 Task: Find connections with filter location Collado-Villalba with filter topic #Tipsforsucesswith filter profile language Potuguese with filter current company Recruitment Land LLC with filter school Kolkata Jobs with filter industry Libraries with filter service category Writing with filter keywords title Web Designer
Action: Mouse moved to (211, 301)
Screenshot: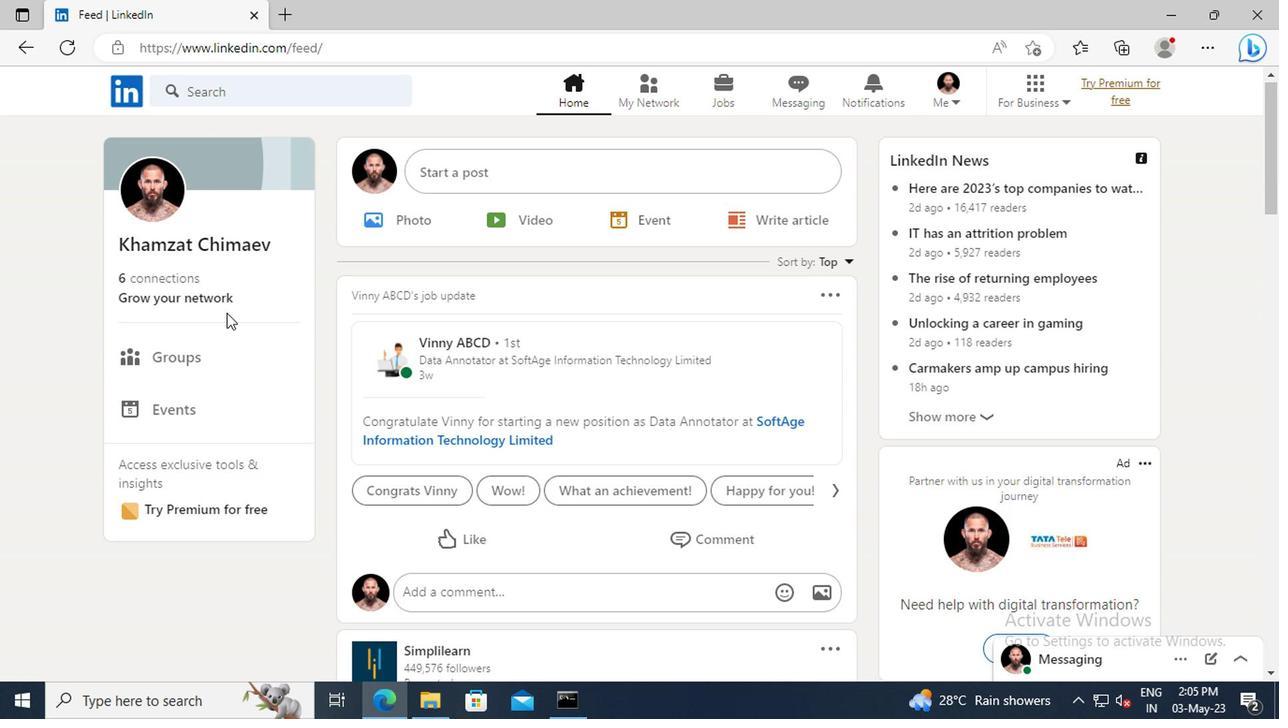 
Action: Mouse pressed left at (211, 301)
Screenshot: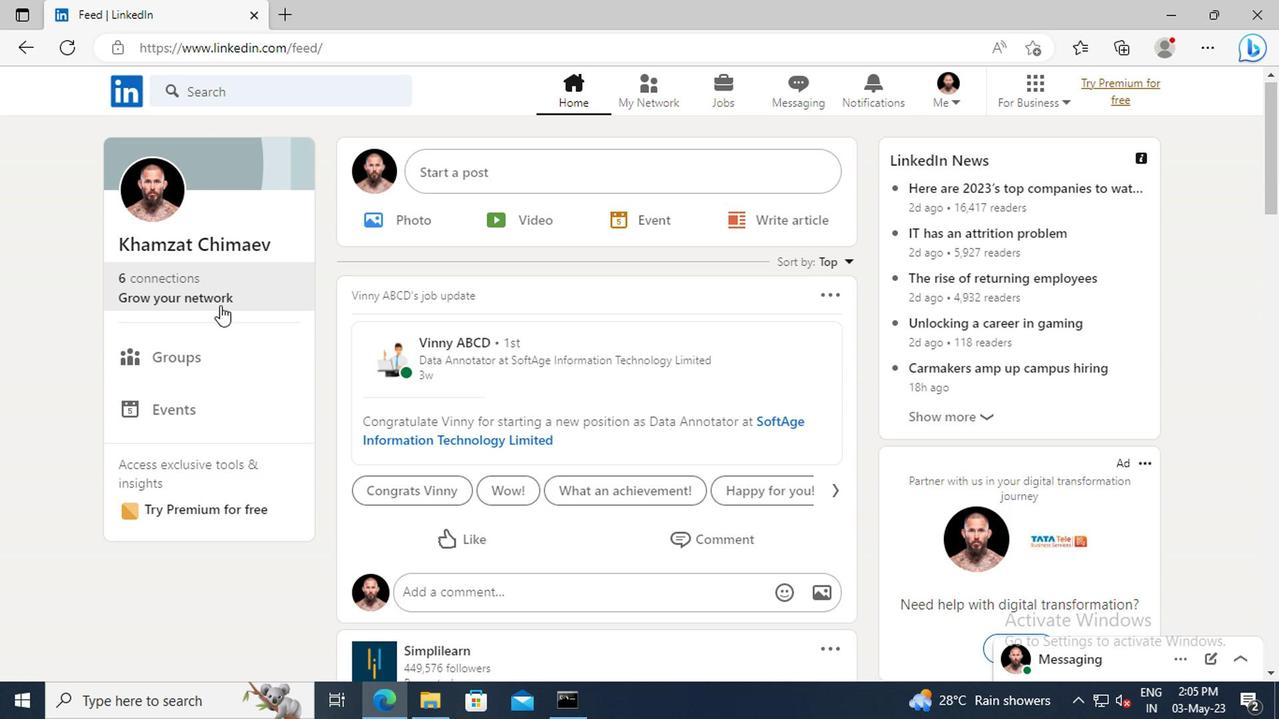
Action: Mouse moved to (211, 201)
Screenshot: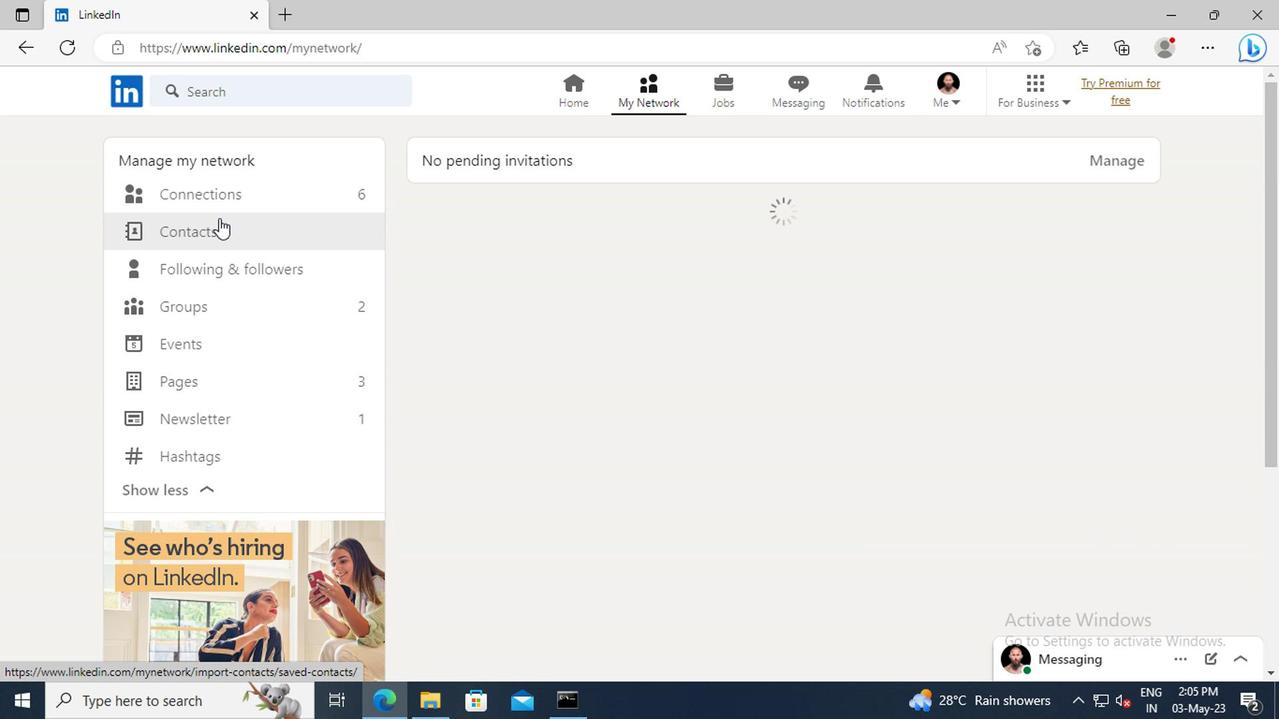 
Action: Mouse pressed left at (211, 201)
Screenshot: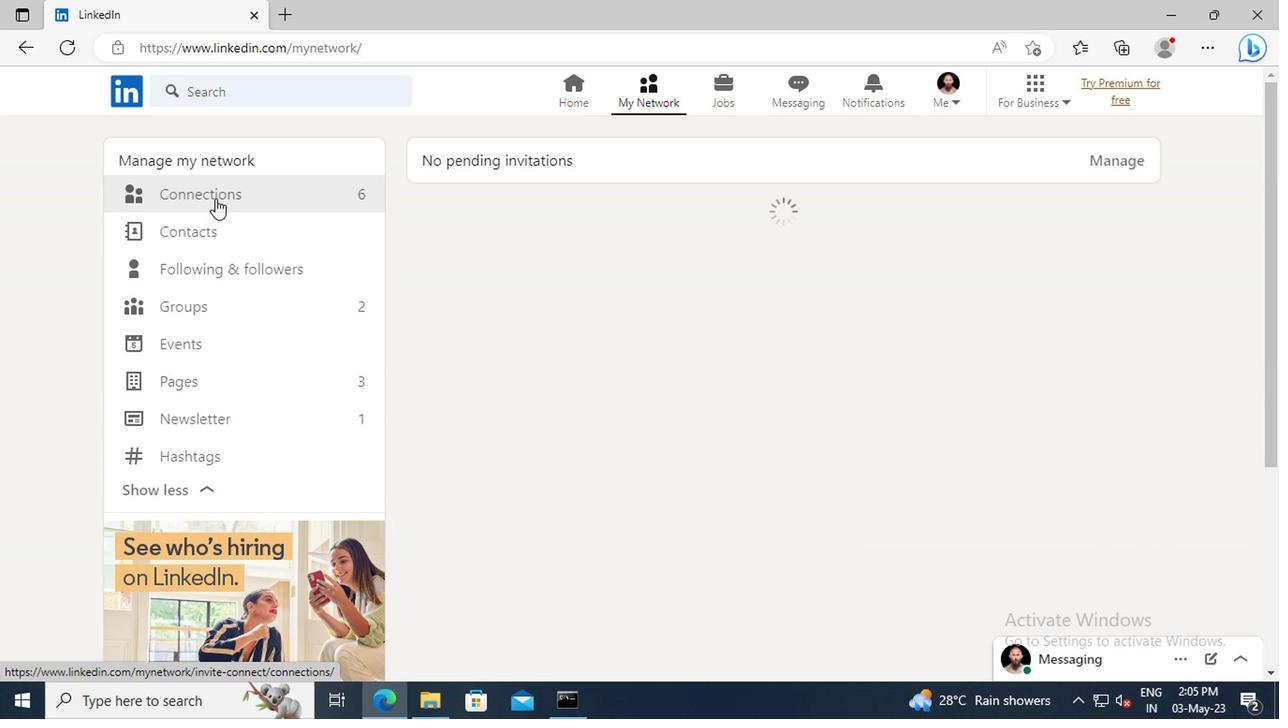 
Action: Mouse moved to (752, 200)
Screenshot: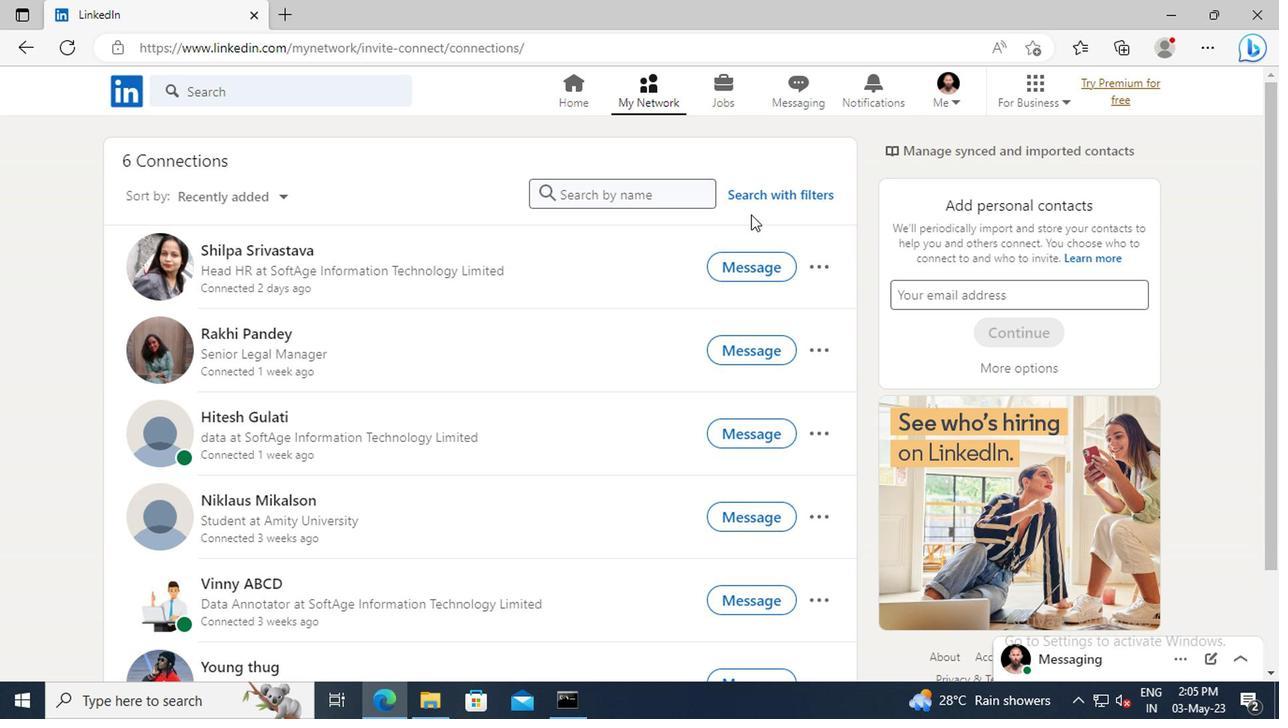 
Action: Mouse pressed left at (752, 200)
Screenshot: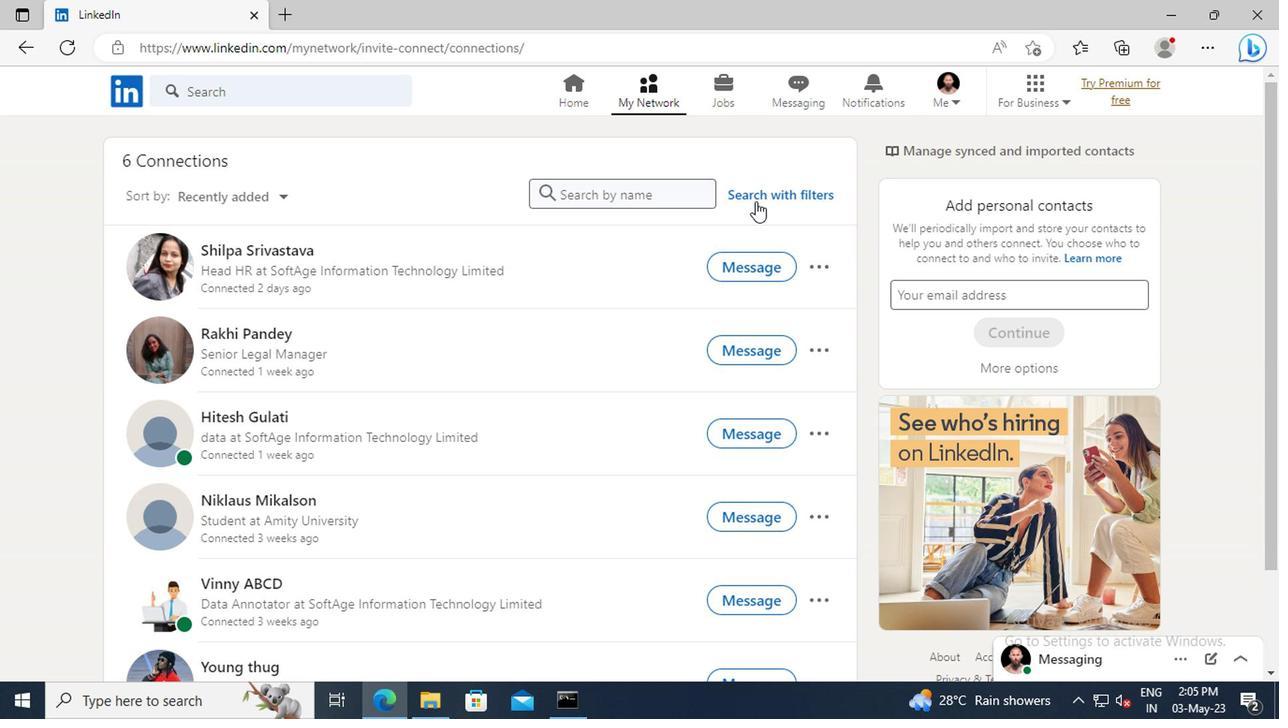 
Action: Mouse moved to (706, 153)
Screenshot: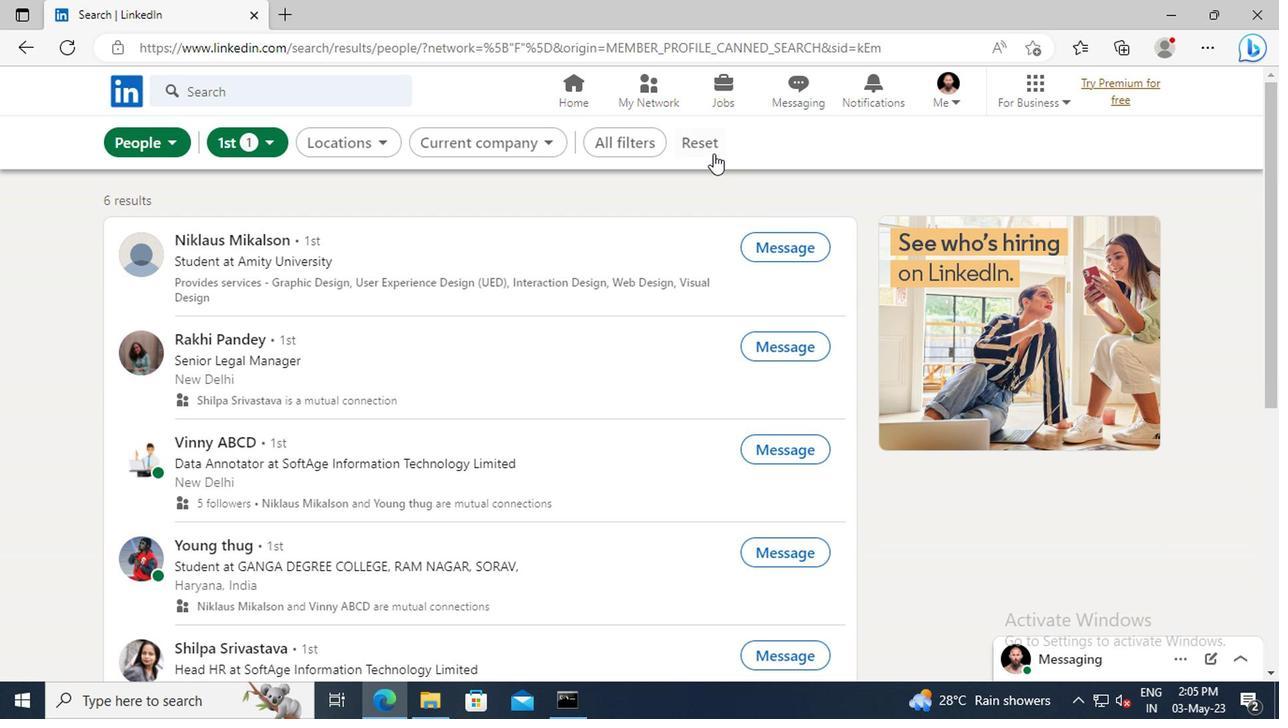 
Action: Mouse pressed left at (706, 153)
Screenshot: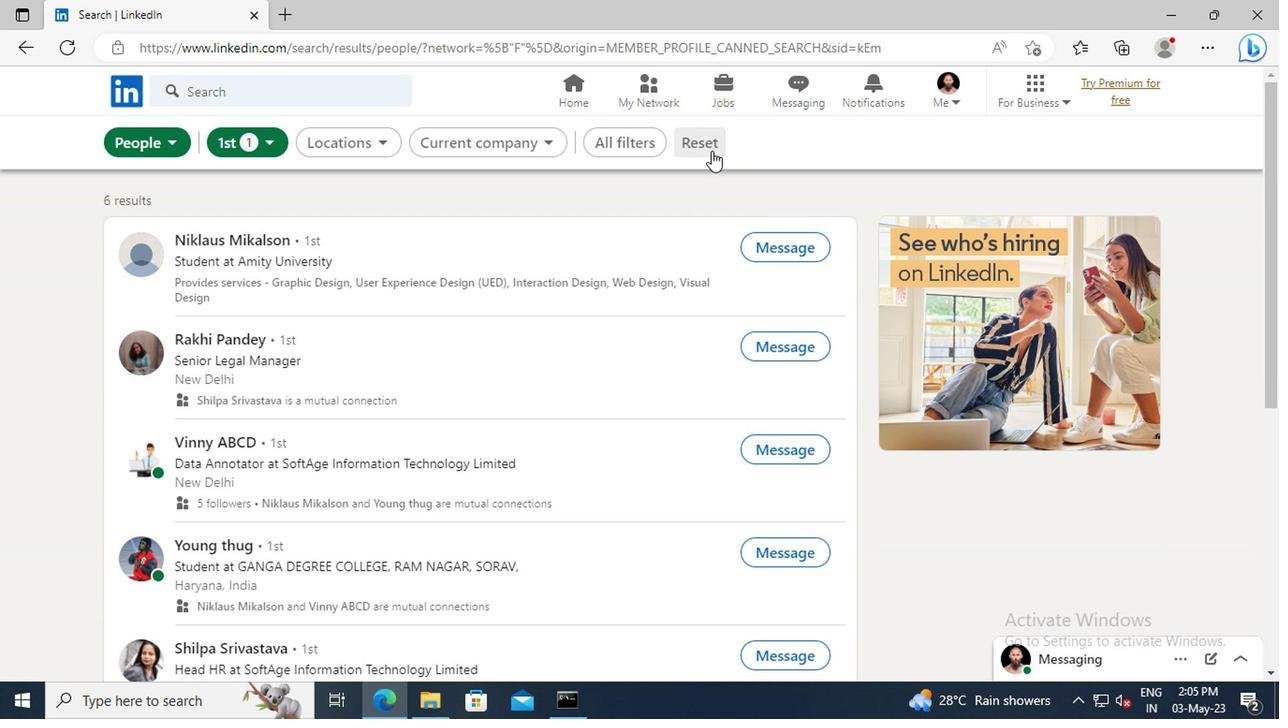 
Action: Mouse moved to (685, 153)
Screenshot: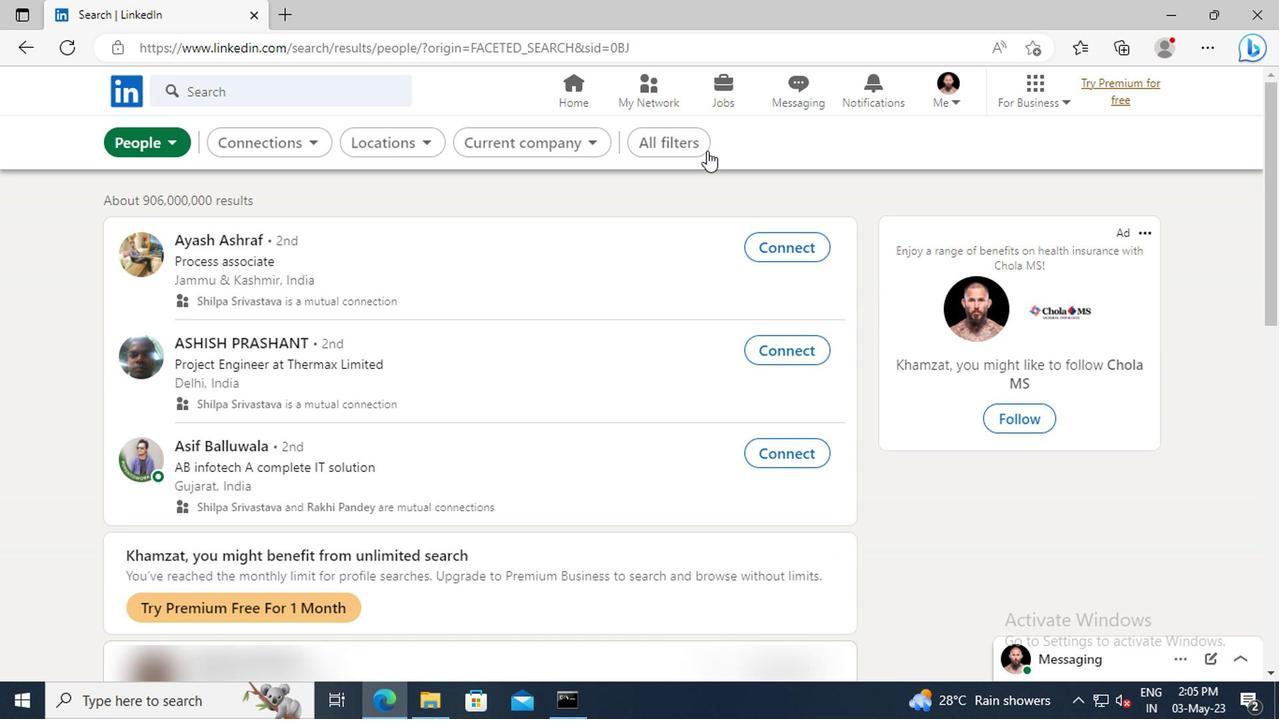 
Action: Mouse pressed left at (685, 153)
Screenshot: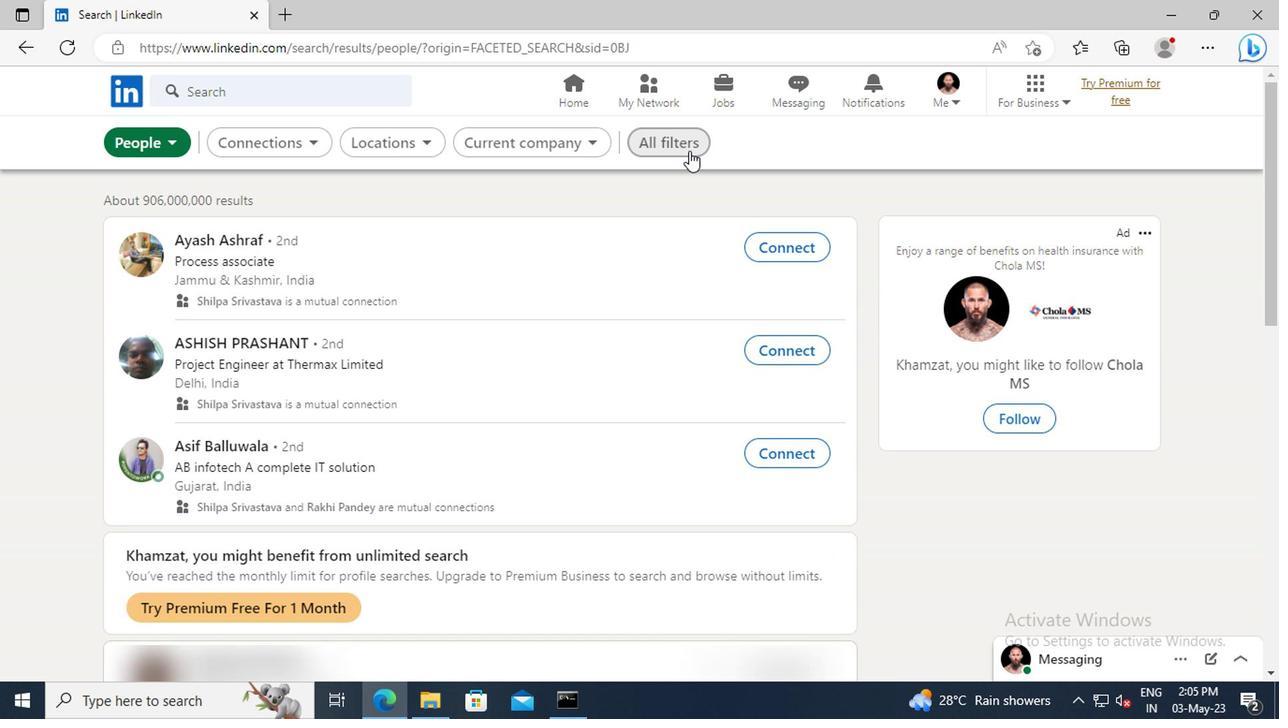 
Action: Mouse moved to (985, 374)
Screenshot: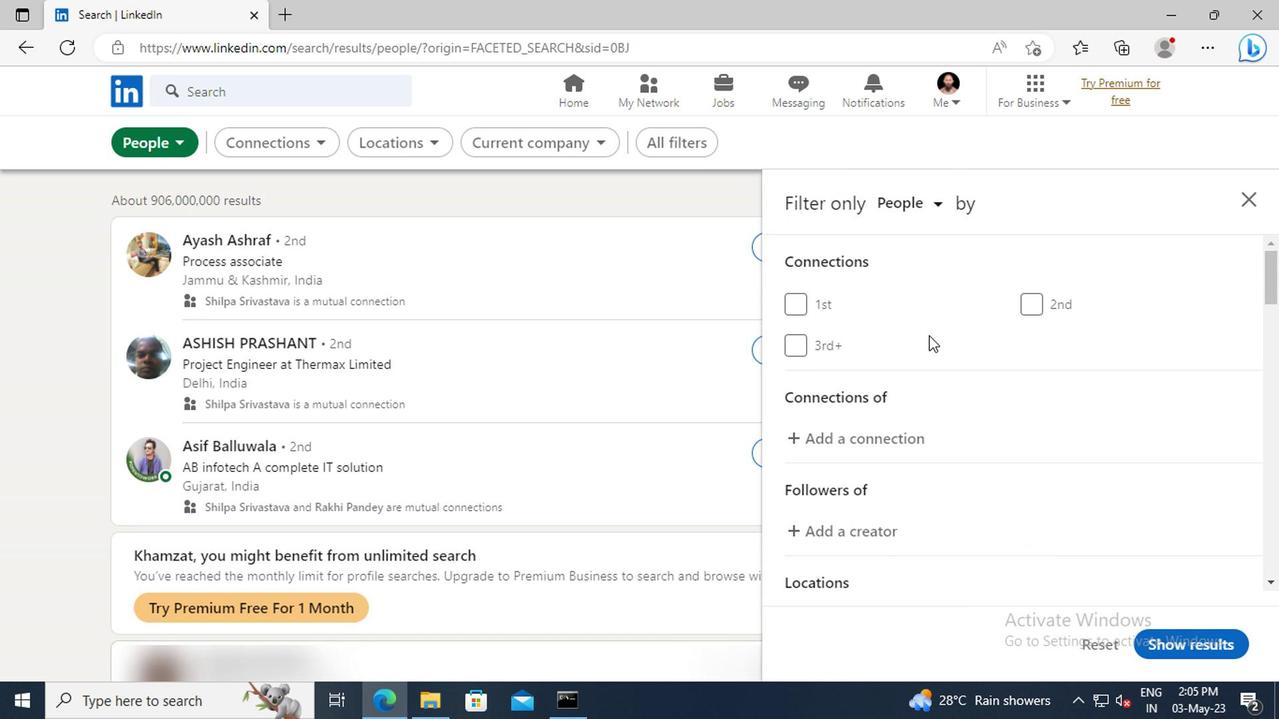 
Action: Mouse scrolled (985, 373) with delta (0, -1)
Screenshot: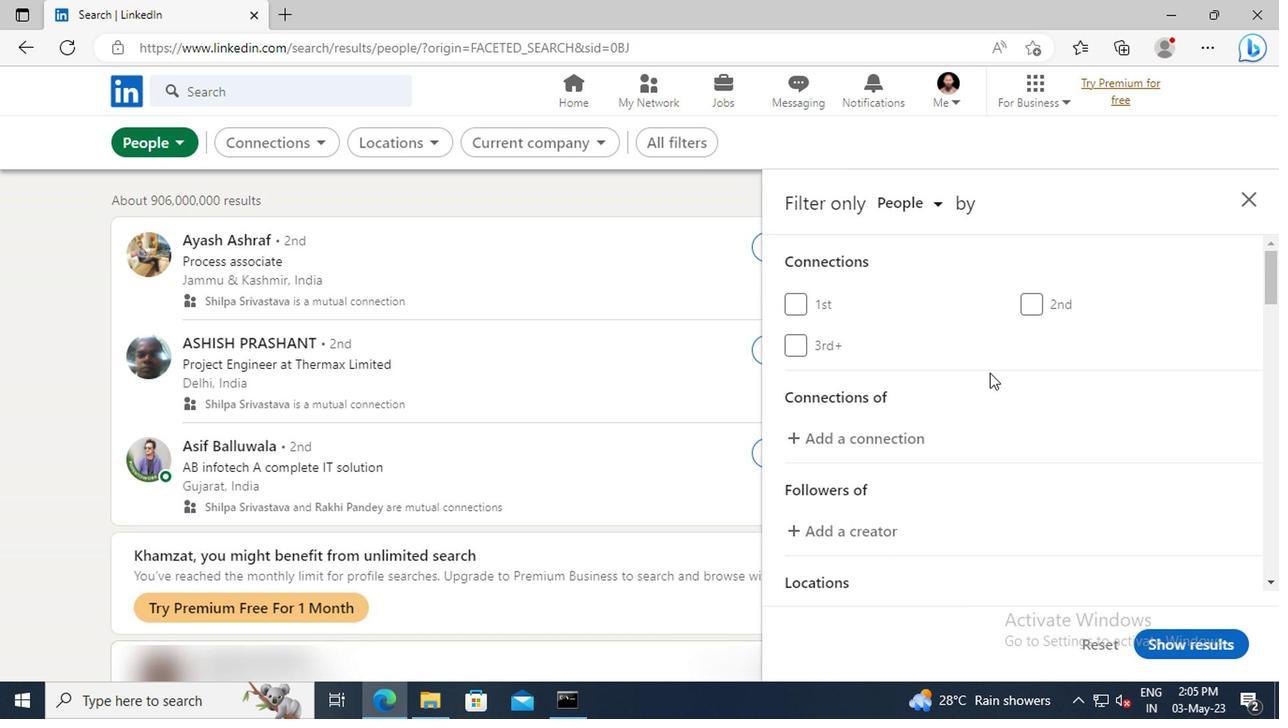 
Action: Mouse scrolled (985, 373) with delta (0, -1)
Screenshot: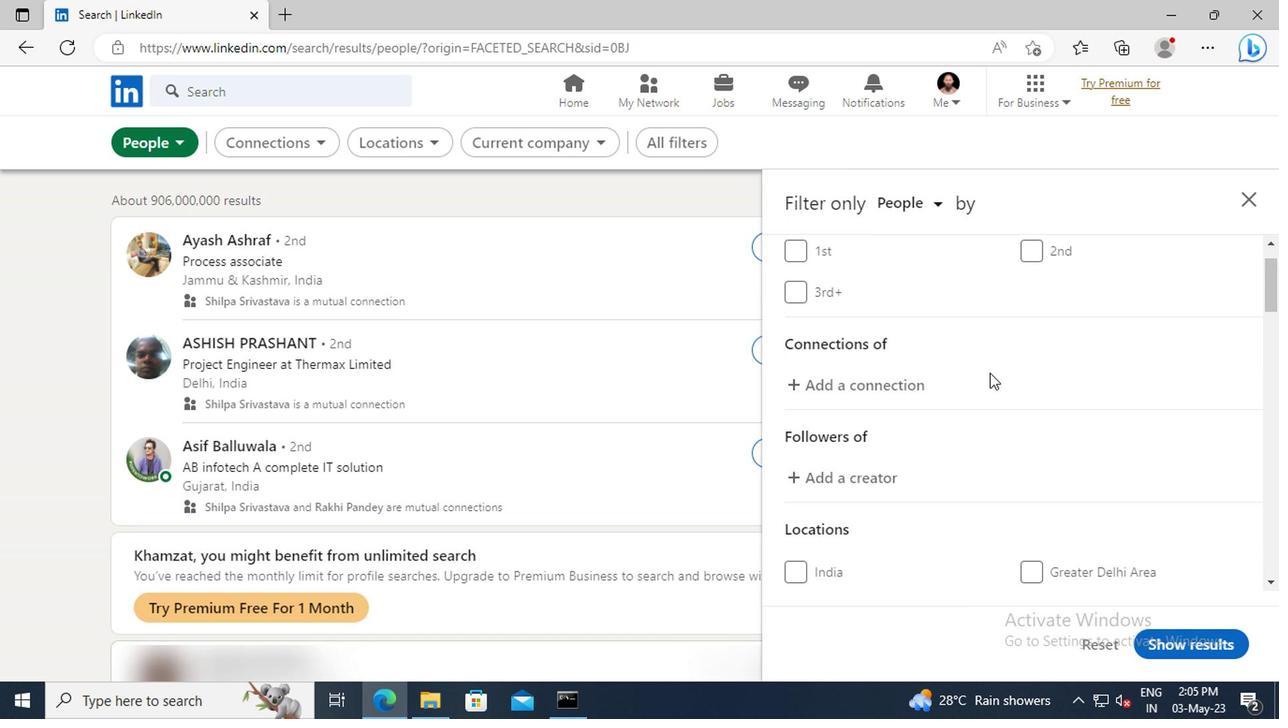 
Action: Mouse scrolled (985, 373) with delta (0, -1)
Screenshot: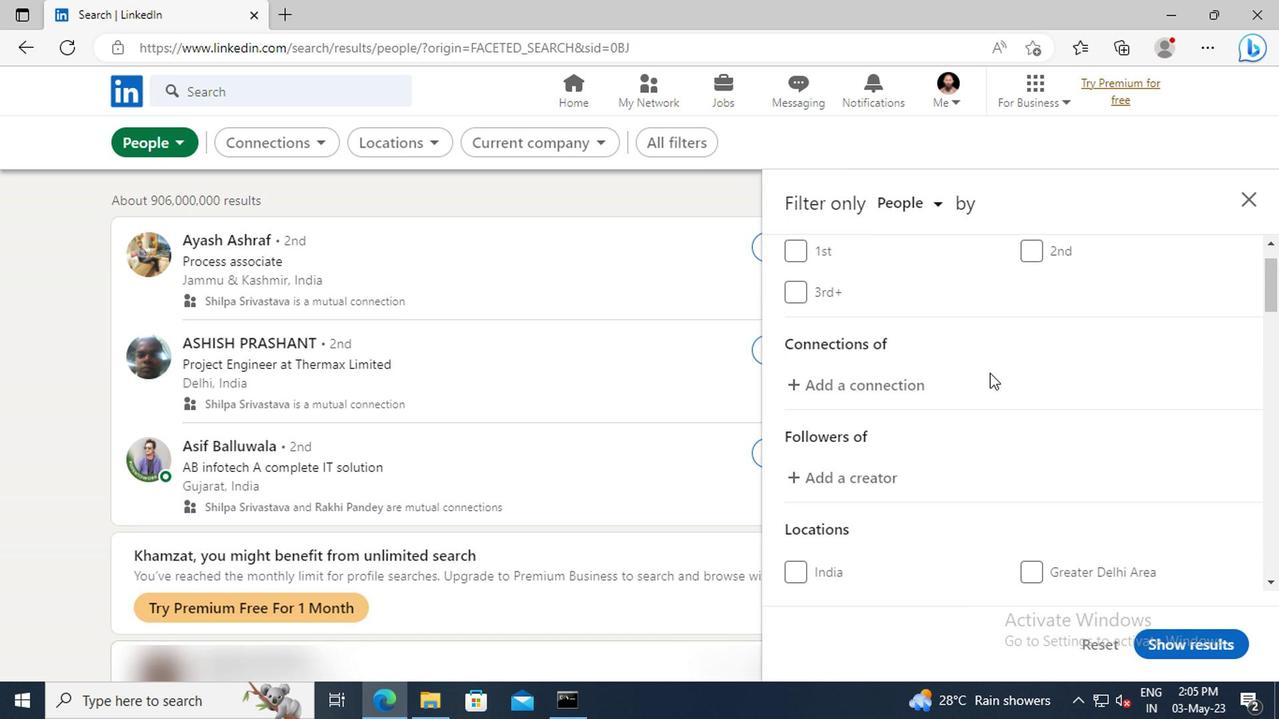 
Action: Mouse scrolled (985, 373) with delta (0, -1)
Screenshot: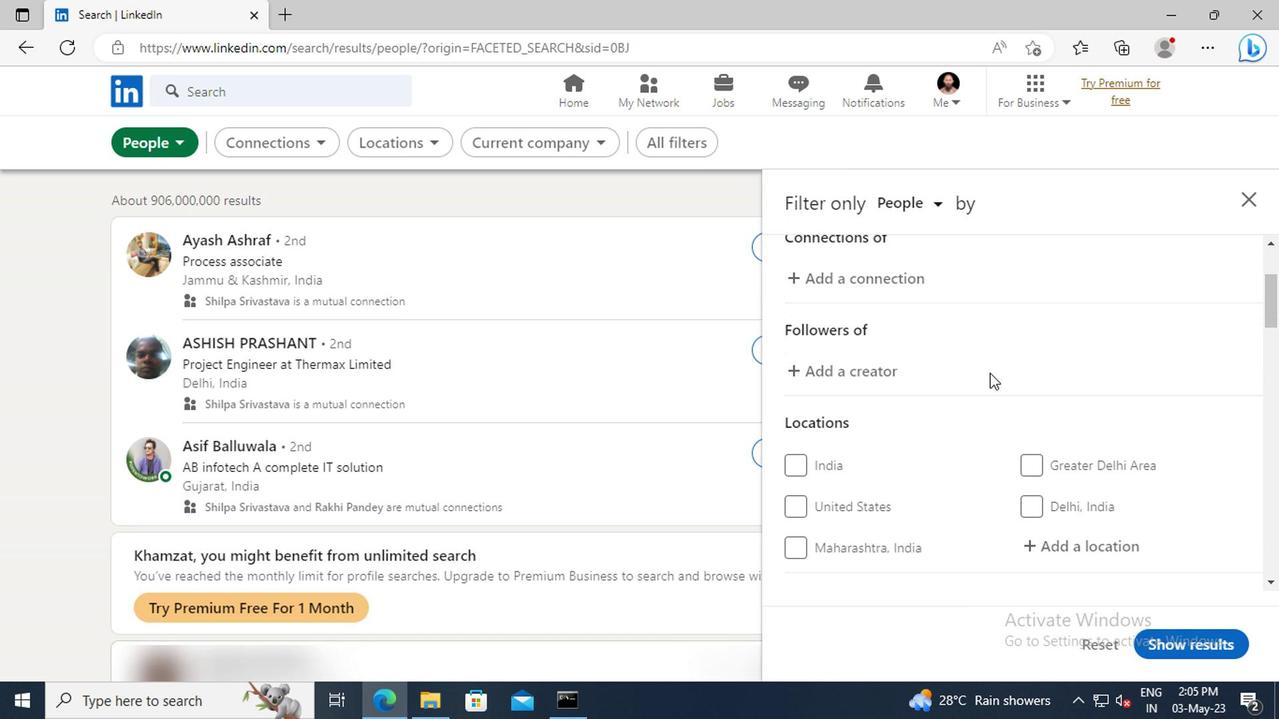 
Action: Mouse moved to (1030, 483)
Screenshot: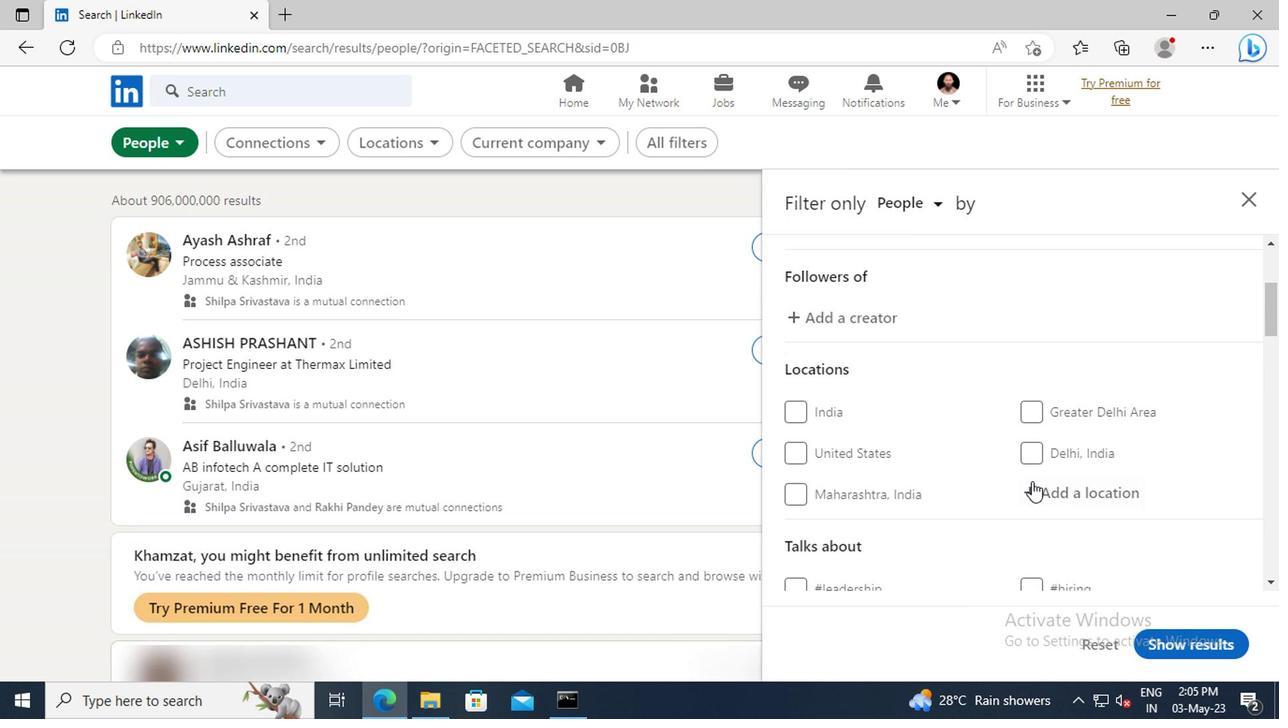 
Action: Mouse pressed left at (1030, 483)
Screenshot: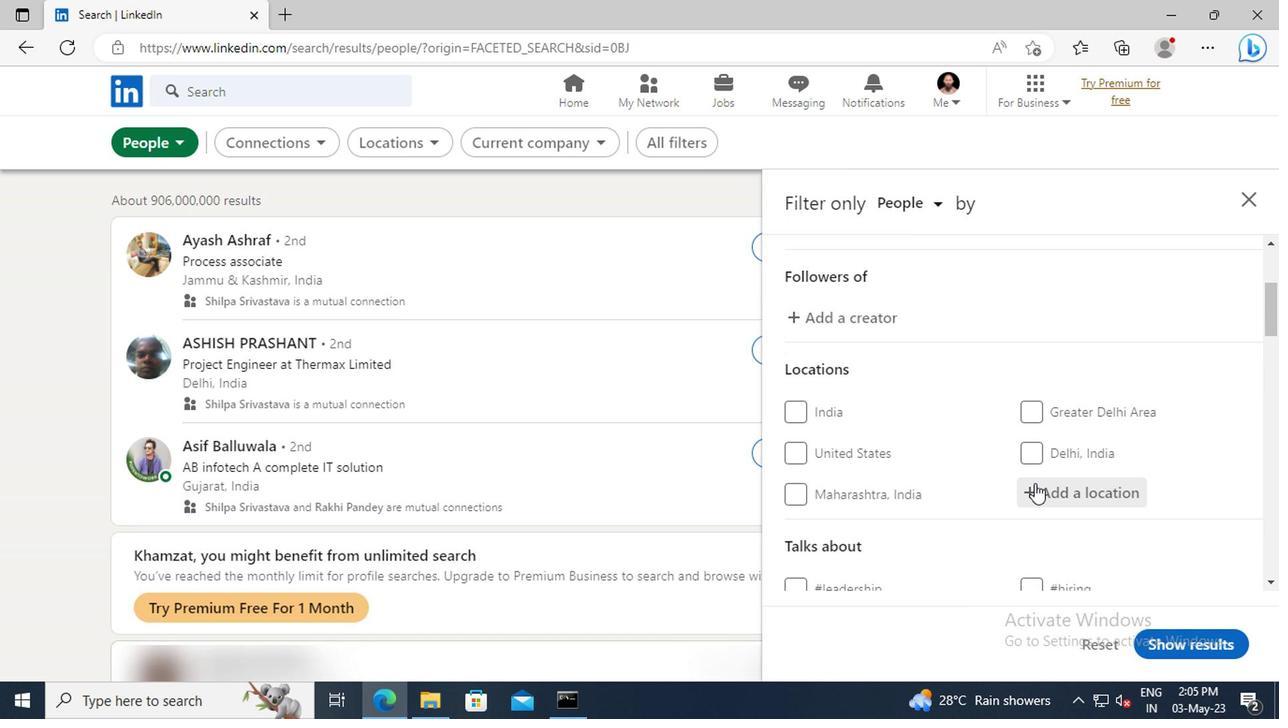 
Action: Key pressed <Key.shift>COLLADO-<Key.shift>VILLALBA<Key.enter>
Screenshot: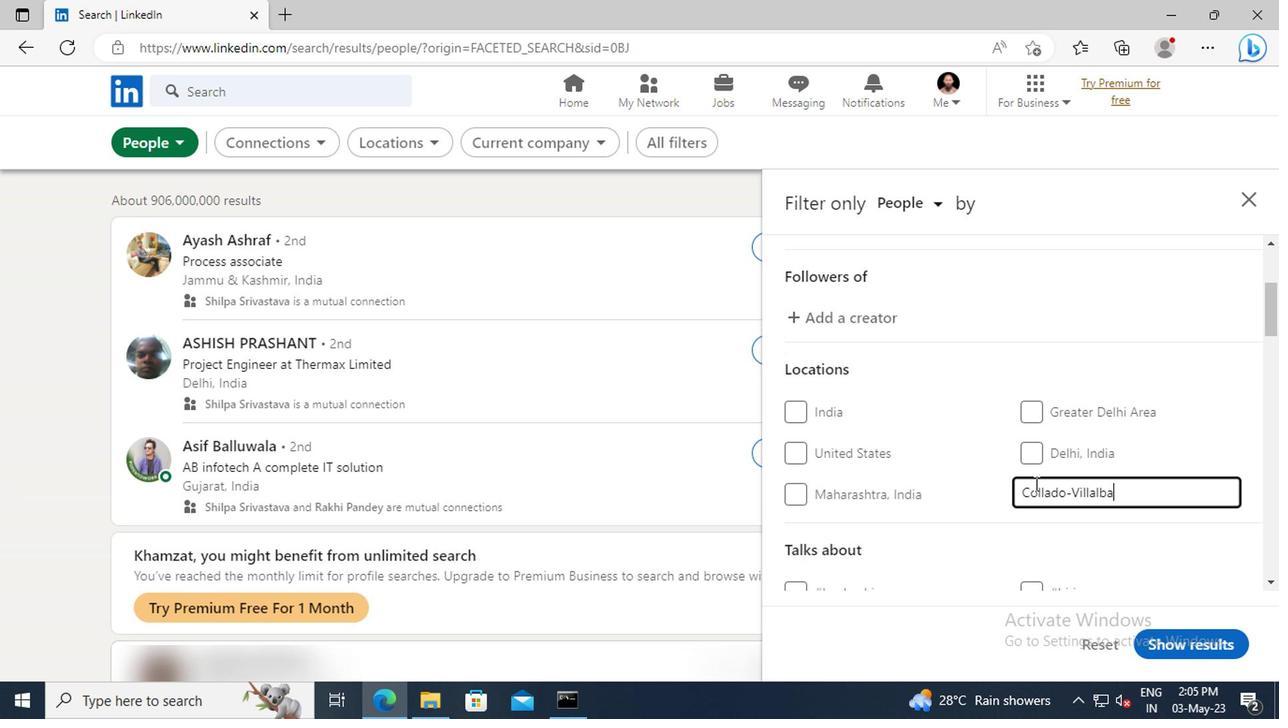
Action: Mouse scrolled (1030, 483) with delta (0, 0)
Screenshot: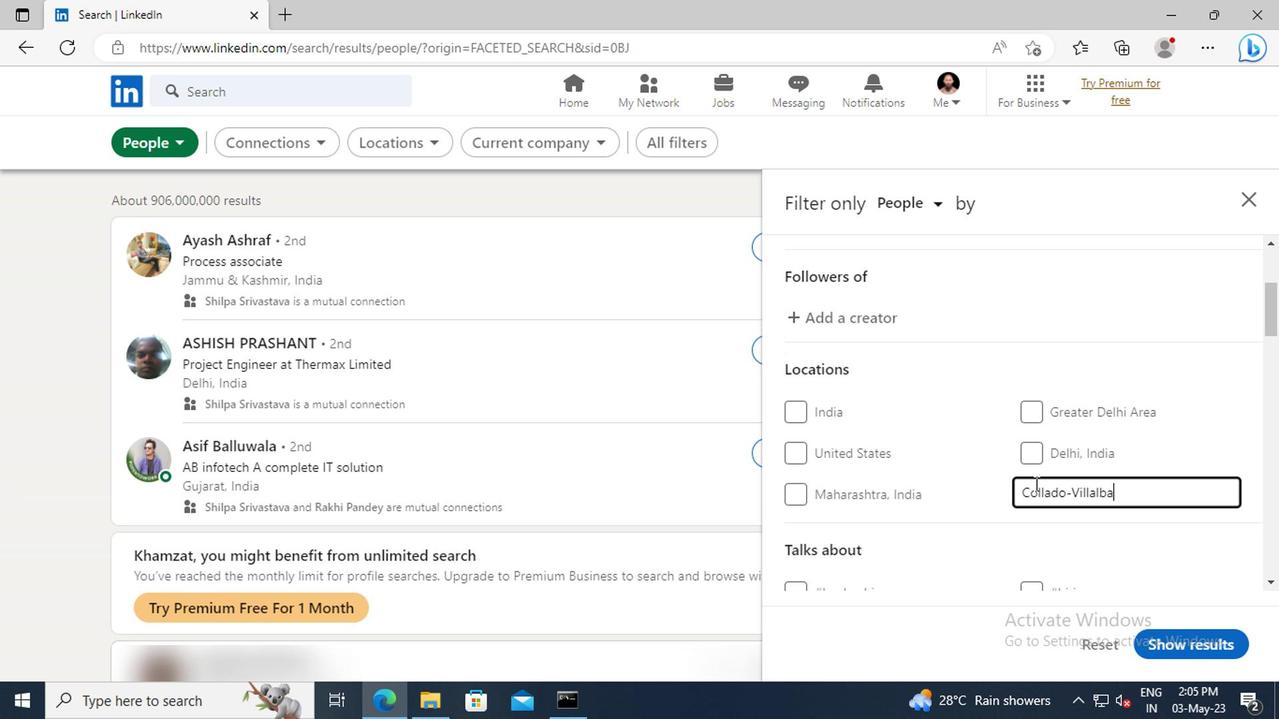 
Action: Mouse scrolled (1030, 483) with delta (0, 0)
Screenshot: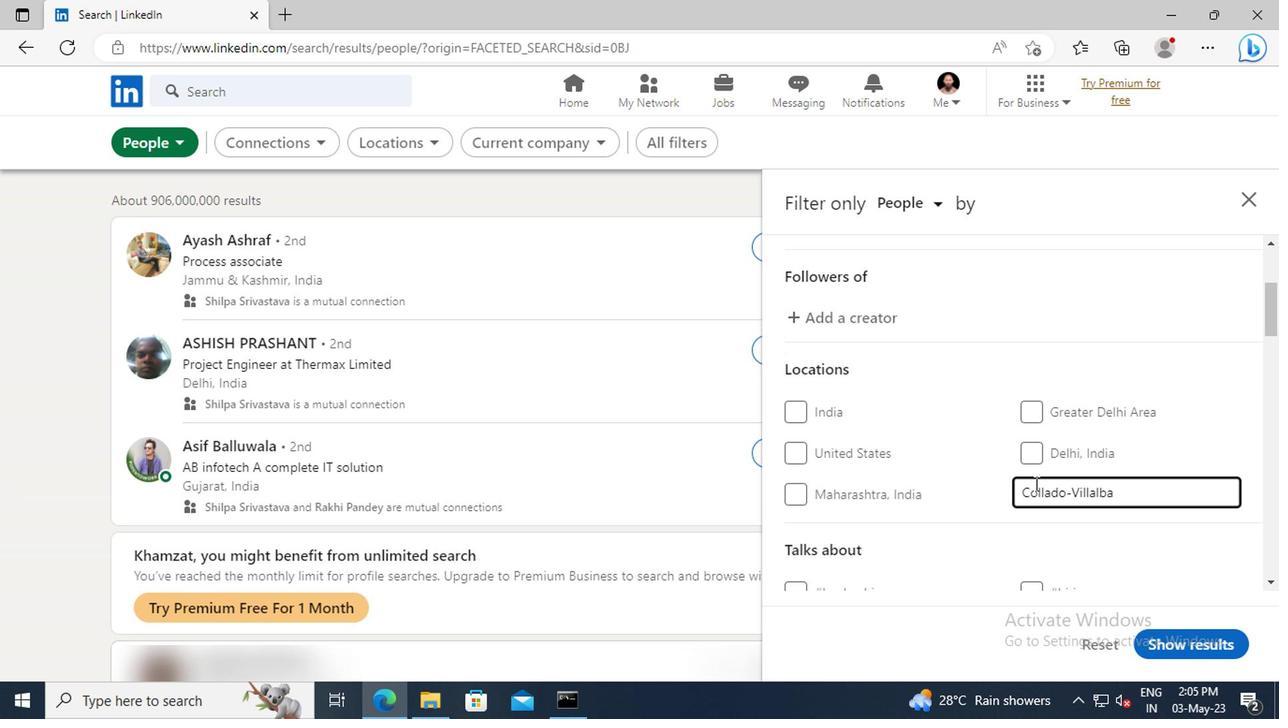 
Action: Mouse moved to (1015, 441)
Screenshot: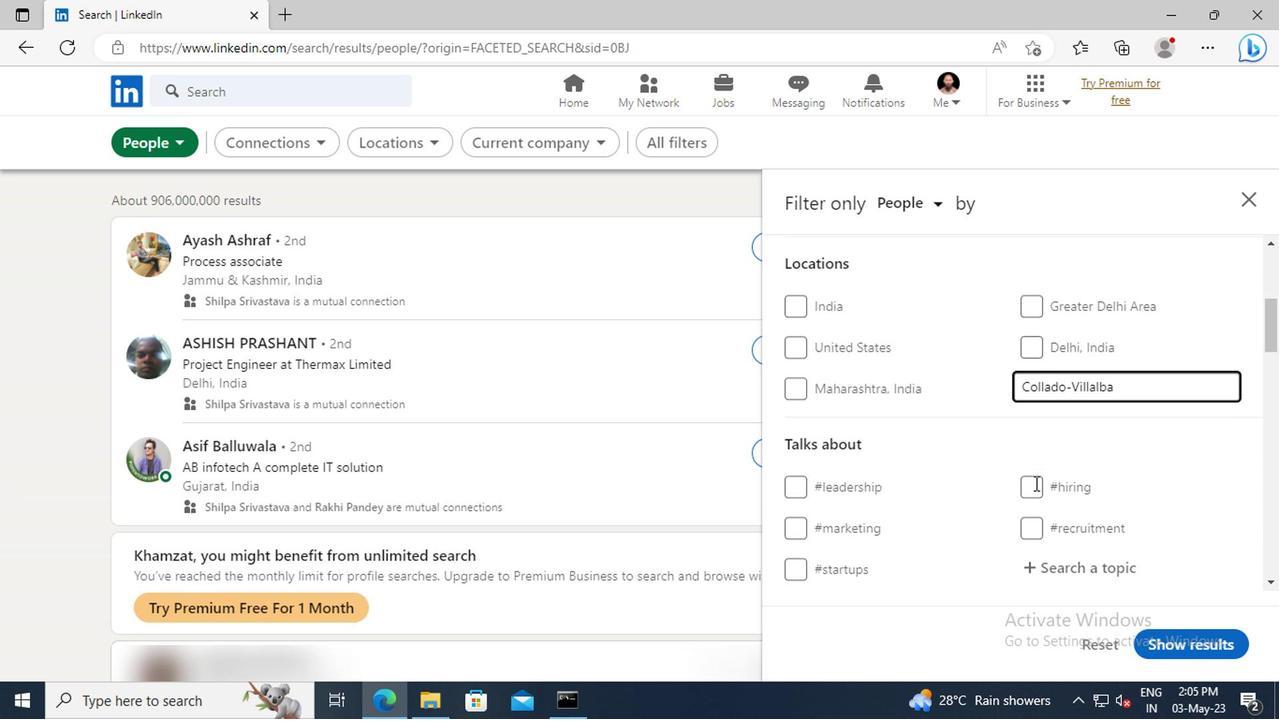 
Action: Mouse scrolled (1015, 441) with delta (0, 0)
Screenshot: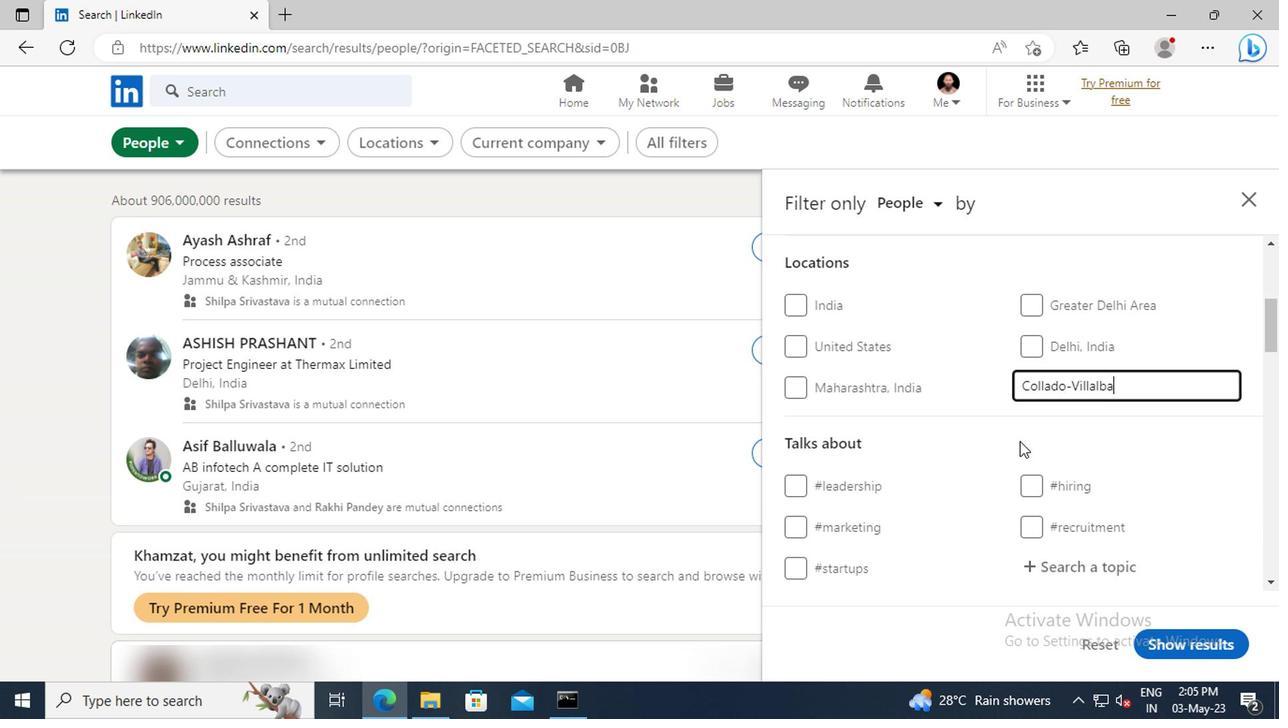 
Action: Mouse scrolled (1015, 441) with delta (0, 0)
Screenshot: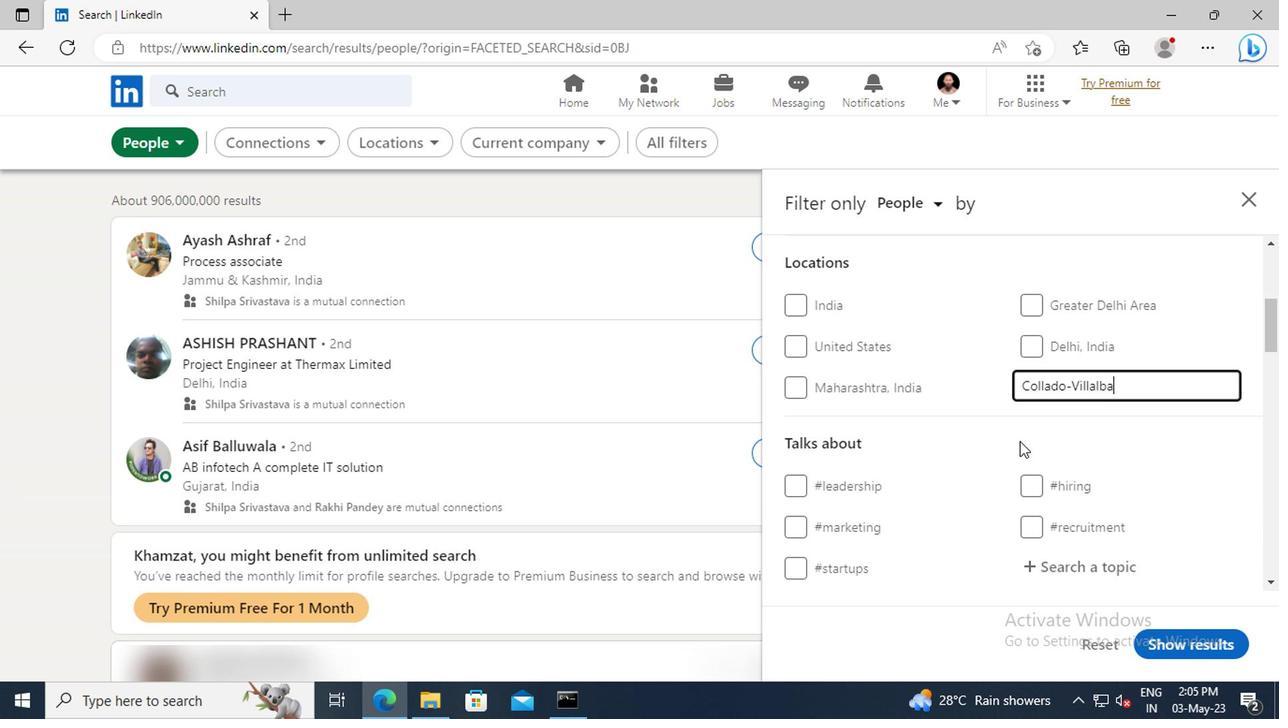 
Action: Mouse scrolled (1015, 441) with delta (0, 0)
Screenshot: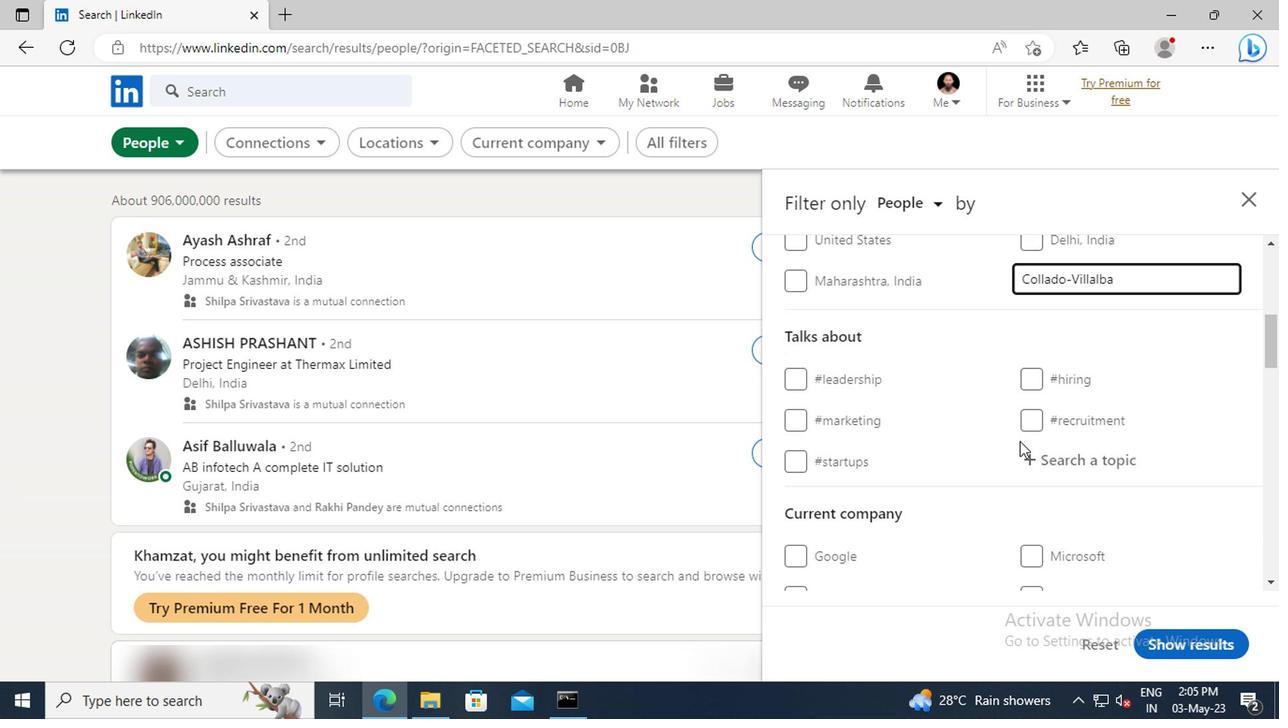 
Action: Mouse moved to (1029, 411)
Screenshot: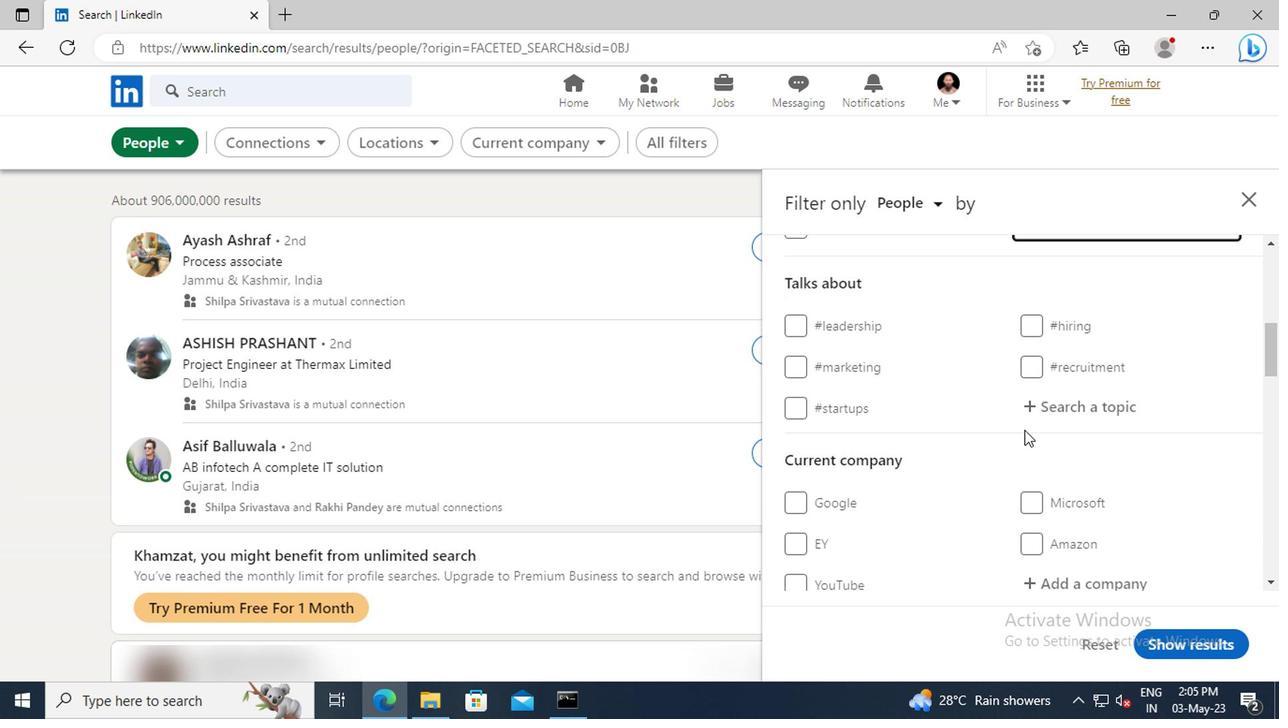 
Action: Mouse pressed left at (1029, 411)
Screenshot: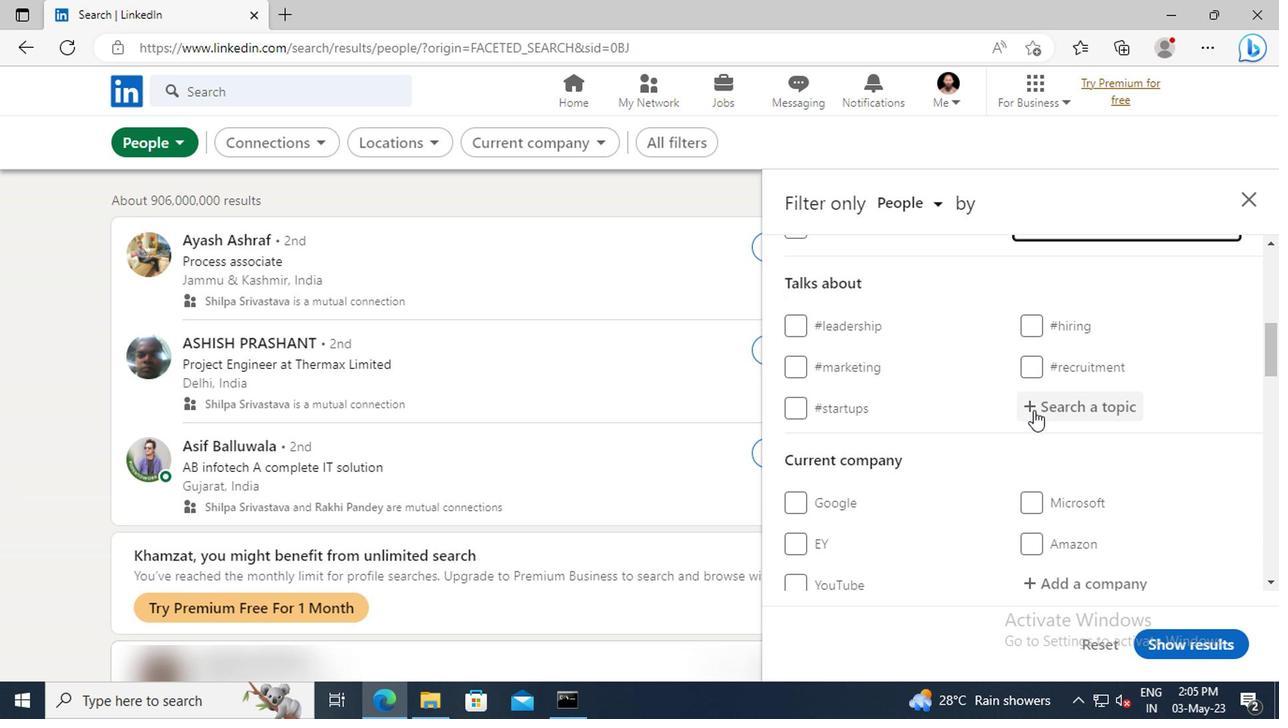 
Action: Key pressed <Key.shift>TIPSFOR
Screenshot: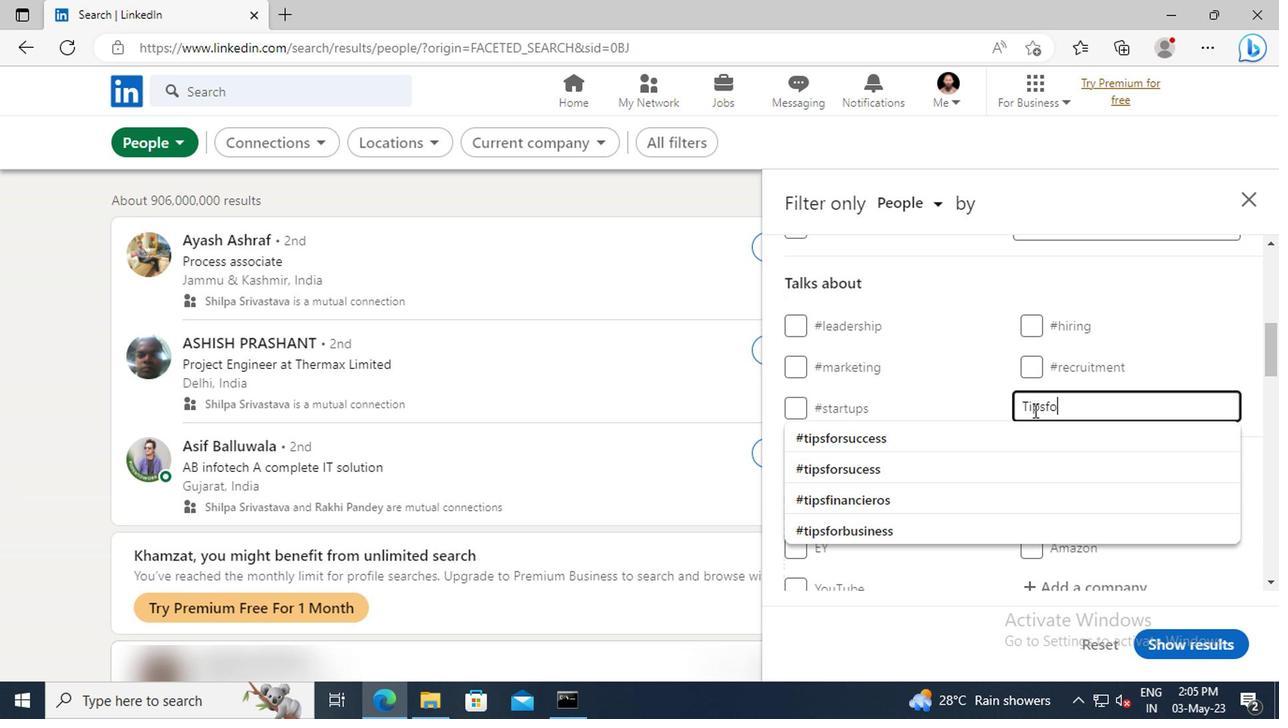 
Action: Mouse moved to (1031, 433)
Screenshot: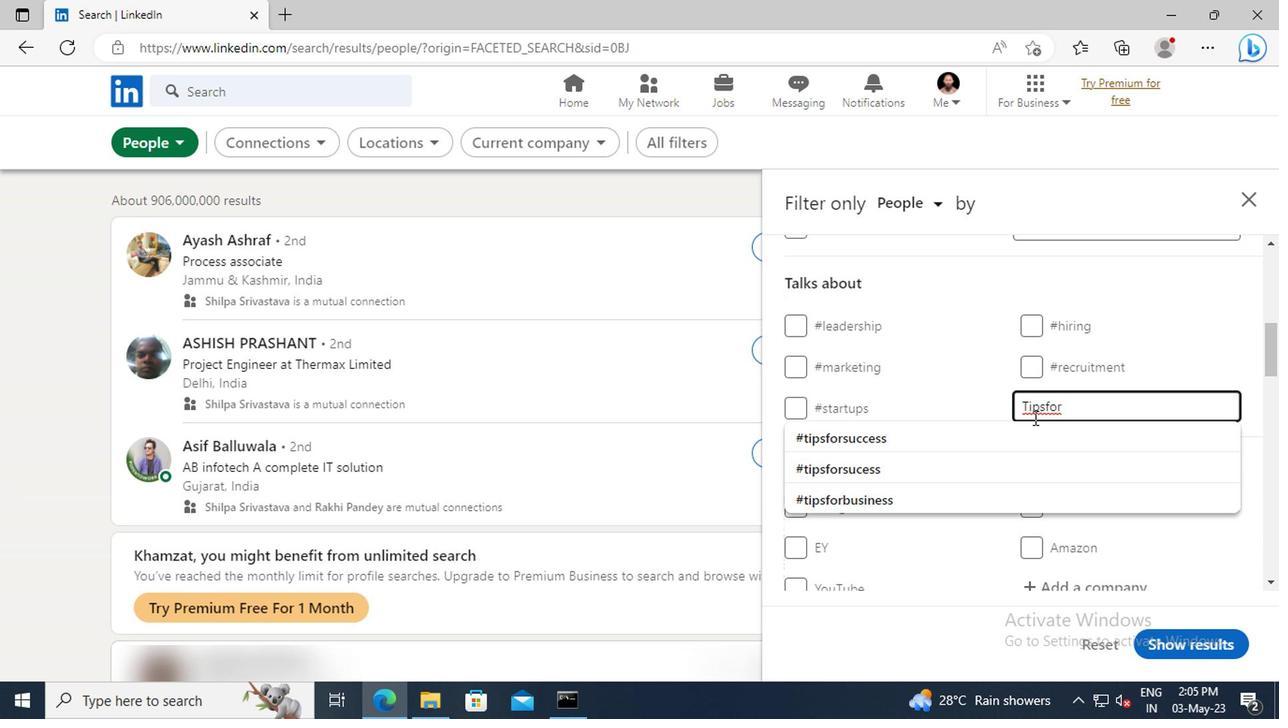 
Action: Mouse pressed left at (1031, 433)
Screenshot: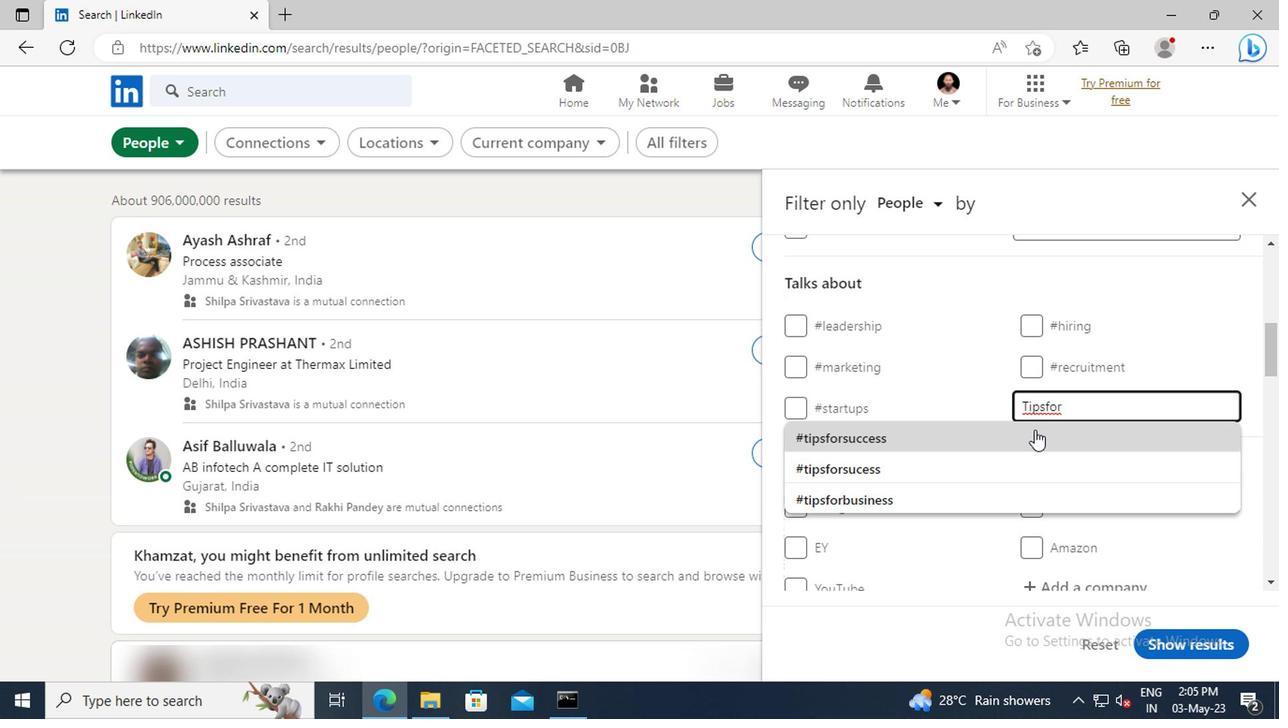 
Action: Mouse scrolled (1031, 432) with delta (0, -1)
Screenshot: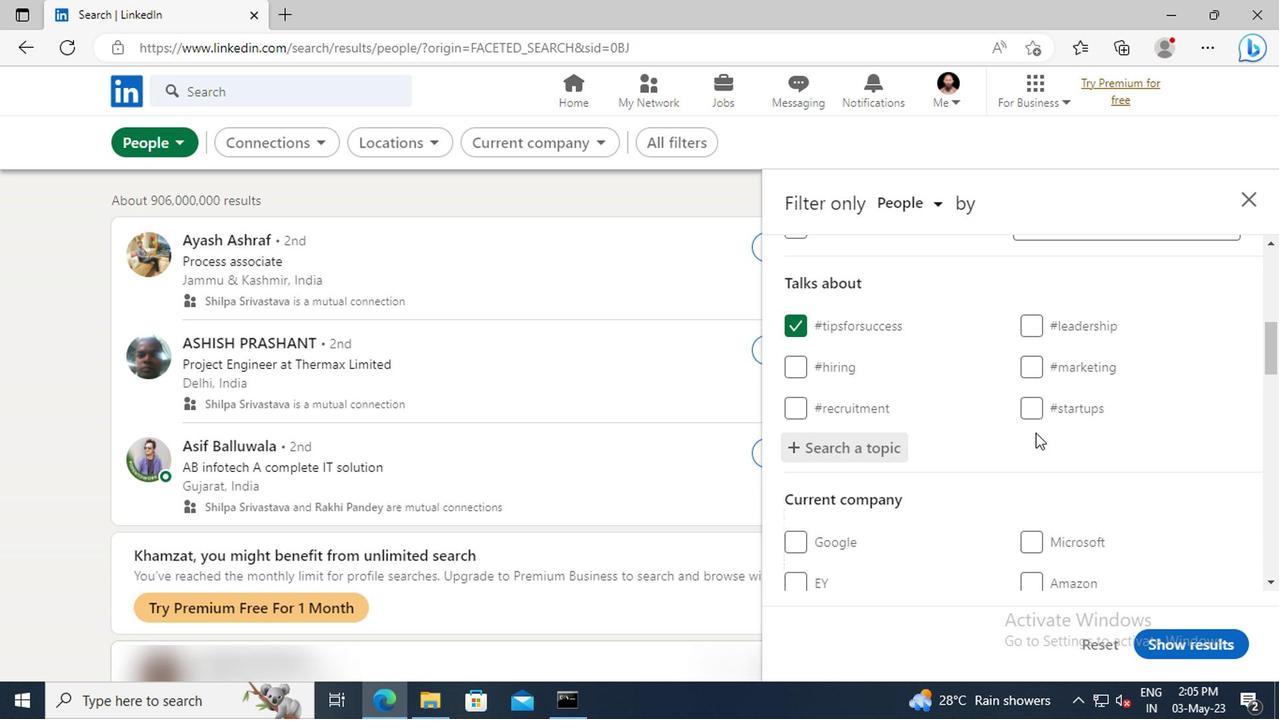 
Action: Mouse scrolled (1031, 432) with delta (0, -1)
Screenshot: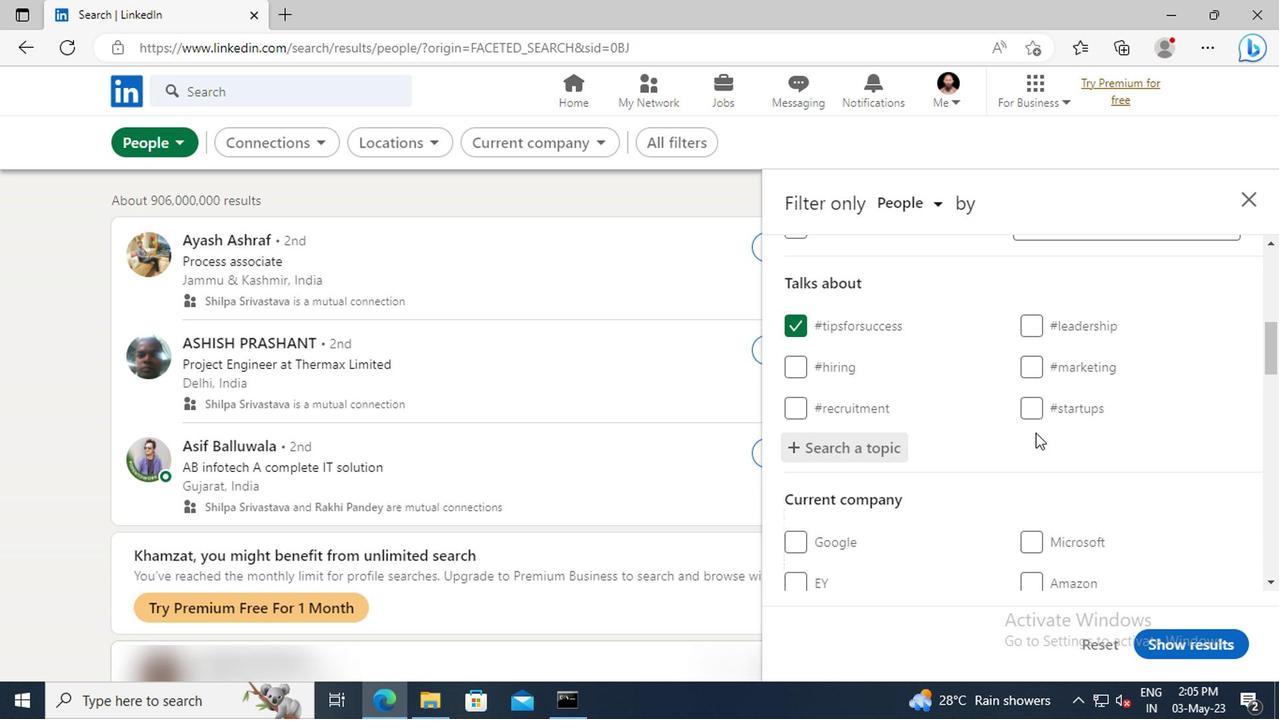 
Action: Mouse scrolled (1031, 432) with delta (0, -1)
Screenshot: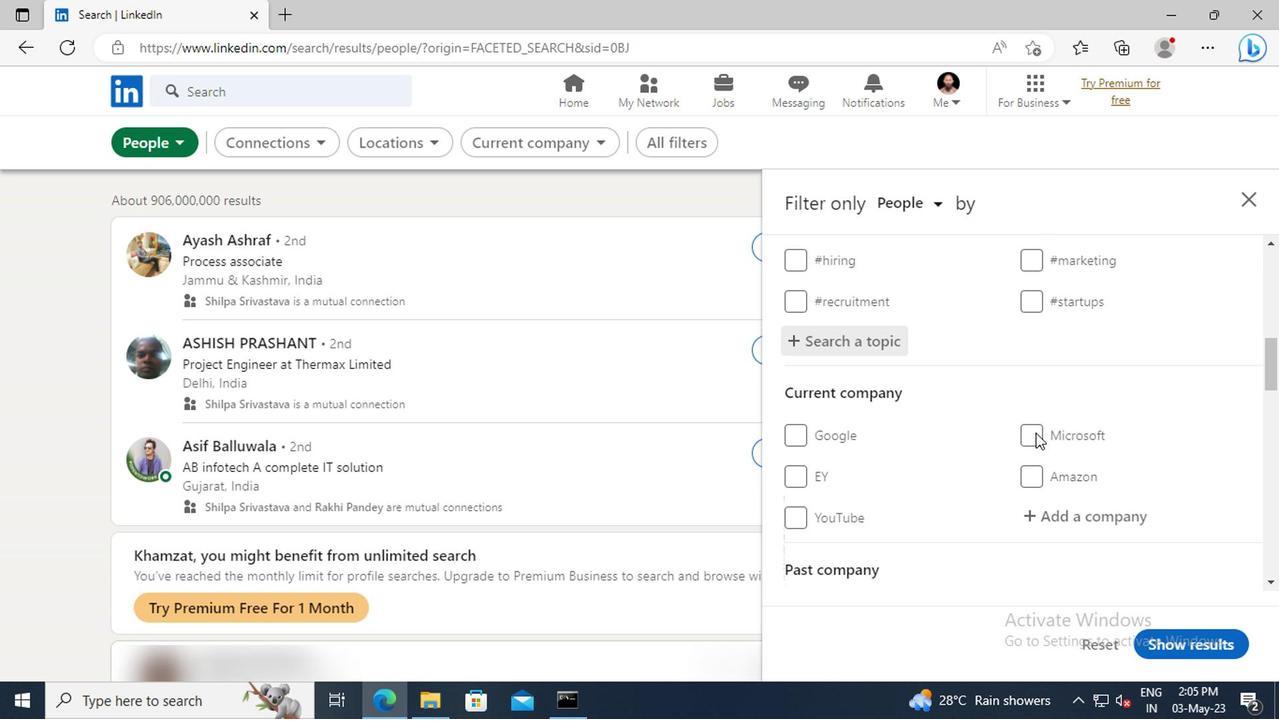 
Action: Mouse scrolled (1031, 432) with delta (0, -1)
Screenshot: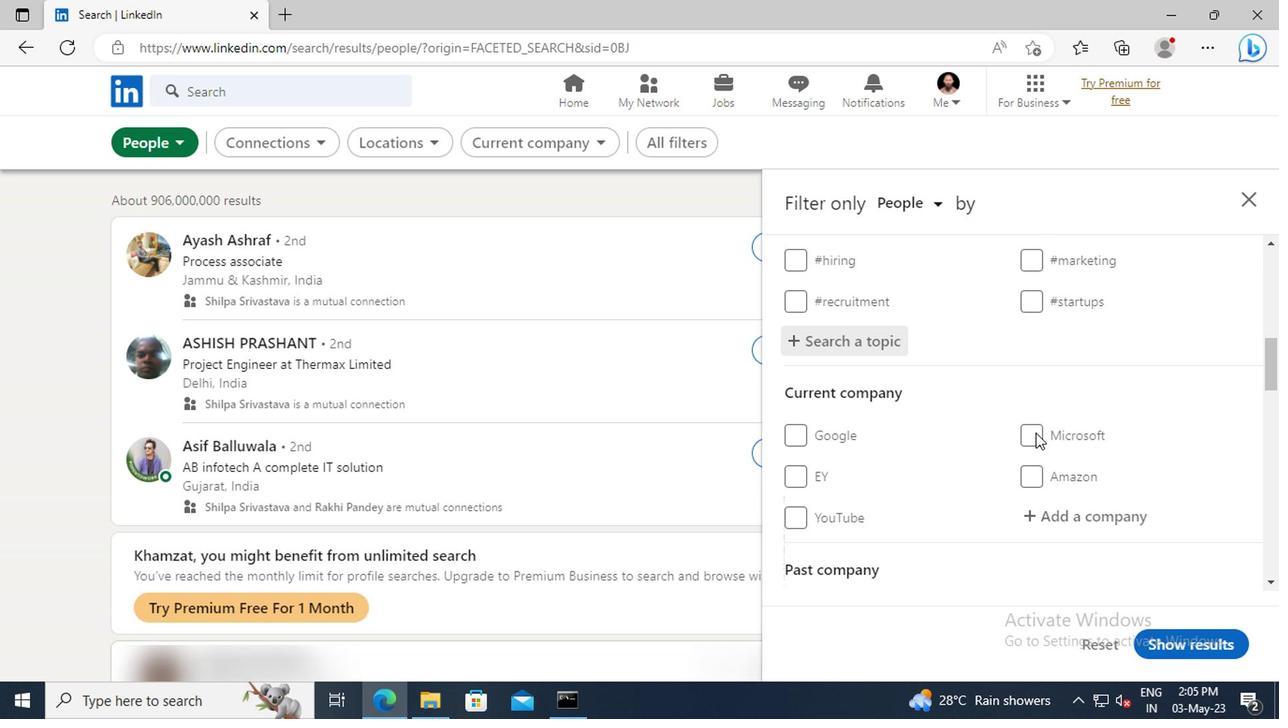 
Action: Mouse scrolled (1031, 432) with delta (0, -1)
Screenshot: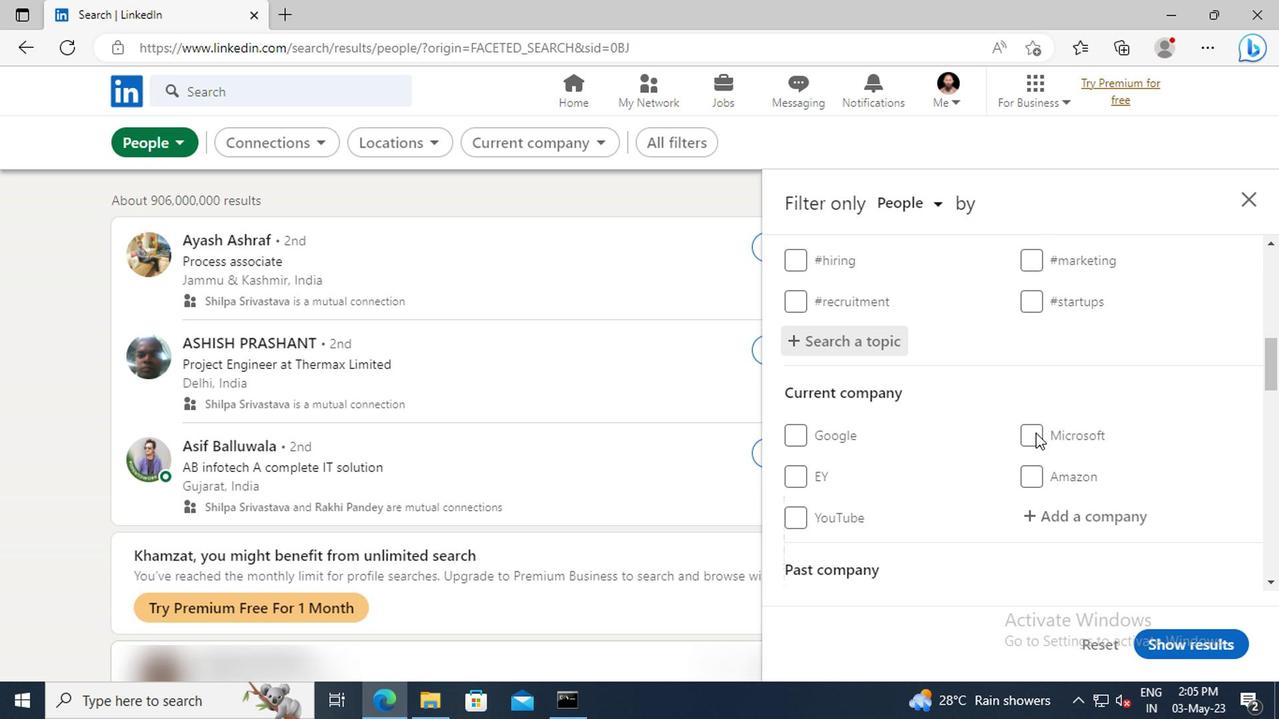 
Action: Mouse scrolled (1031, 432) with delta (0, -1)
Screenshot: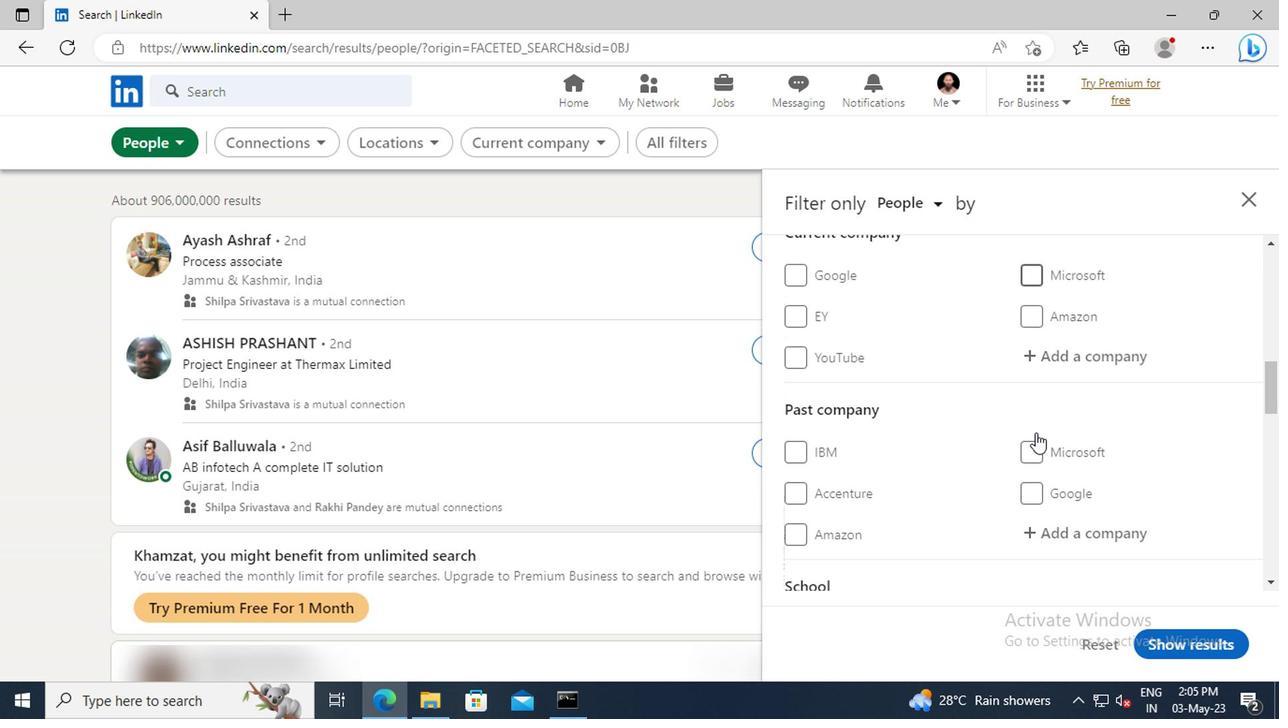 
Action: Mouse scrolled (1031, 432) with delta (0, -1)
Screenshot: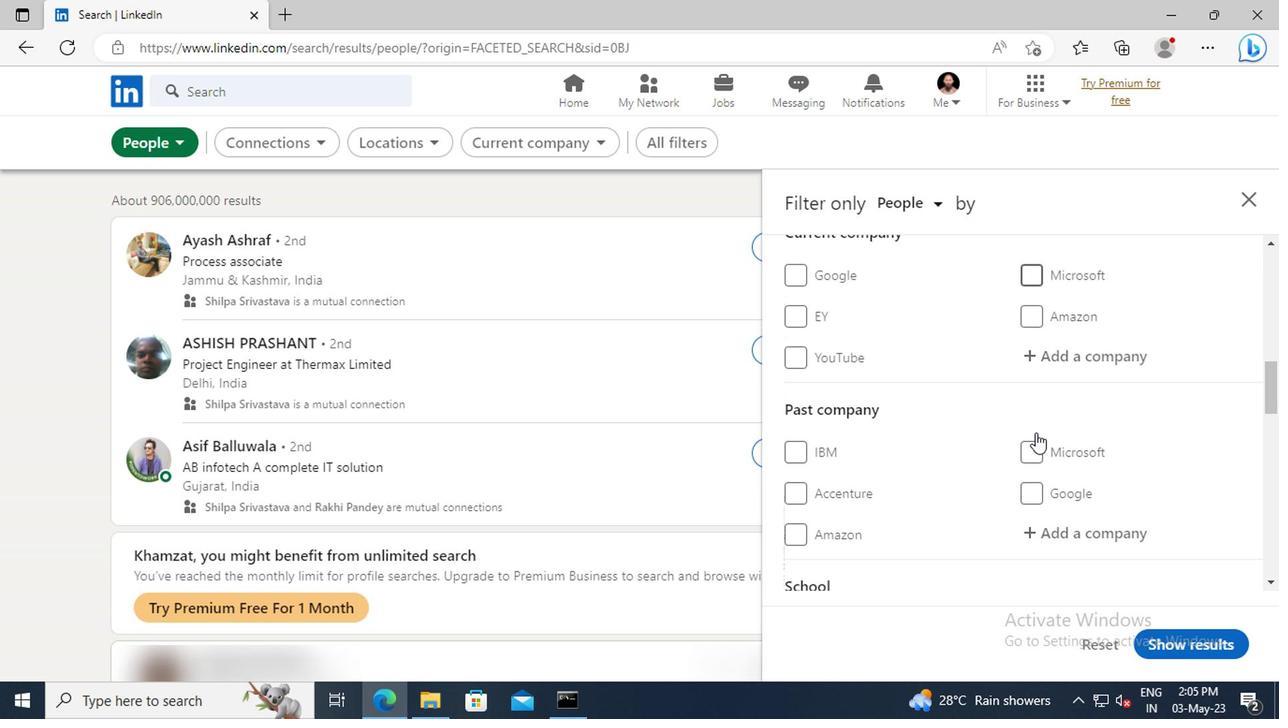 
Action: Mouse scrolled (1031, 432) with delta (0, -1)
Screenshot: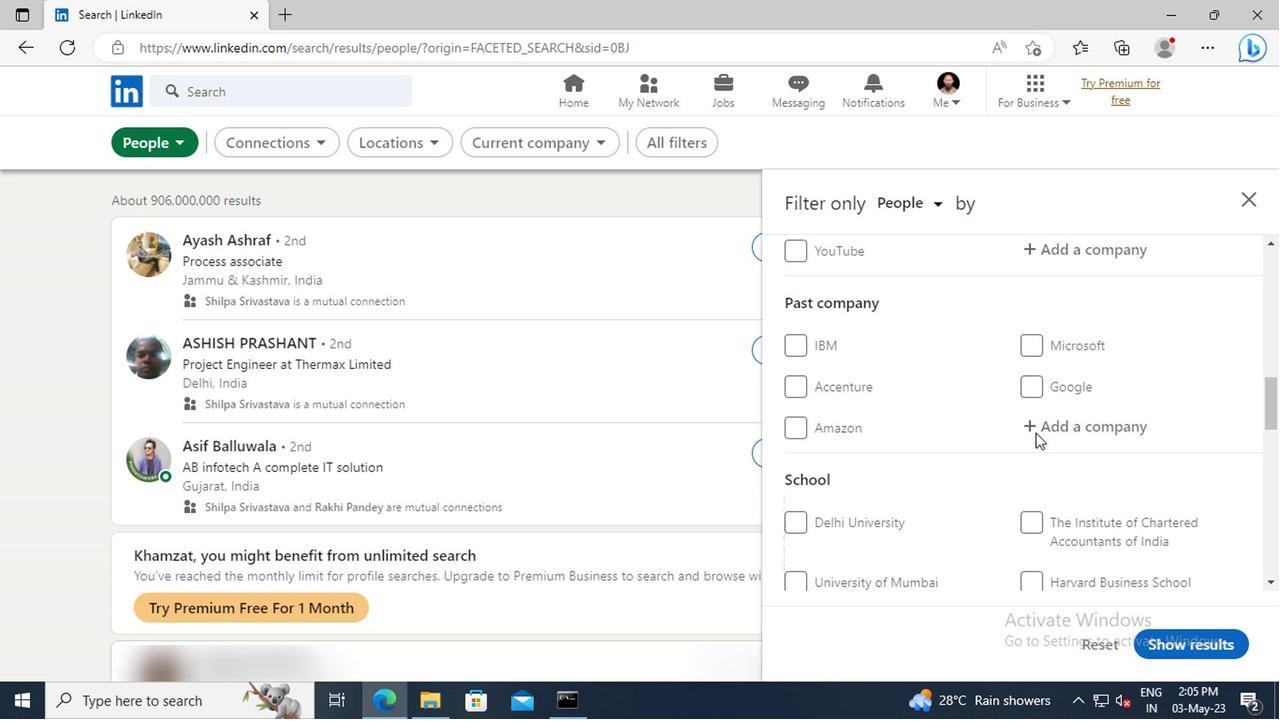 
Action: Mouse scrolled (1031, 432) with delta (0, -1)
Screenshot: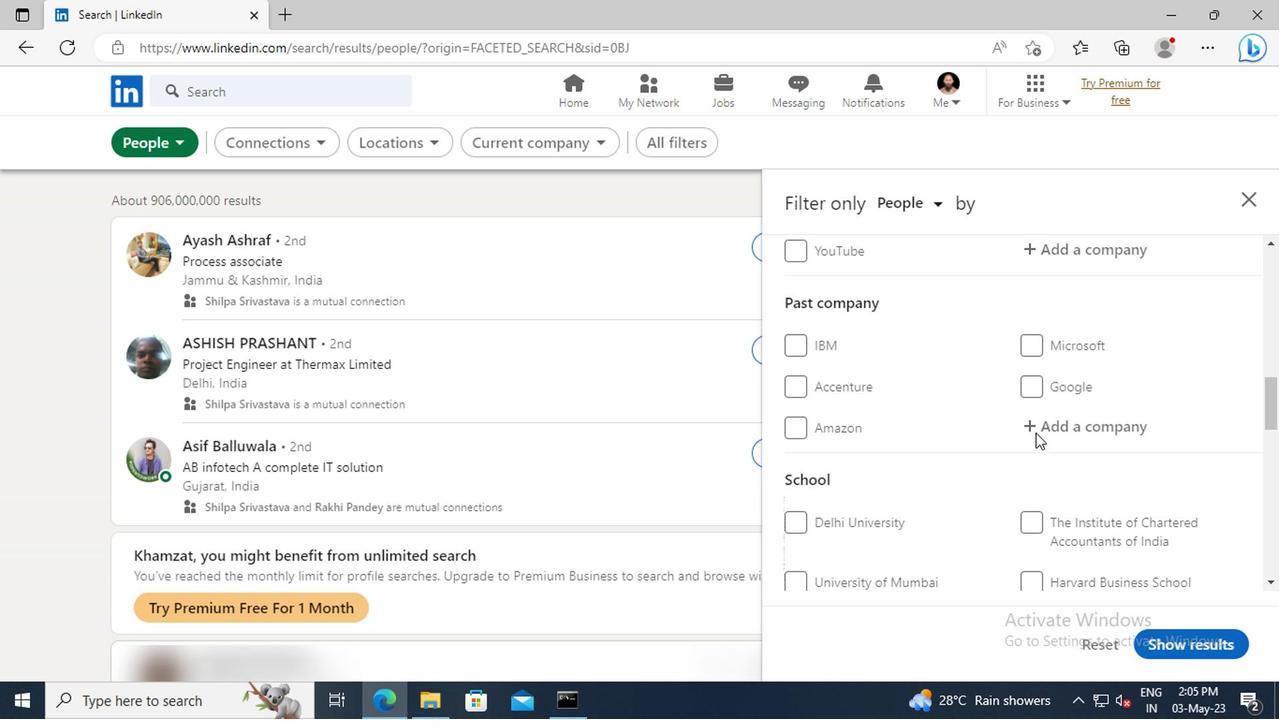 
Action: Mouse scrolled (1031, 432) with delta (0, -1)
Screenshot: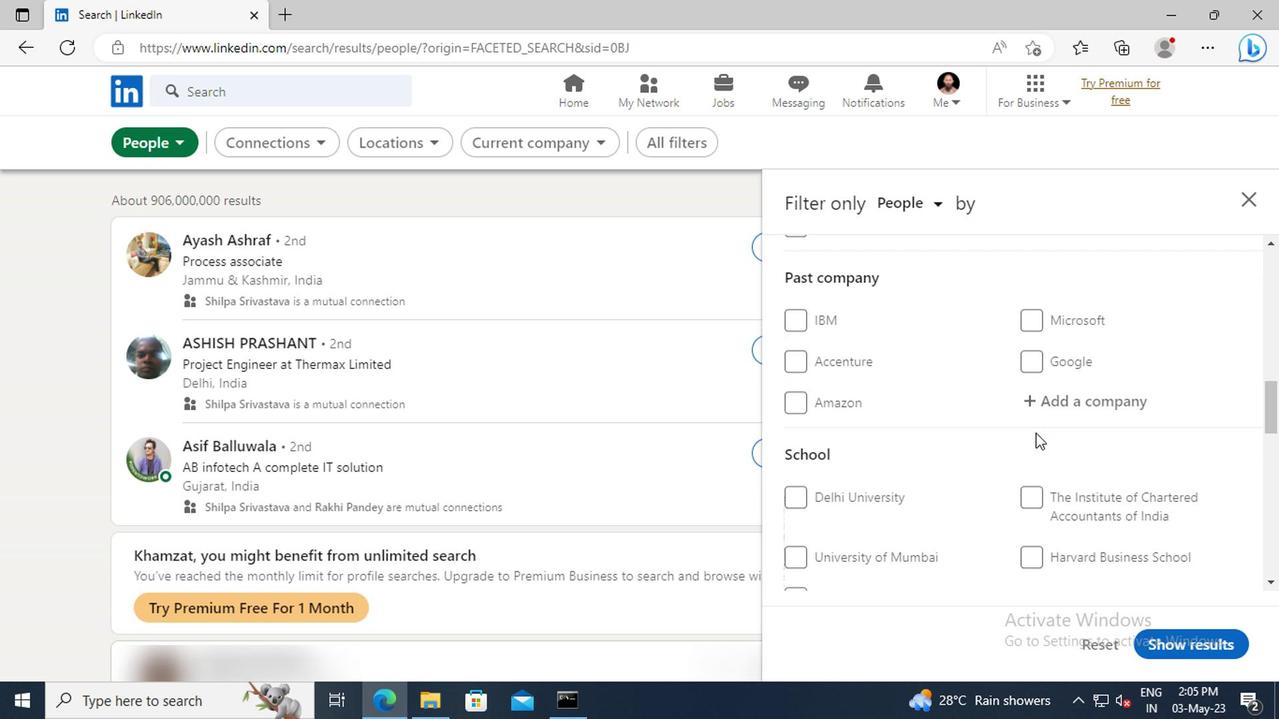 
Action: Mouse scrolled (1031, 432) with delta (0, -1)
Screenshot: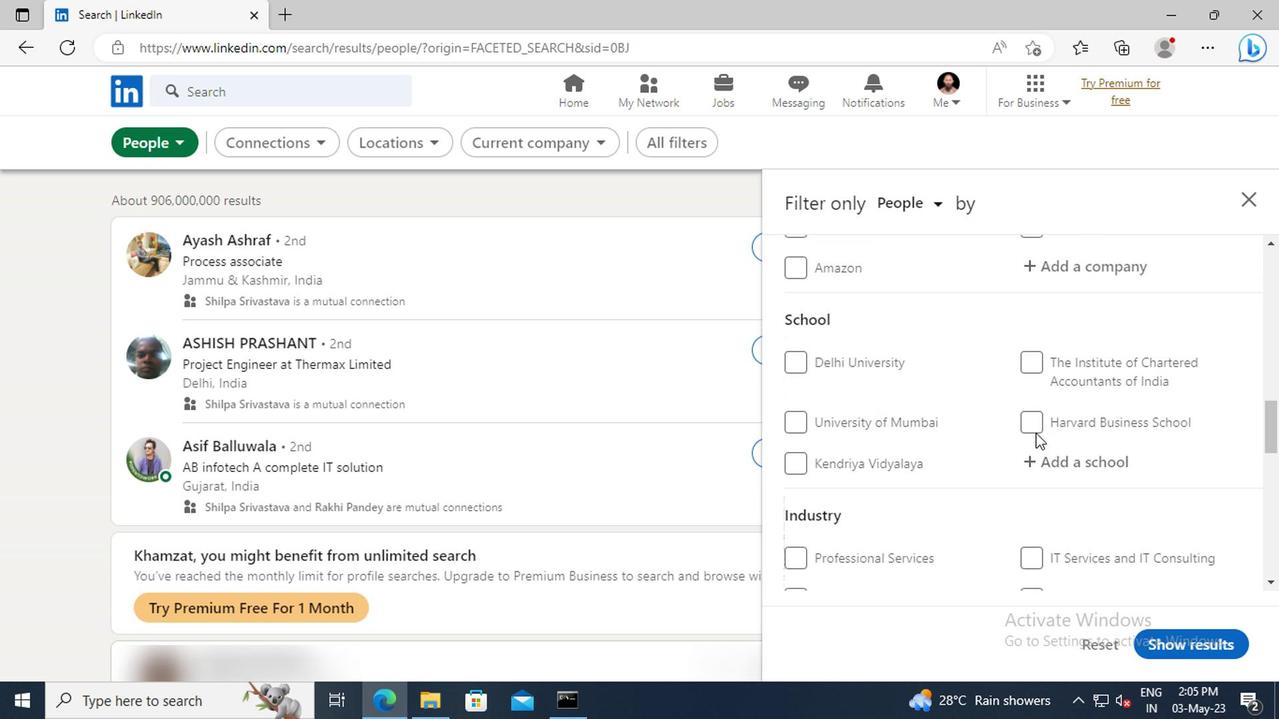 
Action: Mouse scrolled (1031, 432) with delta (0, -1)
Screenshot: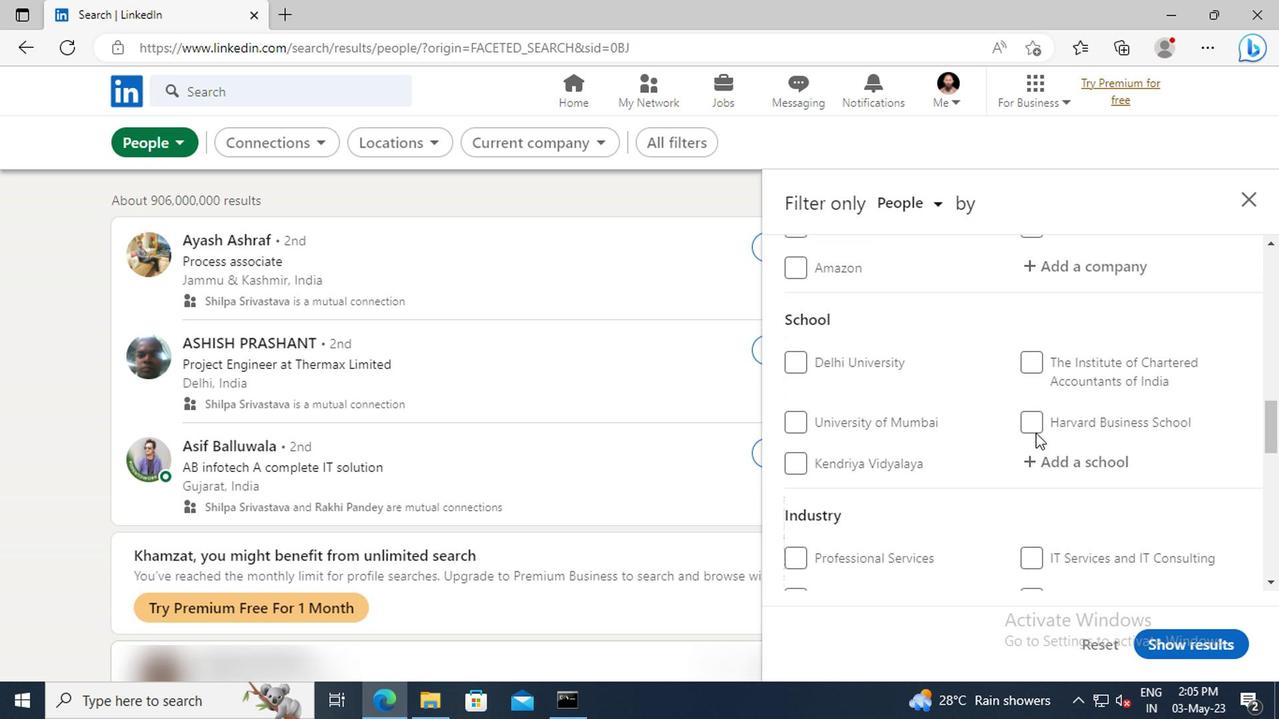 
Action: Mouse scrolled (1031, 432) with delta (0, -1)
Screenshot: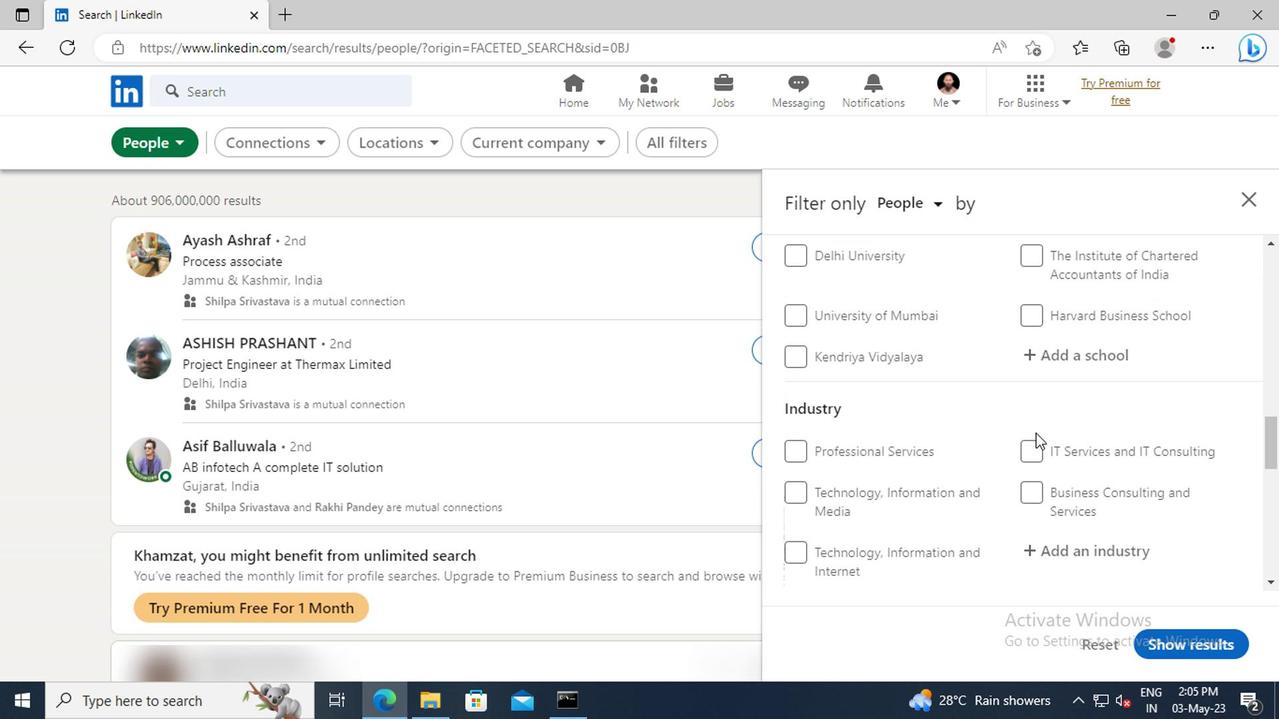 
Action: Mouse scrolled (1031, 432) with delta (0, -1)
Screenshot: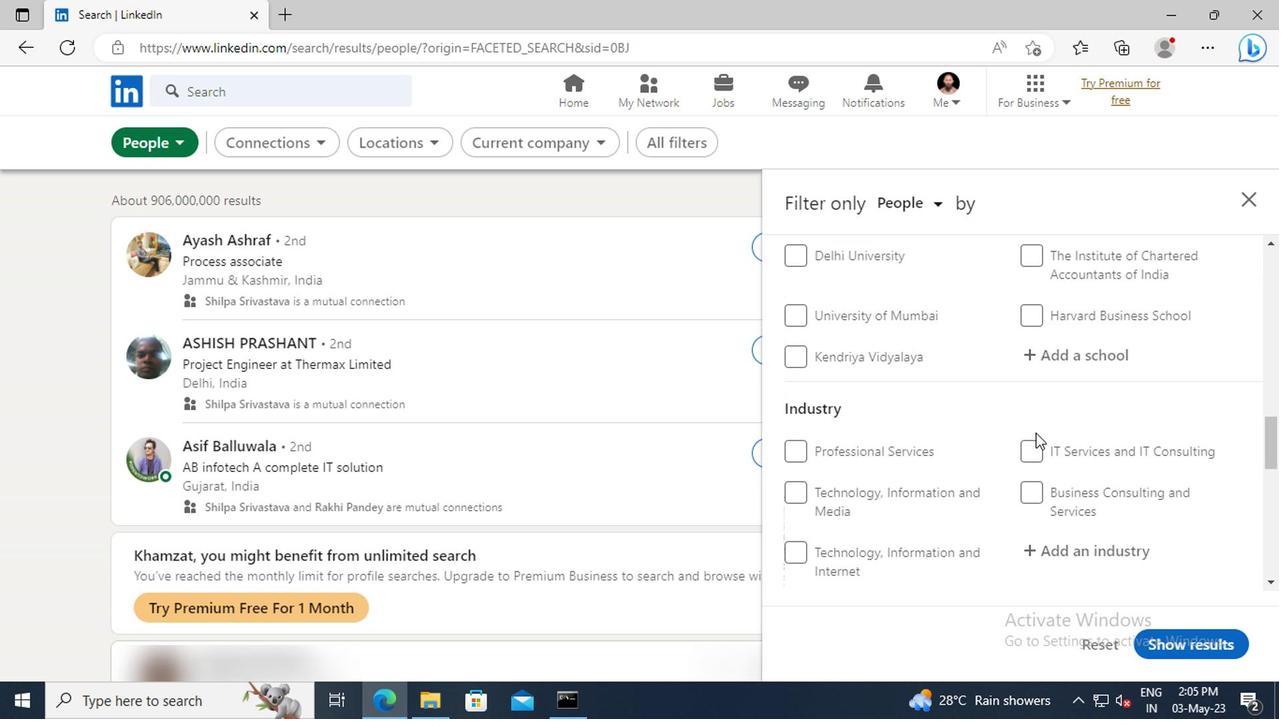 
Action: Mouse scrolled (1031, 432) with delta (0, -1)
Screenshot: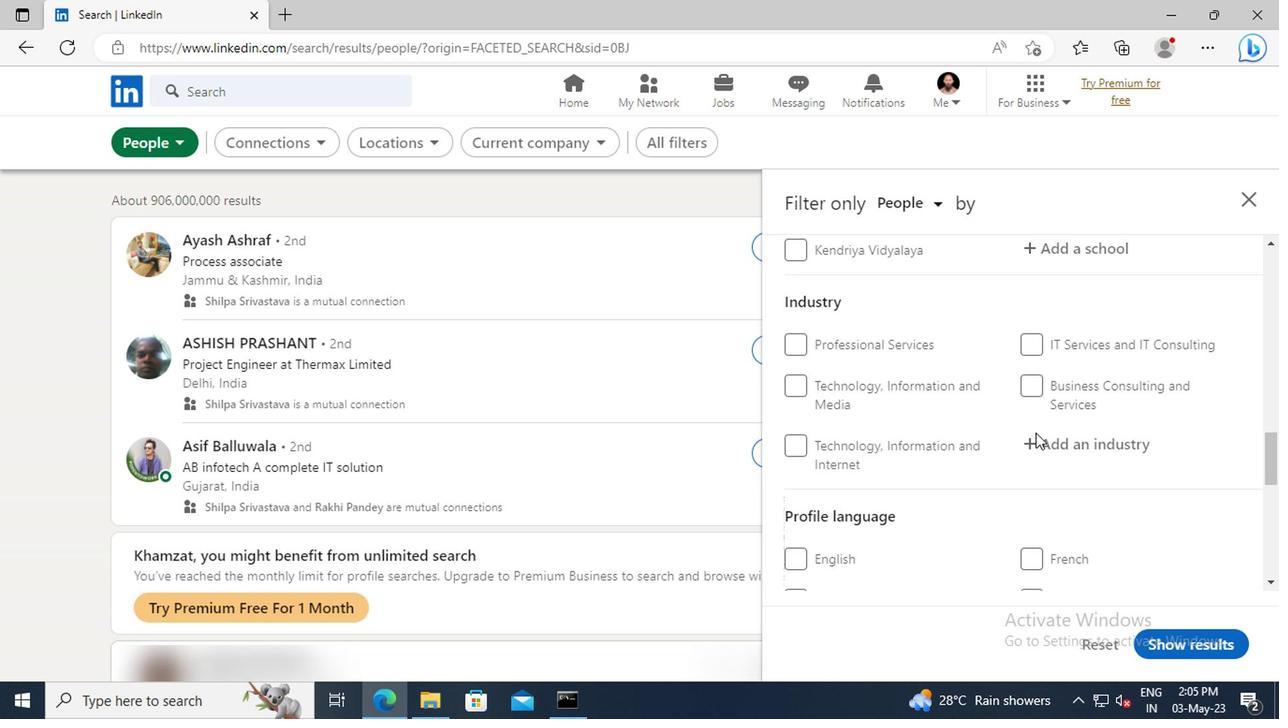 
Action: Mouse scrolled (1031, 432) with delta (0, -1)
Screenshot: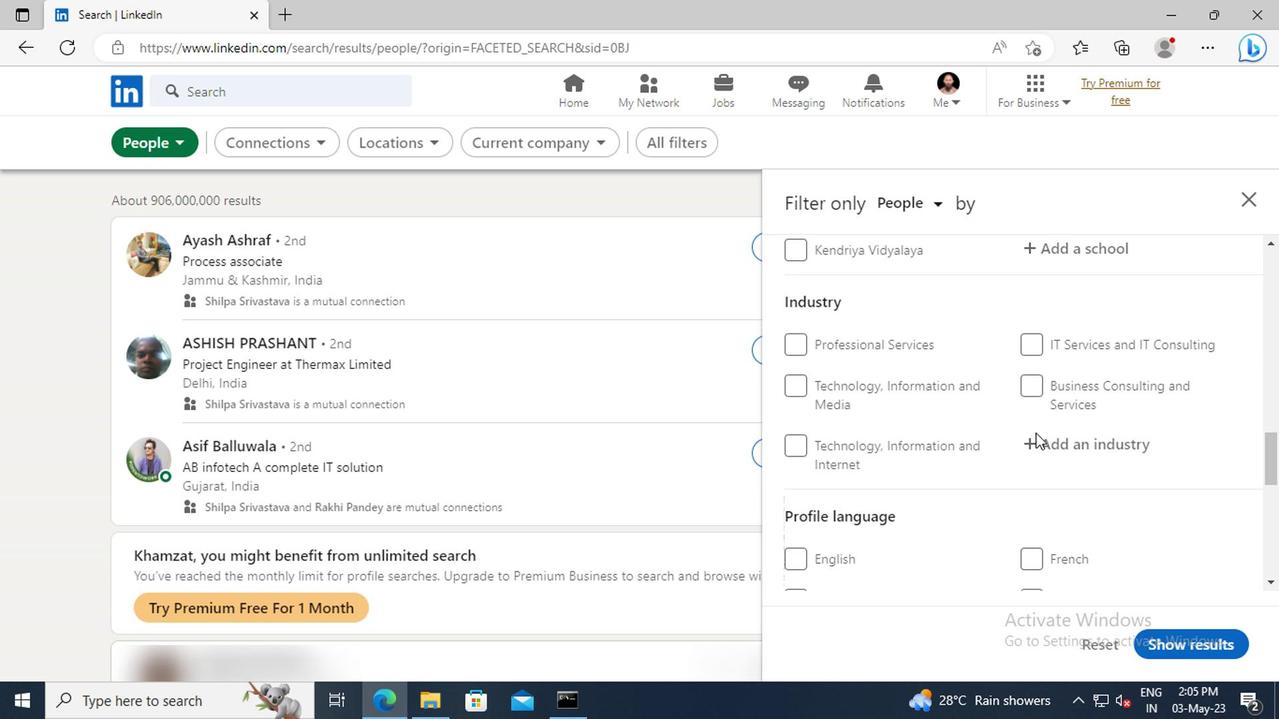 
Action: Mouse moved to (1024, 491)
Screenshot: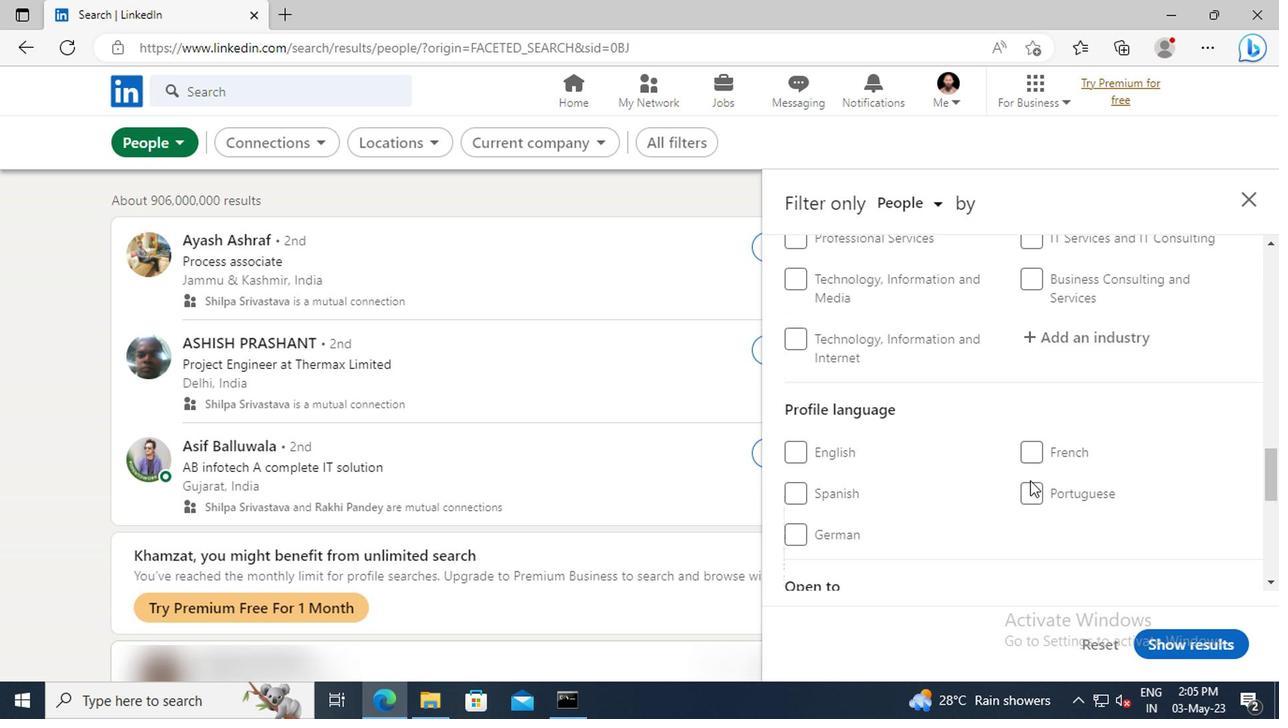 
Action: Mouse pressed left at (1024, 491)
Screenshot: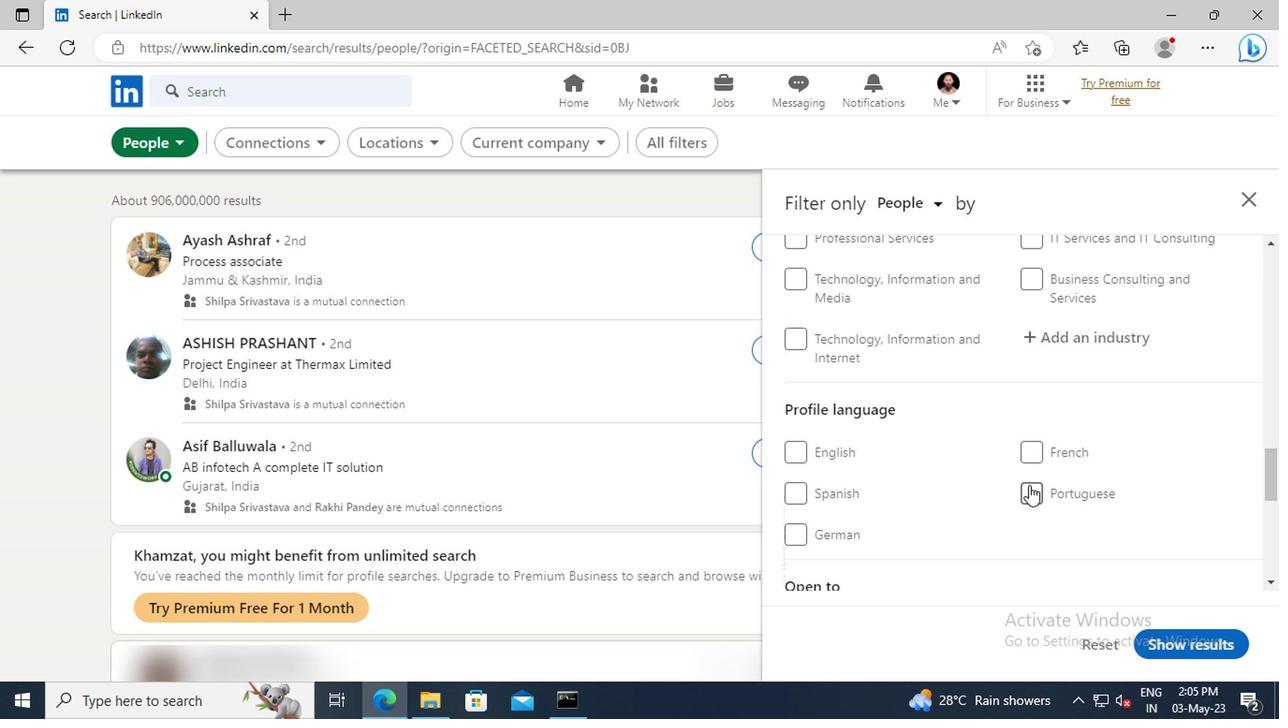 
Action: Mouse moved to (1053, 445)
Screenshot: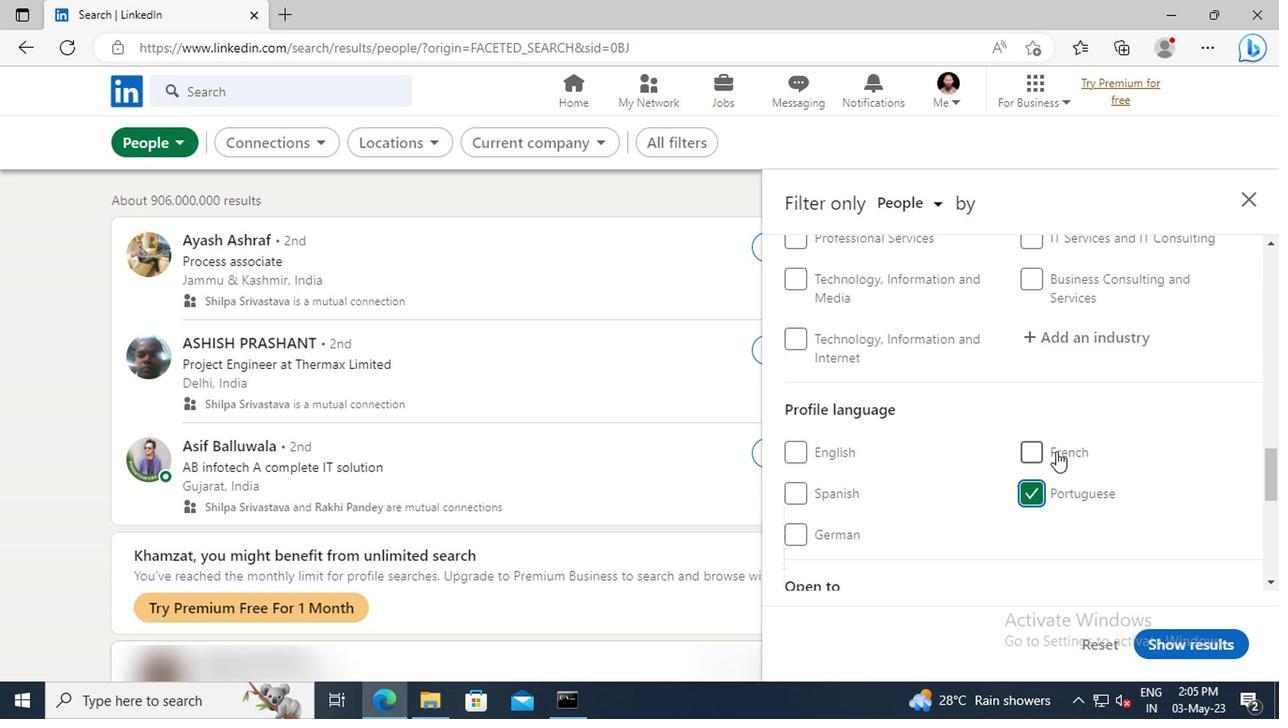 
Action: Mouse scrolled (1053, 446) with delta (0, 0)
Screenshot: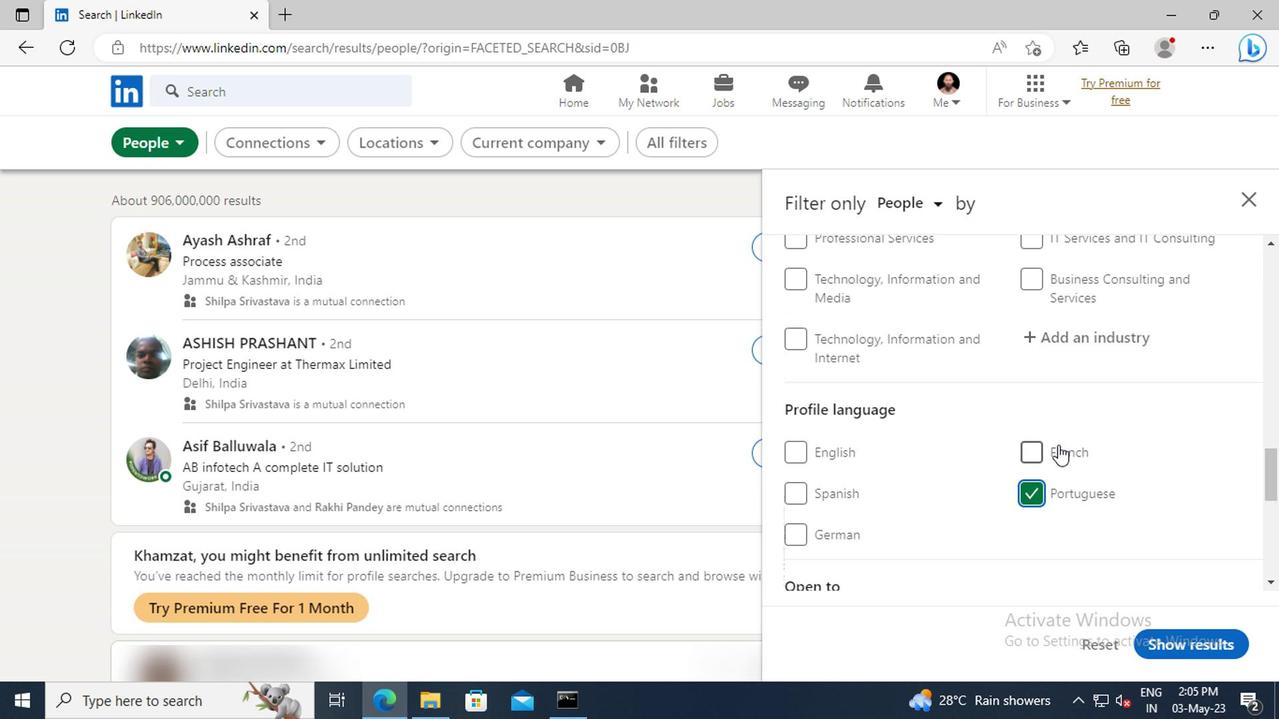 
Action: Mouse scrolled (1053, 446) with delta (0, 0)
Screenshot: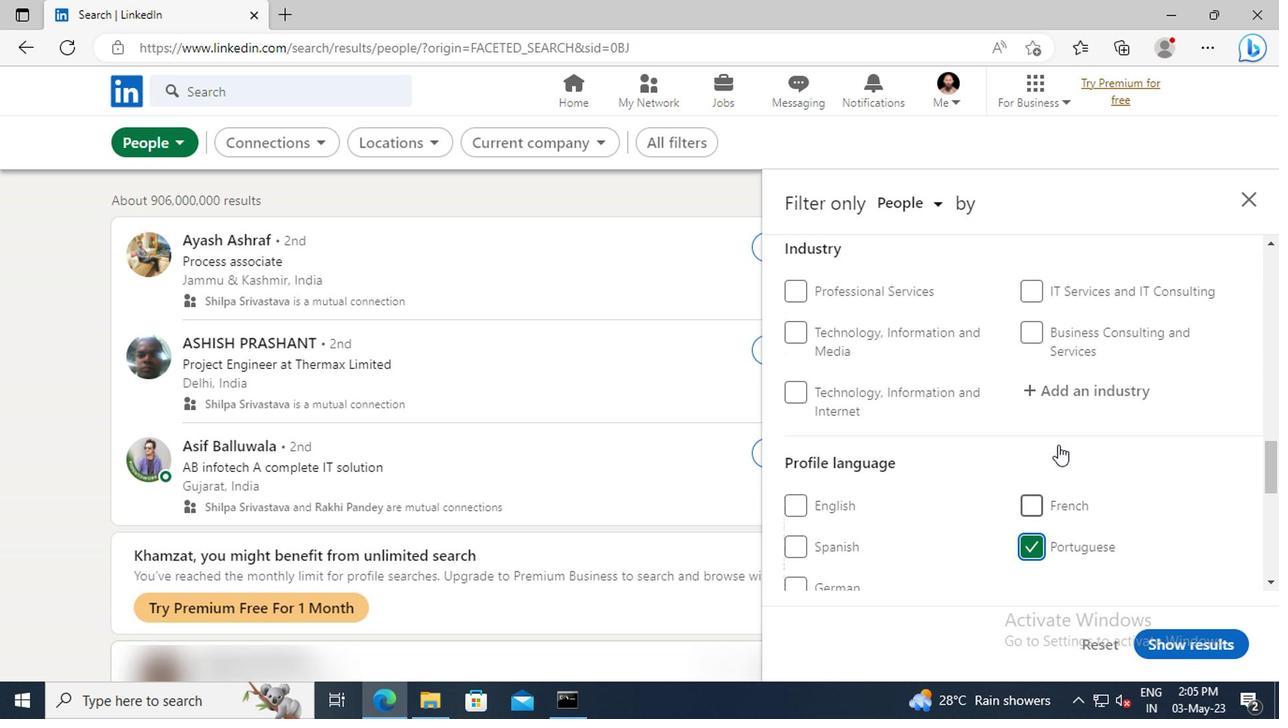 
Action: Mouse scrolled (1053, 446) with delta (0, 0)
Screenshot: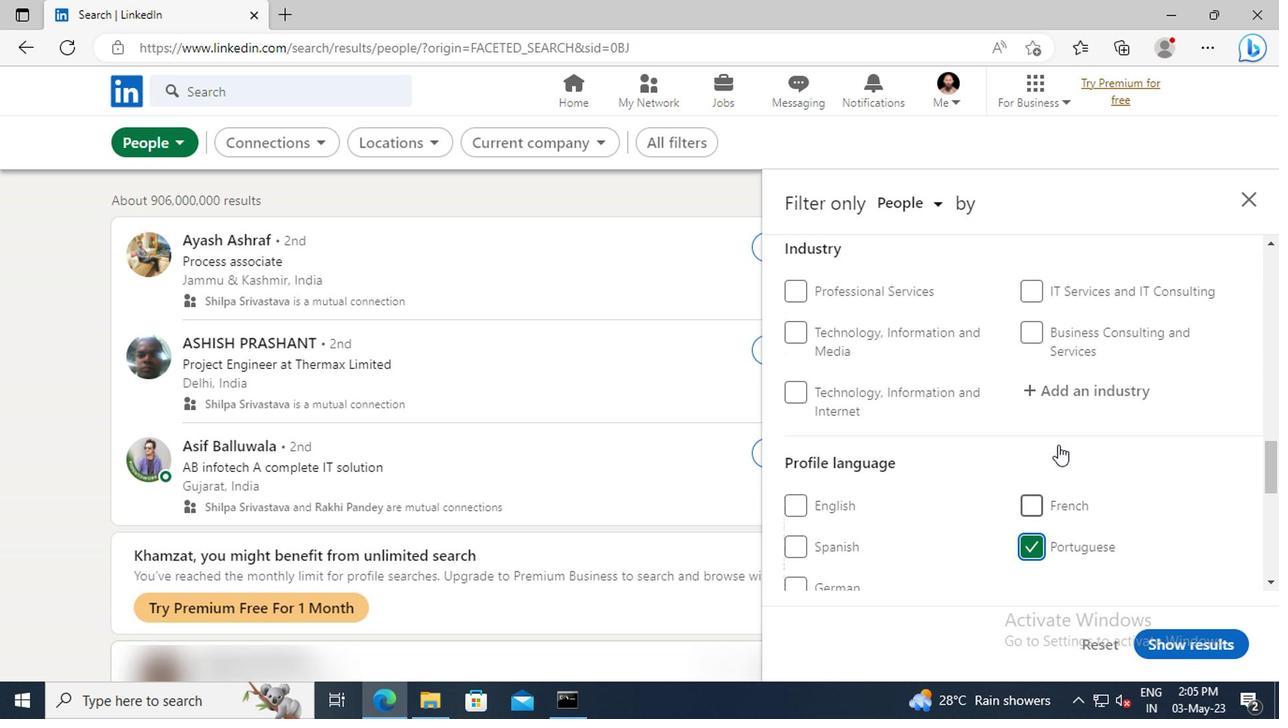 
Action: Mouse scrolled (1053, 446) with delta (0, 0)
Screenshot: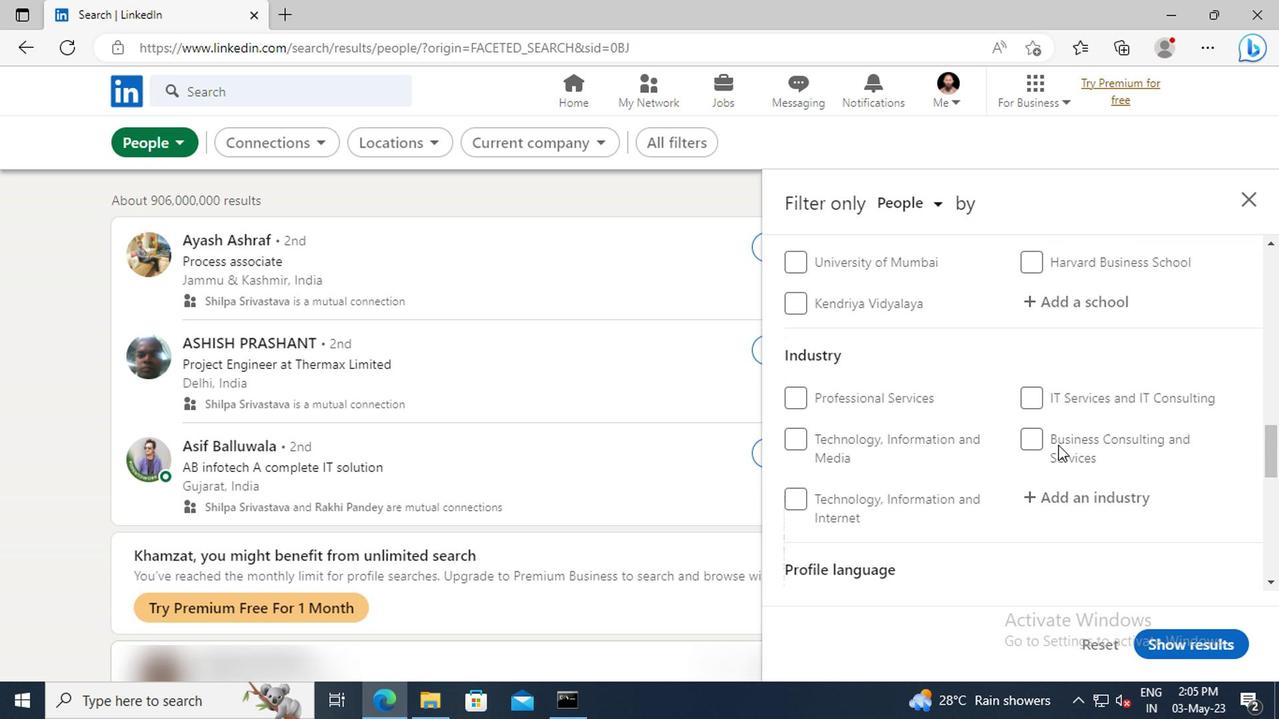 
Action: Mouse scrolled (1053, 446) with delta (0, 0)
Screenshot: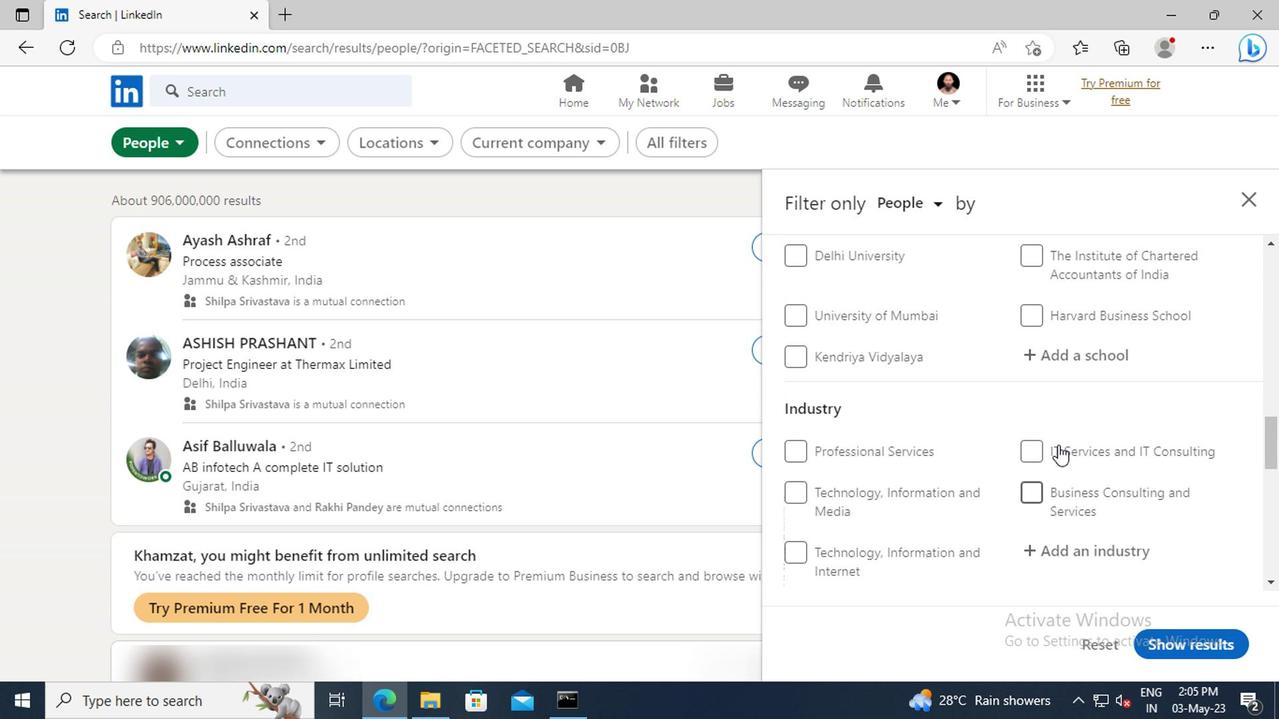 
Action: Mouse scrolled (1053, 446) with delta (0, 0)
Screenshot: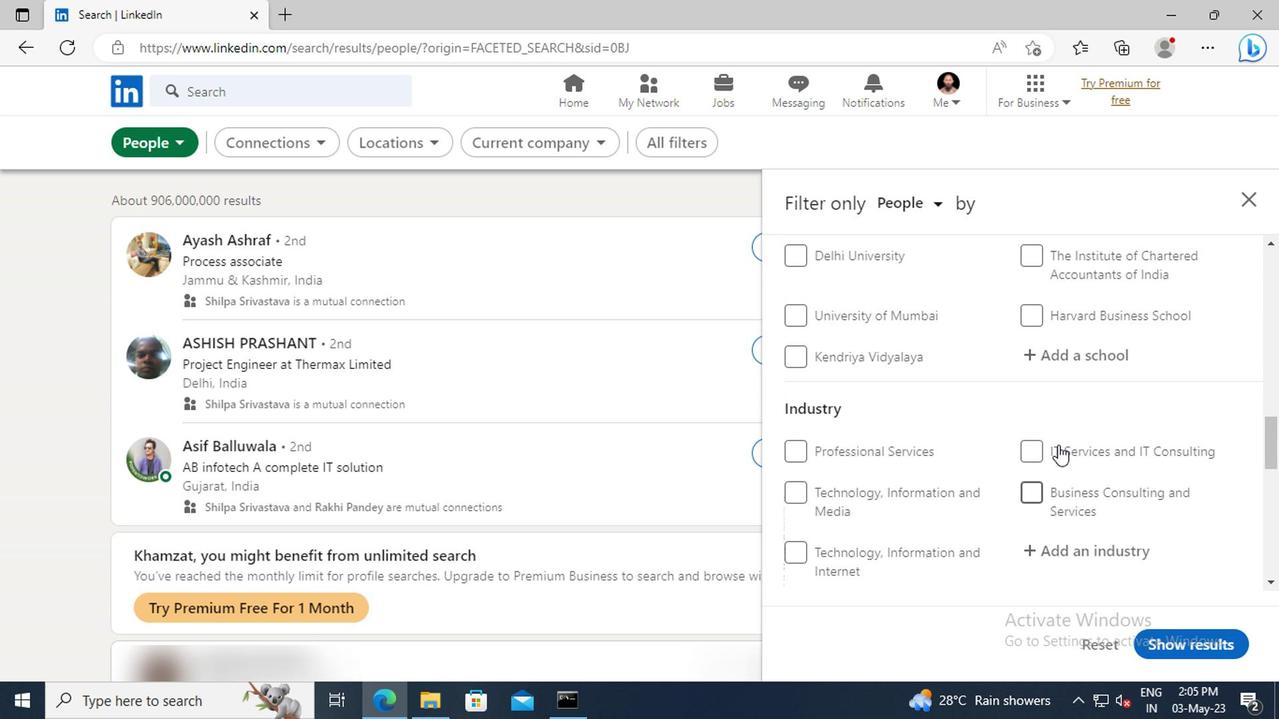 
Action: Mouse scrolled (1053, 446) with delta (0, 0)
Screenshot: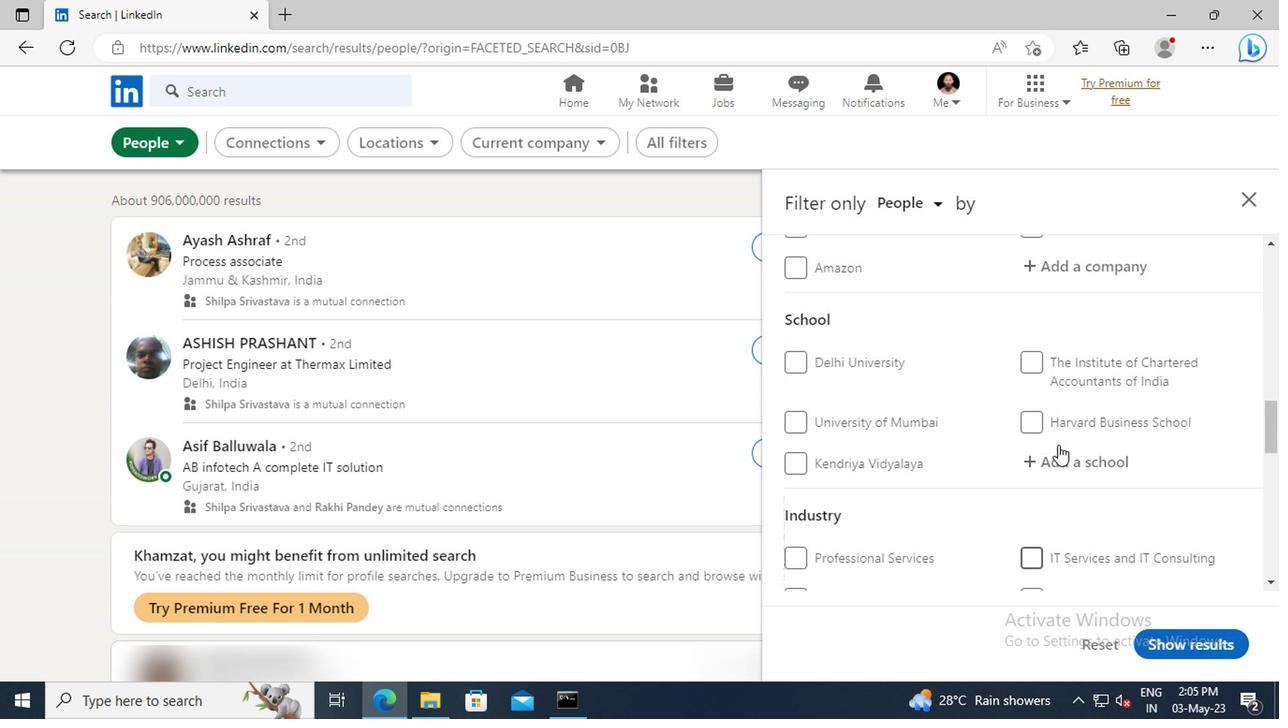 
Action: Mouse scrolled (1053, 446) with delta (0, 0)
Screenshot: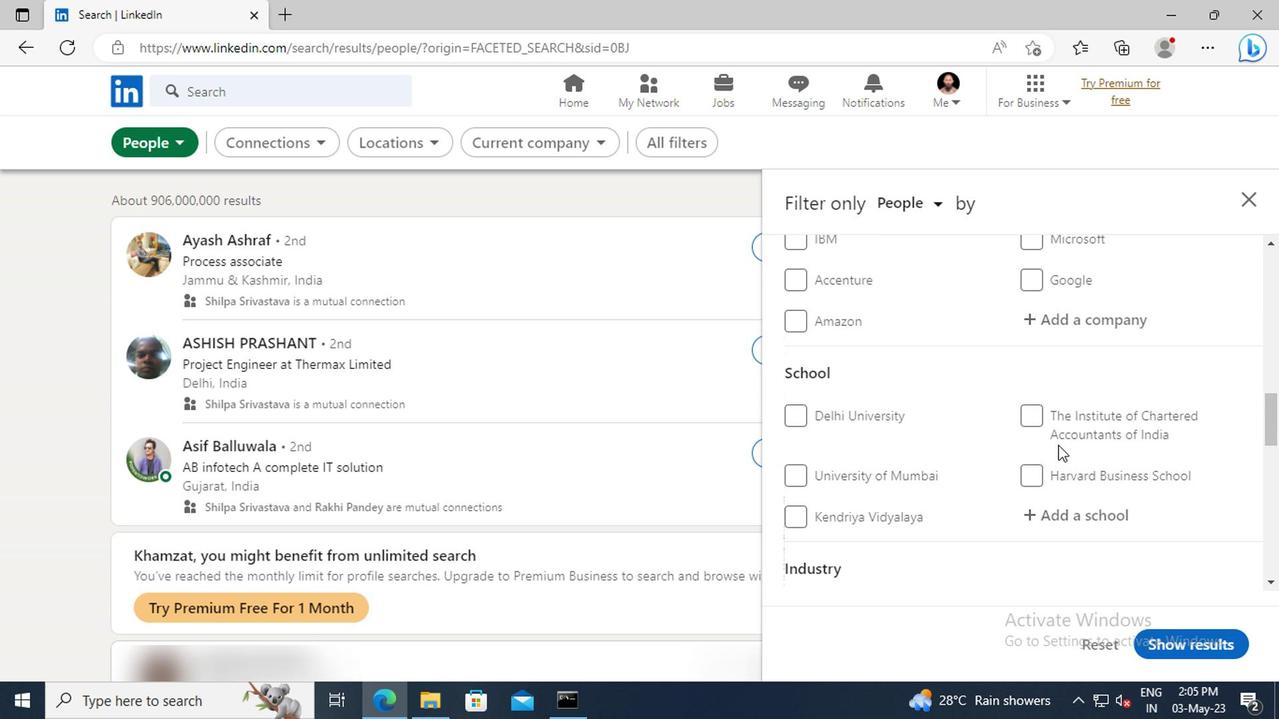 
Action: Mouse scrolled (1053, 446) with delta (0, 0)
Screenshot: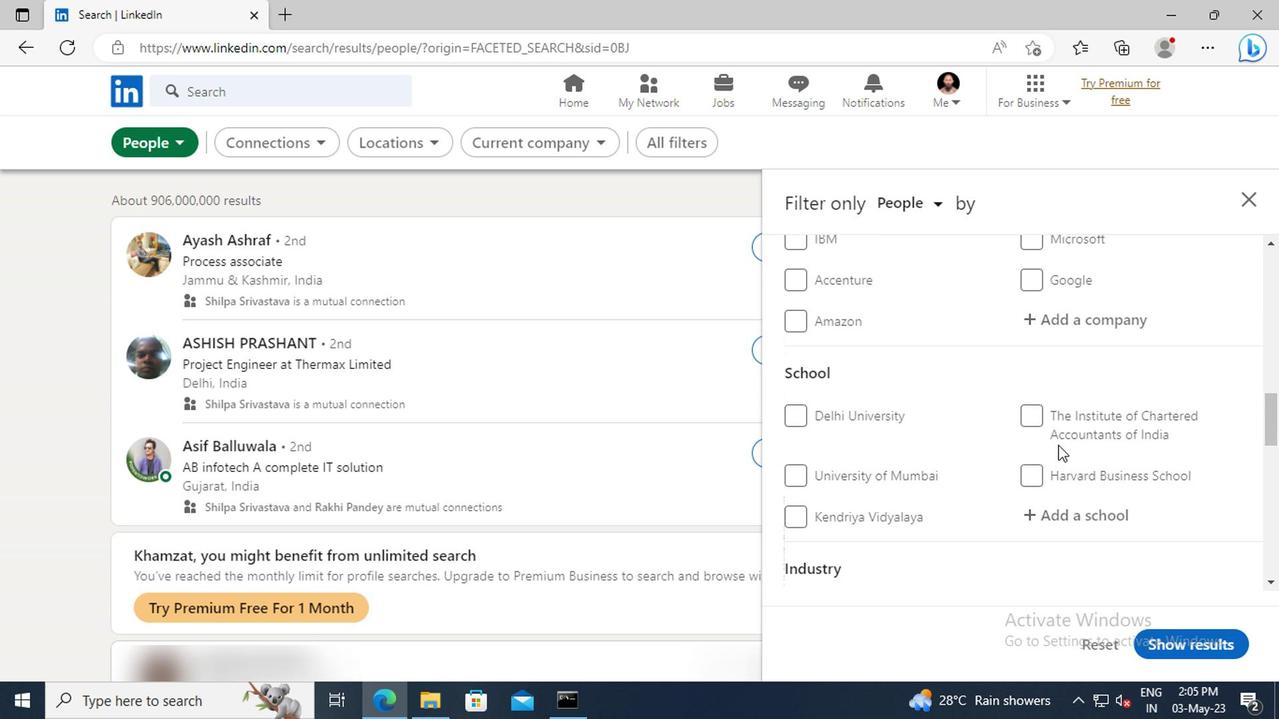 
Action: Mouse scrolled (1053, 446) with delta (0, 0)
Screenshot: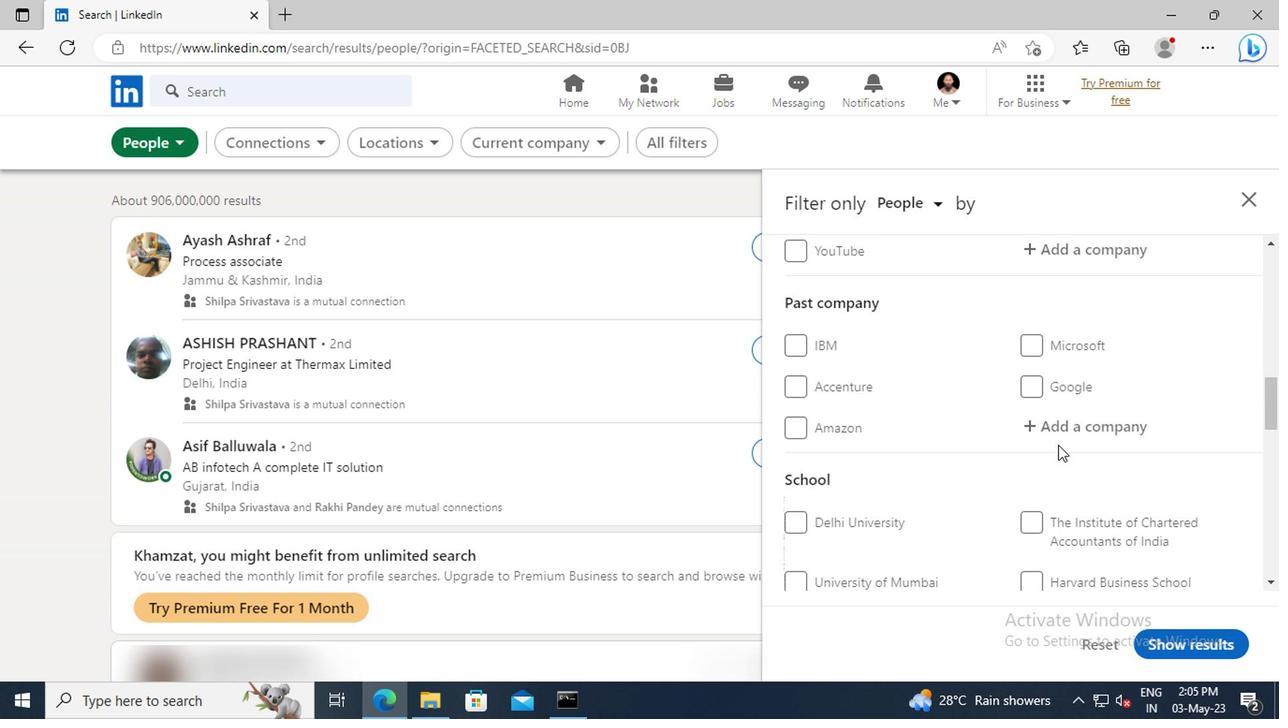 
Action: Mouse scrolled (1053, 446) with delta (0, 0)
Screenshot: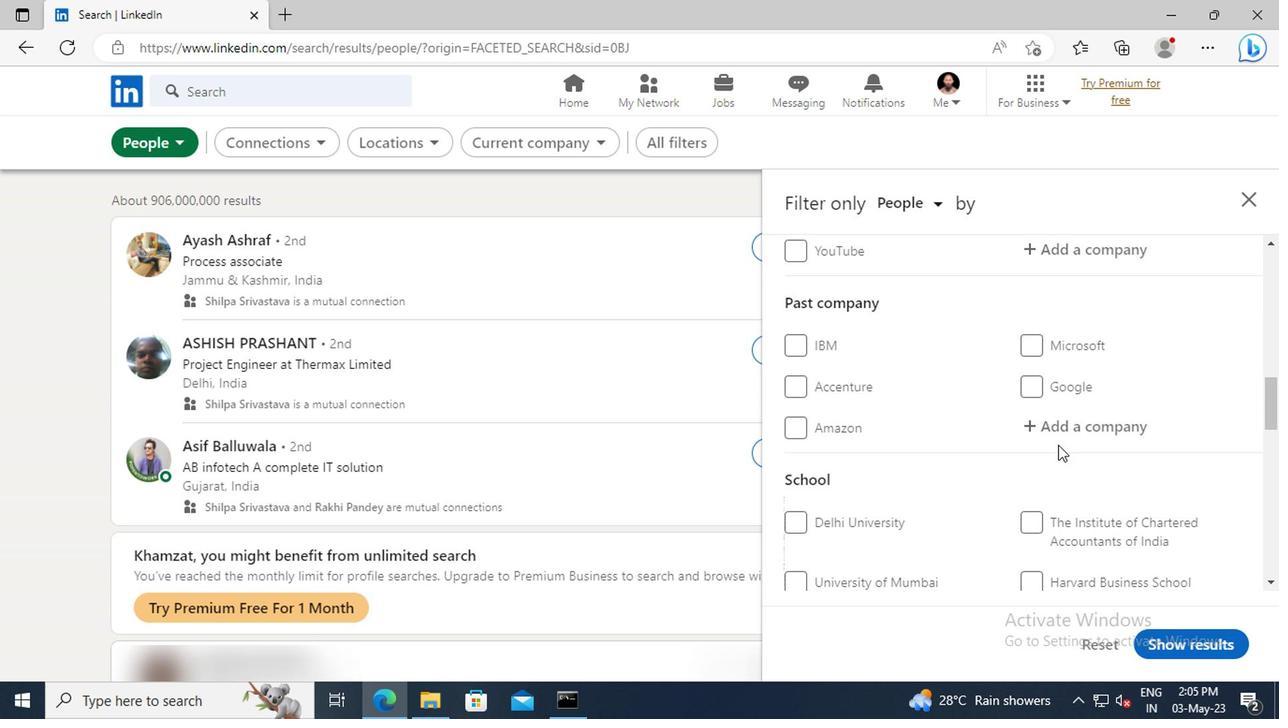 
Action: Mouse scrolled (1053, 446) with delta (0, 0)
Screenshot: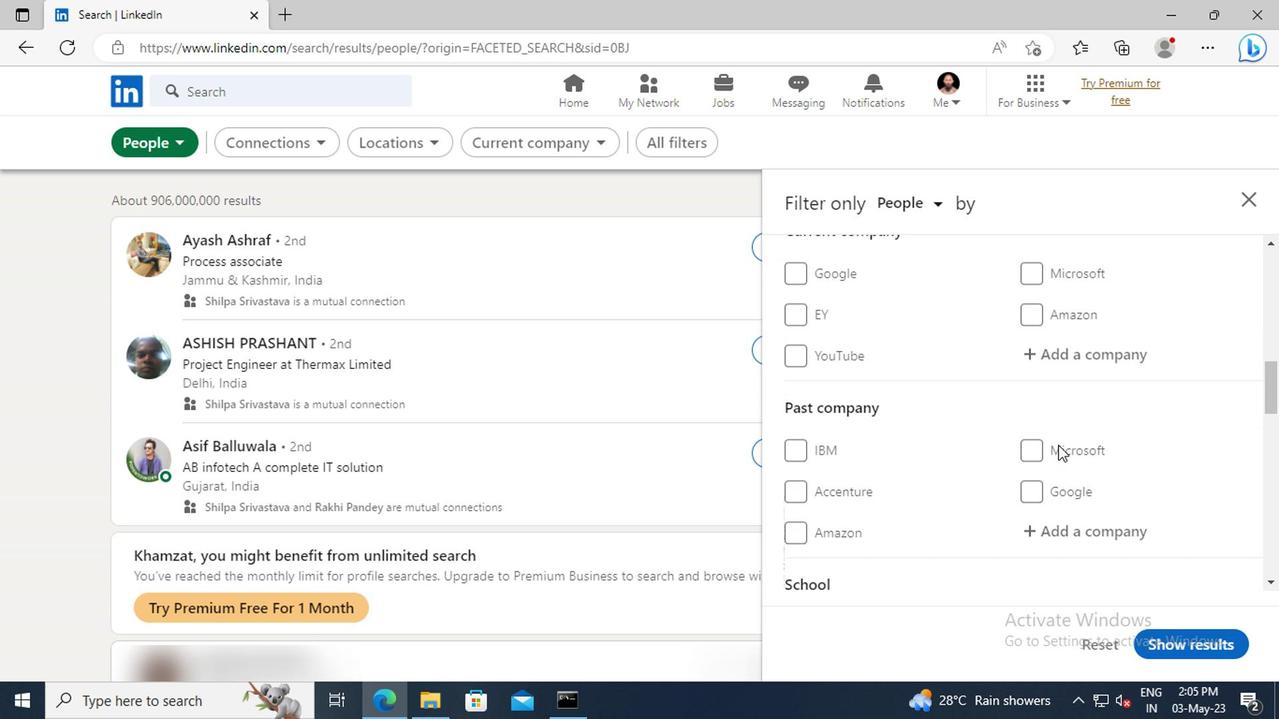 
Action: Mouse moved to (1054, 410)
Screenshot: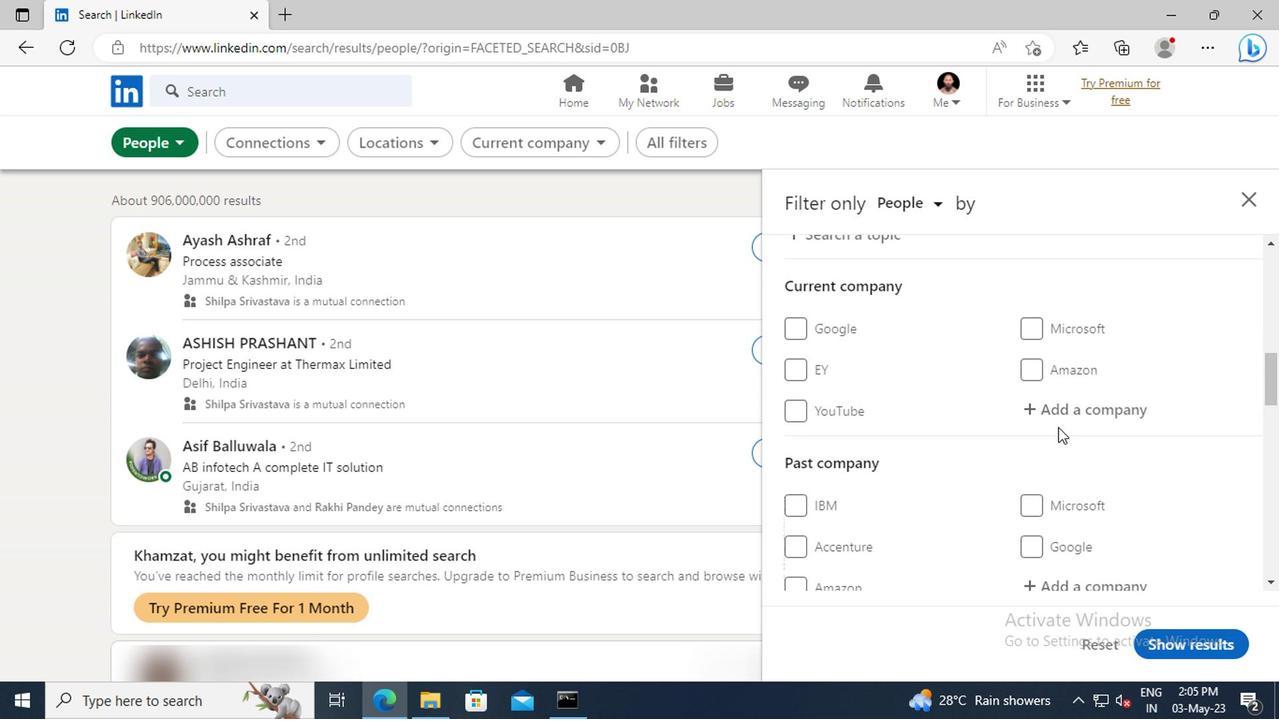 
Action: Mouse pressed left at (1054, 410)
Screenshot: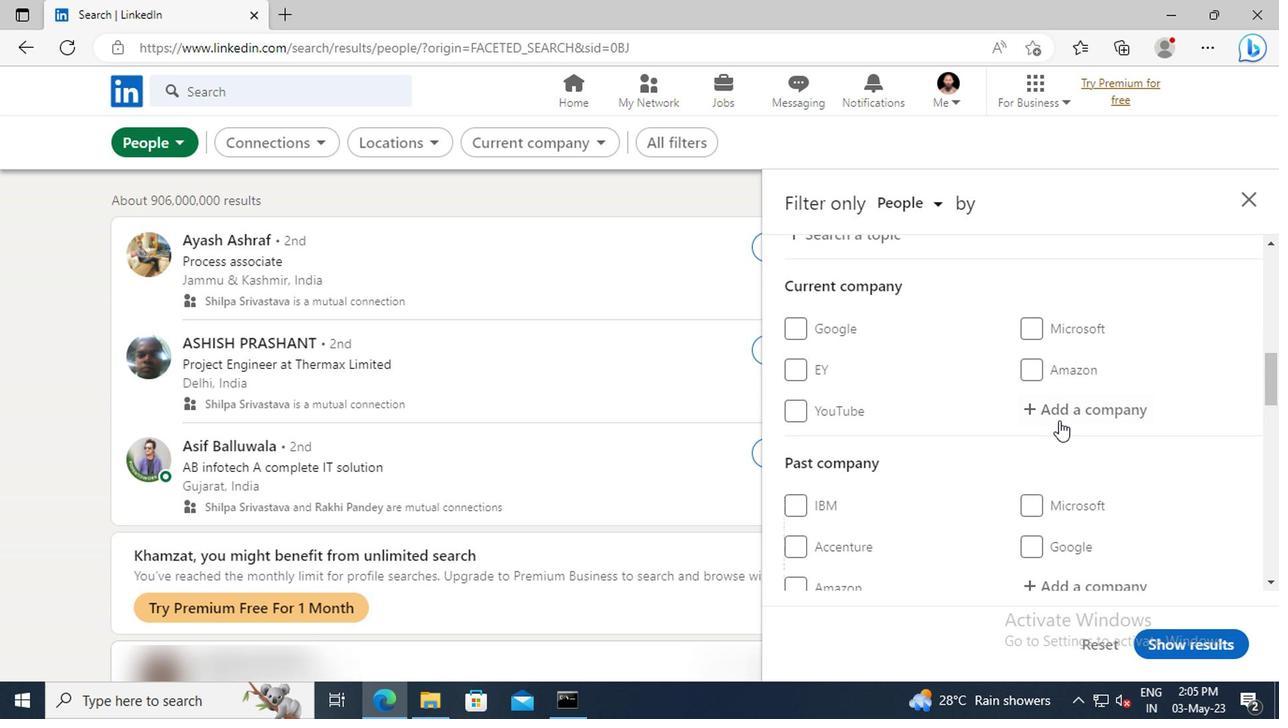 
Action: Key pressed <Key.shift>RECRUITMENT<Key.space><Key.shift>LAND<Key.space><Key.shift>LL
Screenshot: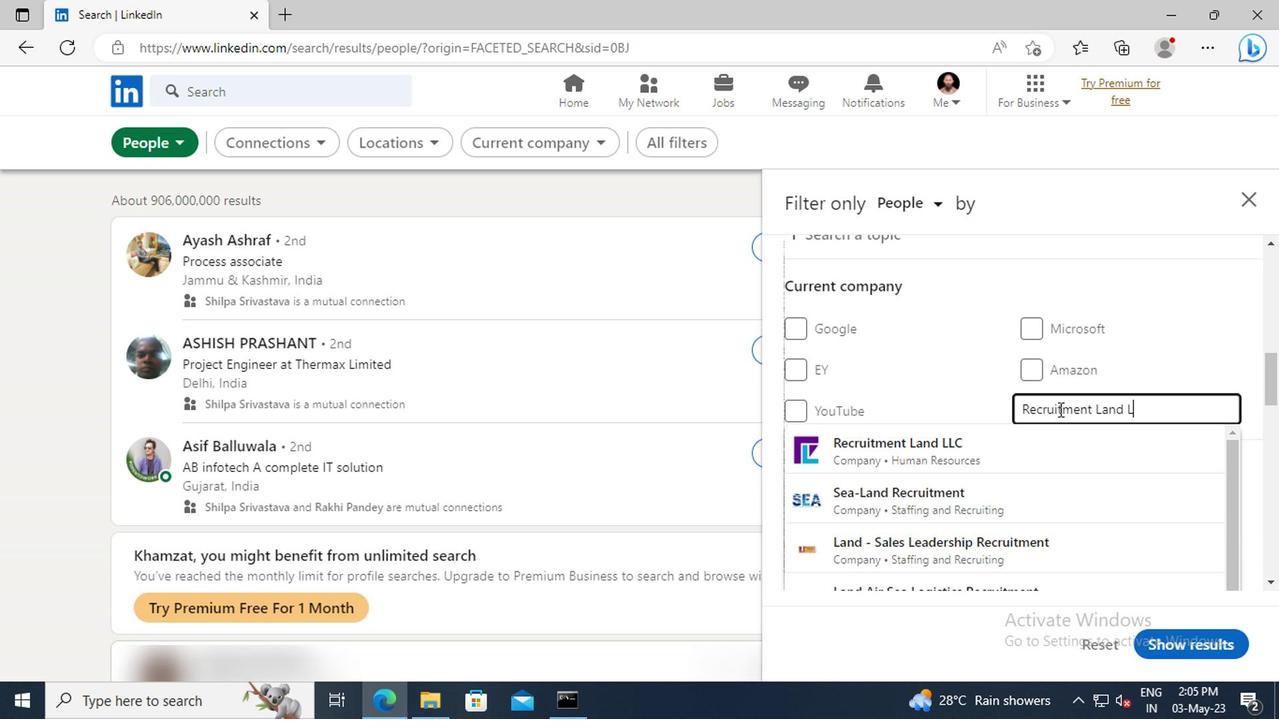 
Action: Mouse moved to (1052, 441)
Screenshot: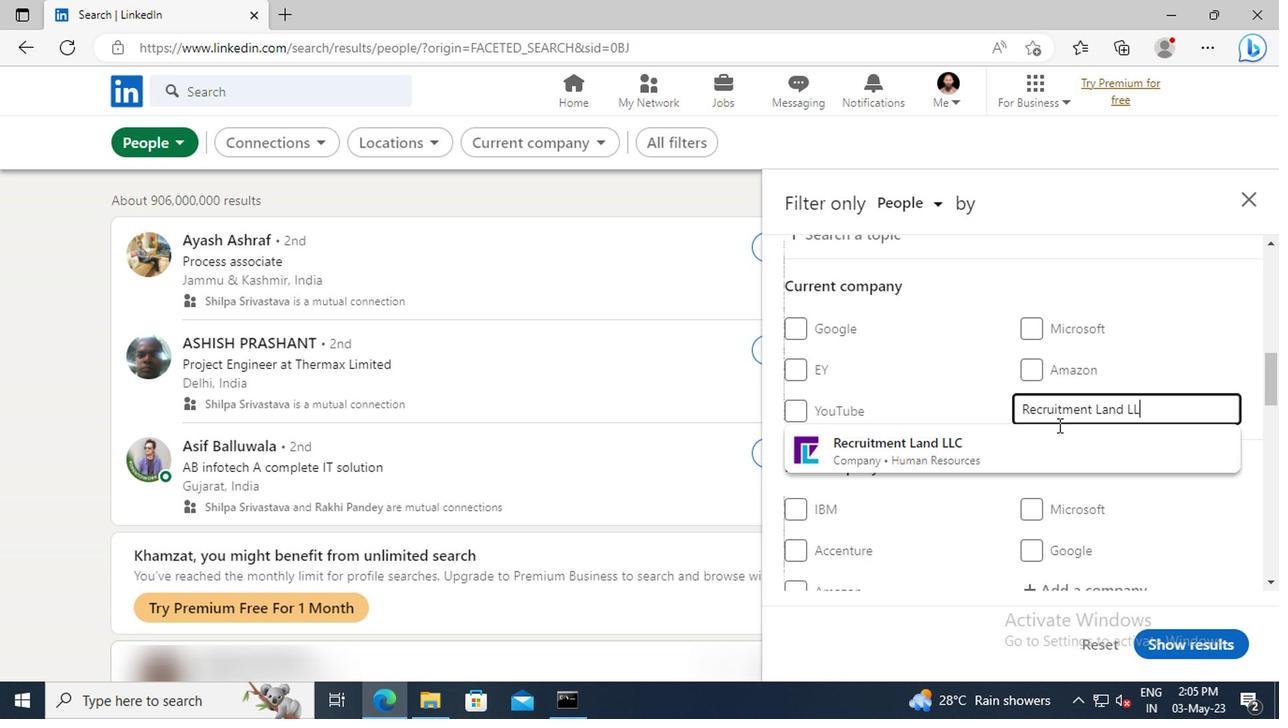 
Action: Mouse pressed left at (1052, 441)
Screenshot: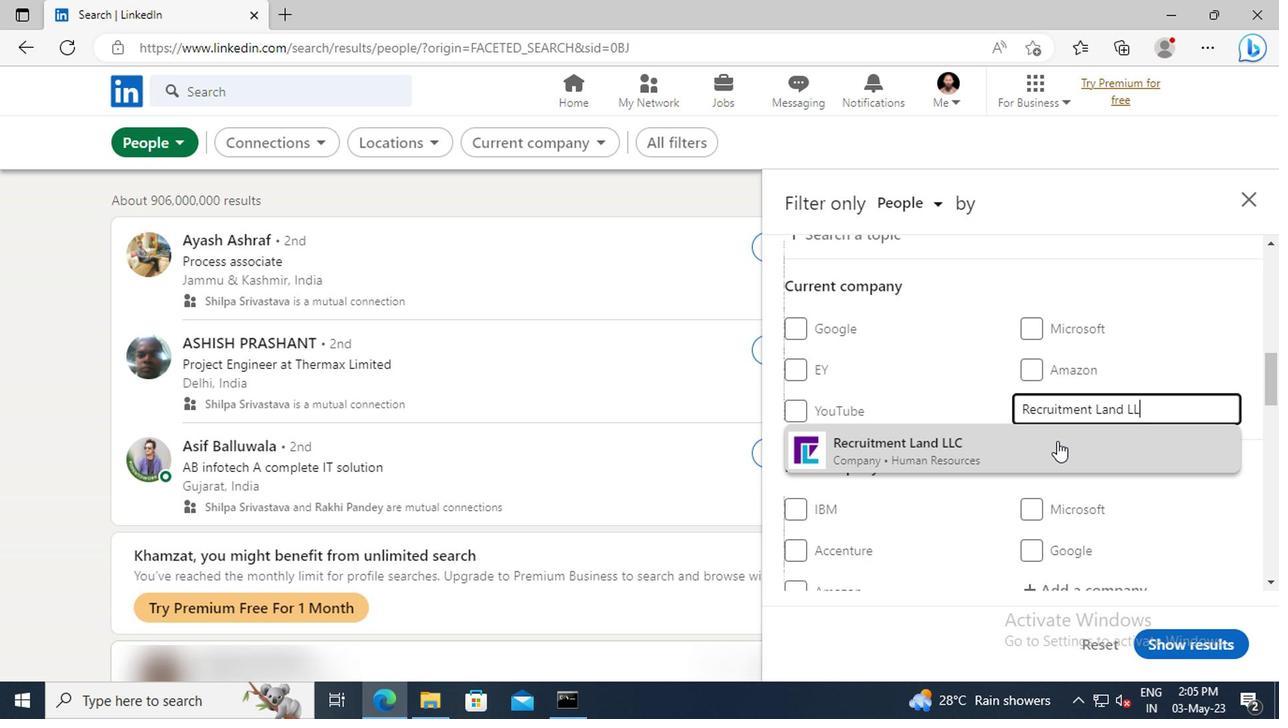 
Action: Mouse scrolled (1052, 441) with delta (0, 0)
Screenshot: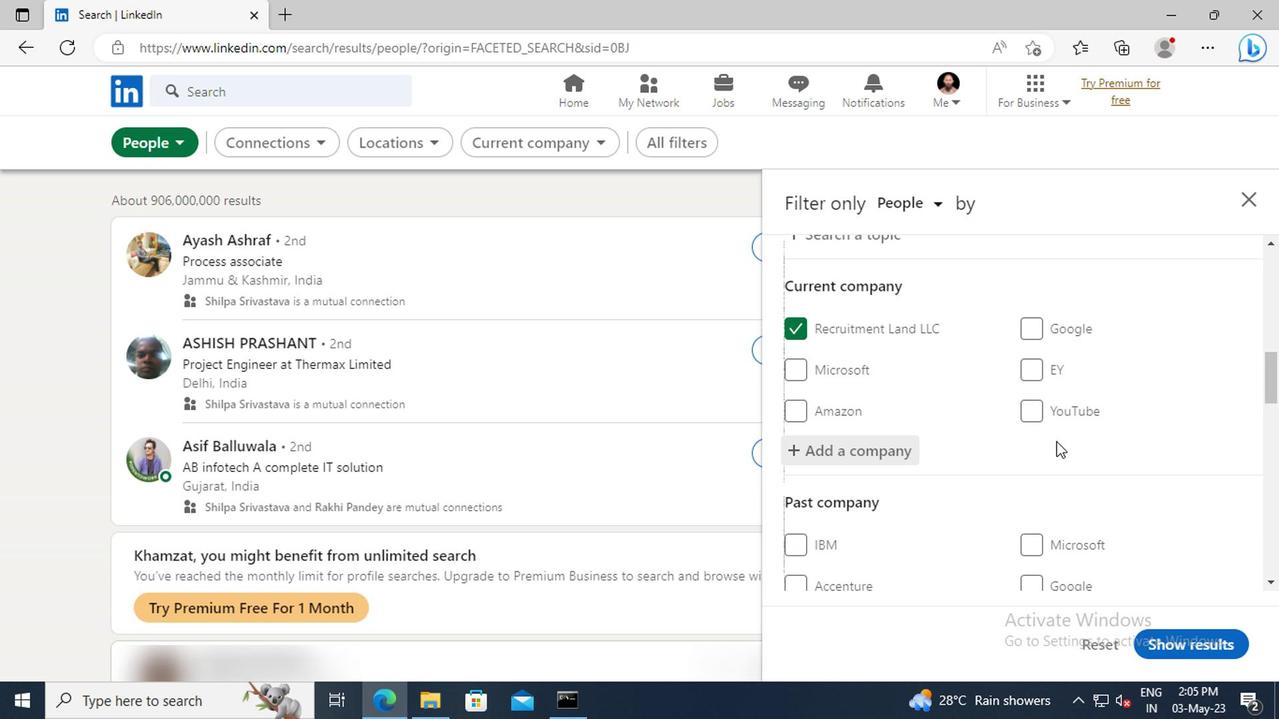 
Action: Mouse scrolled (1052, 441) with delta (0, 0)
Screenshot: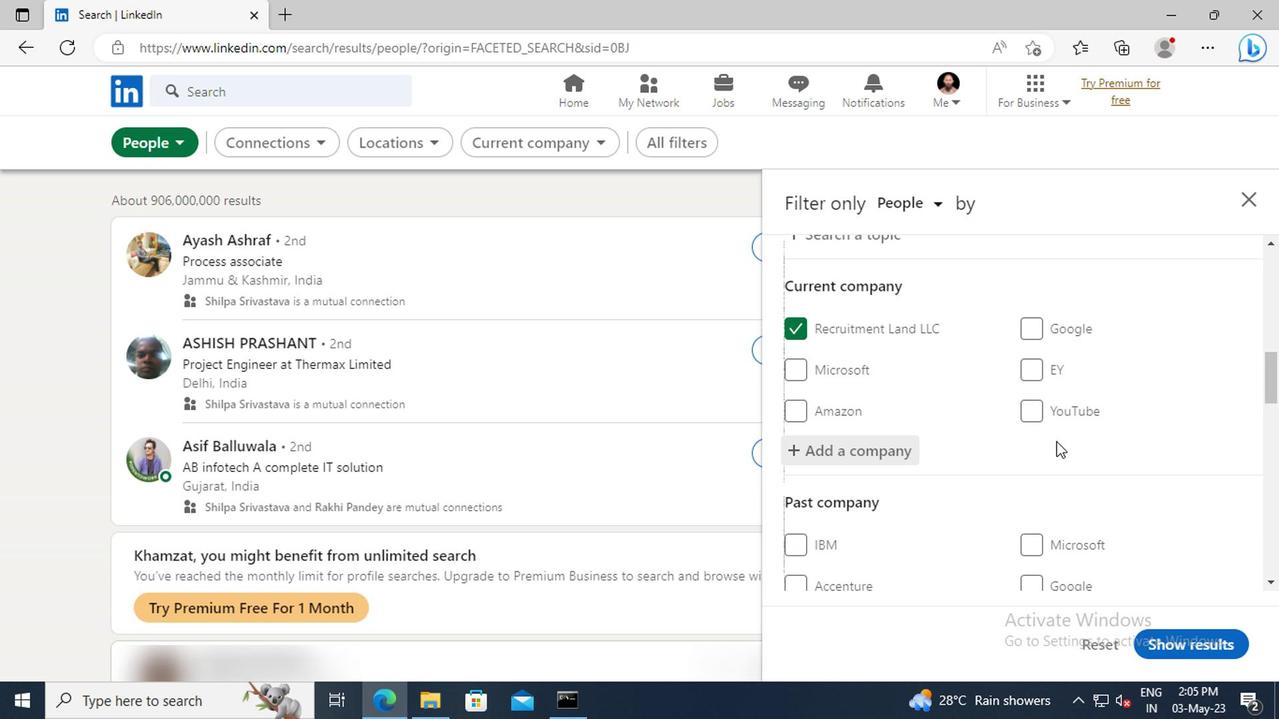 
Action: Mouse moved to (1048, 415)
Screenshot: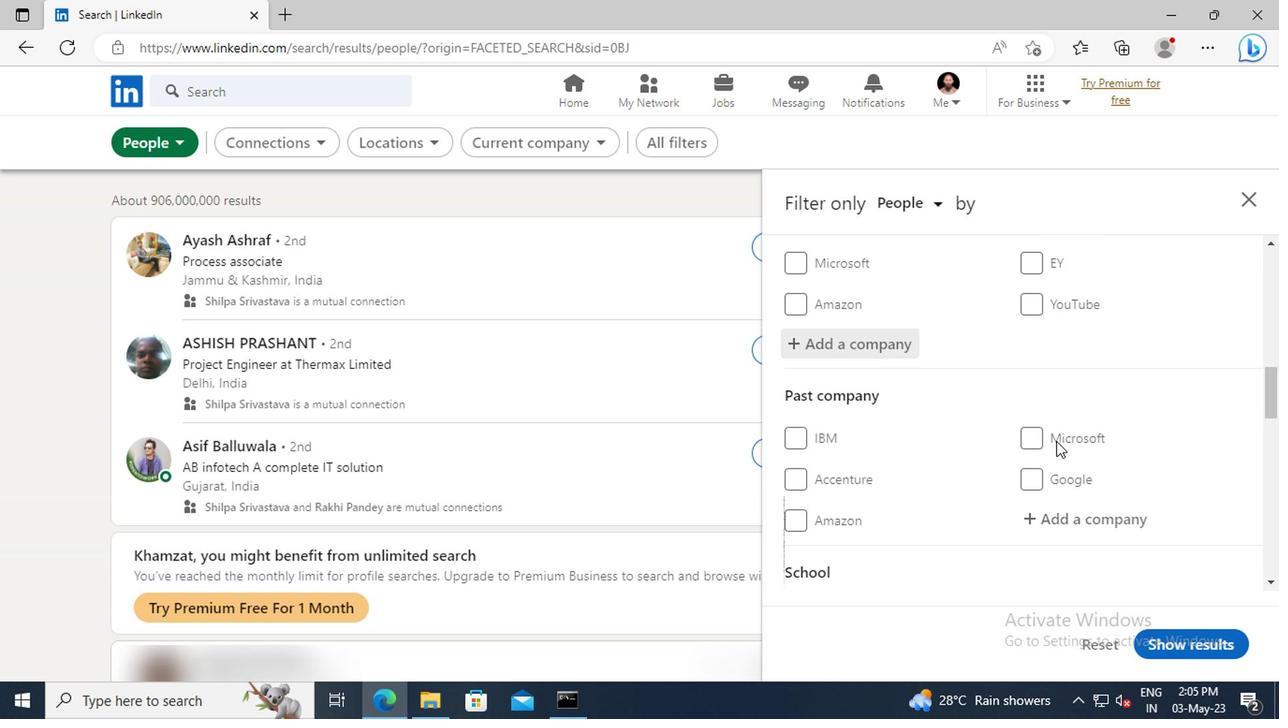 
Action: Mouse scrolled (1048, 414) with delta (0, 0)
Screenshot: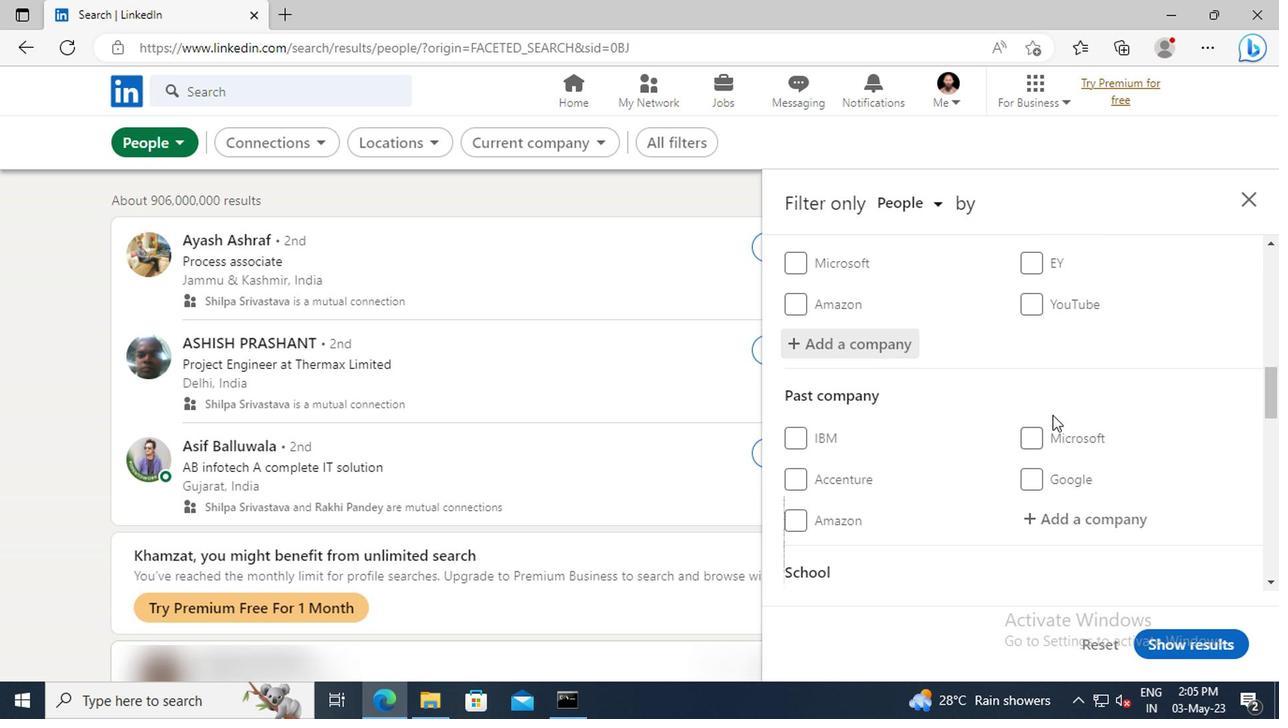 
Action: Mouse scrolled (1048, 414) with delta (0, 0)
Screenshot: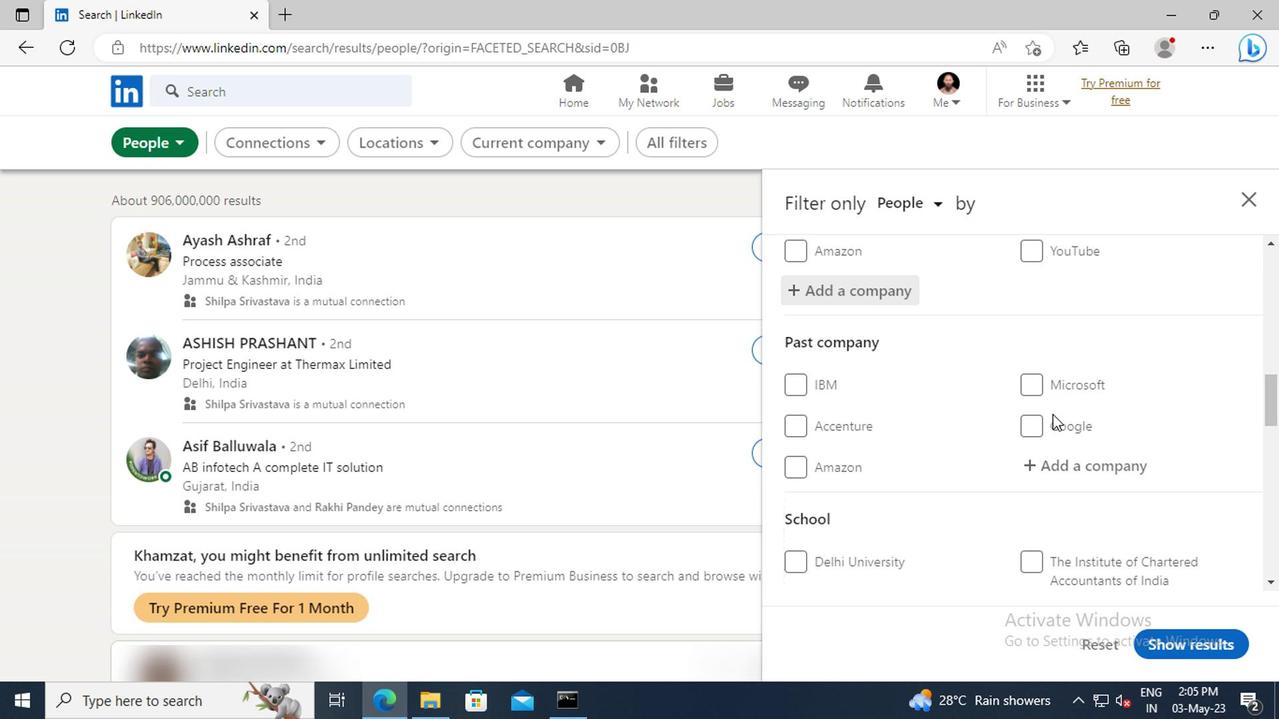 
Action: Mouse scrolled (1048, 414) with delta (0, 0)
Screenshot: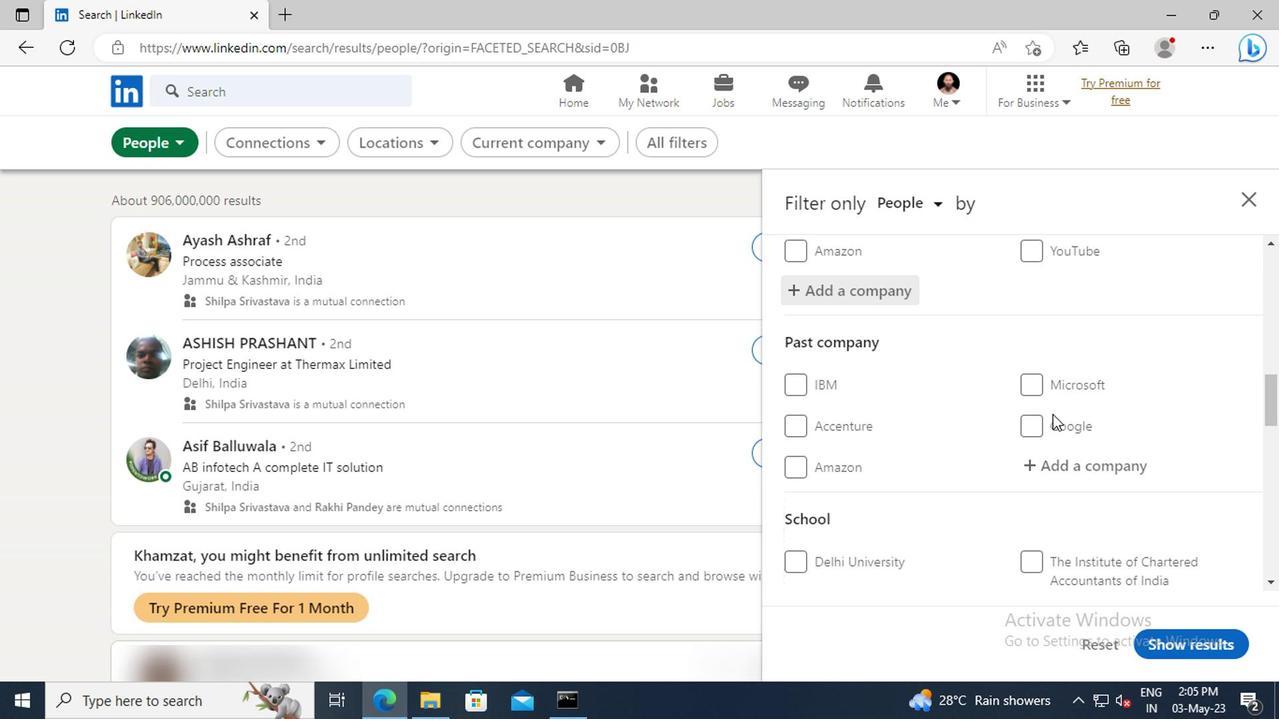 
Action: Mouse scrolled (1048, 414) with delta (0, 0)
Screenshot: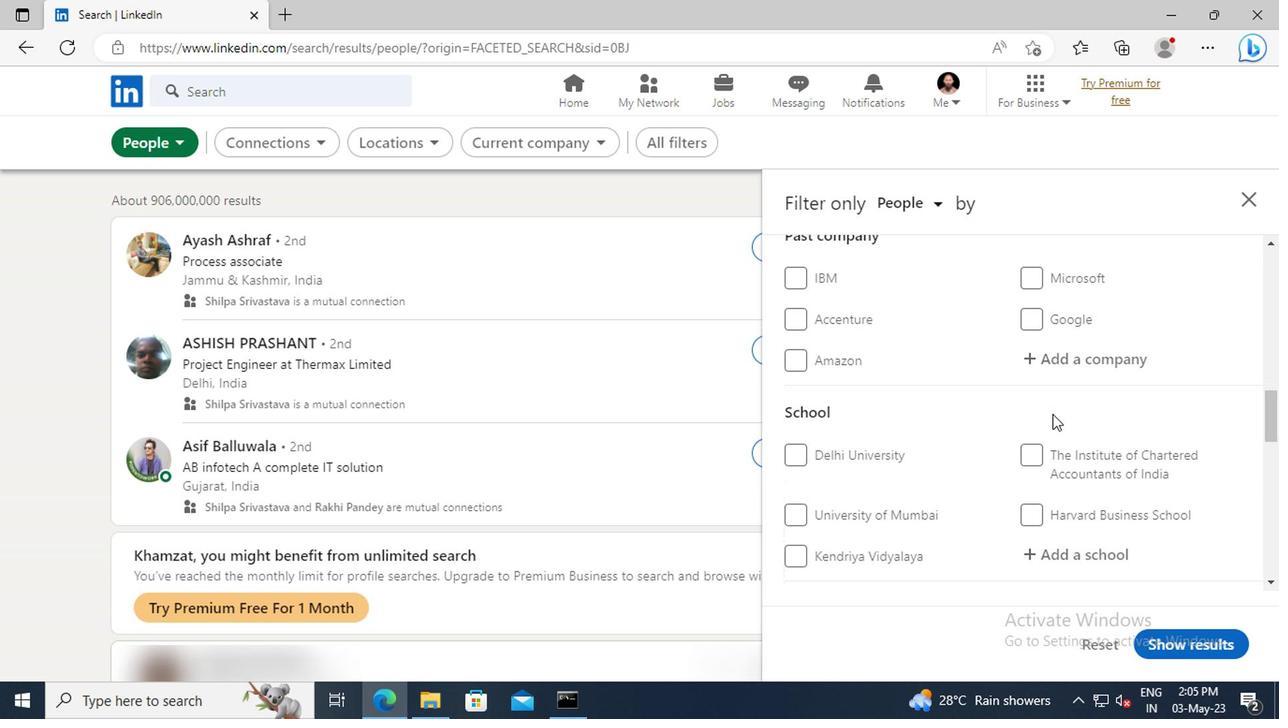 
Action: Mouse scrolled (1048, 414) with delta (0, 0)
Screenshot: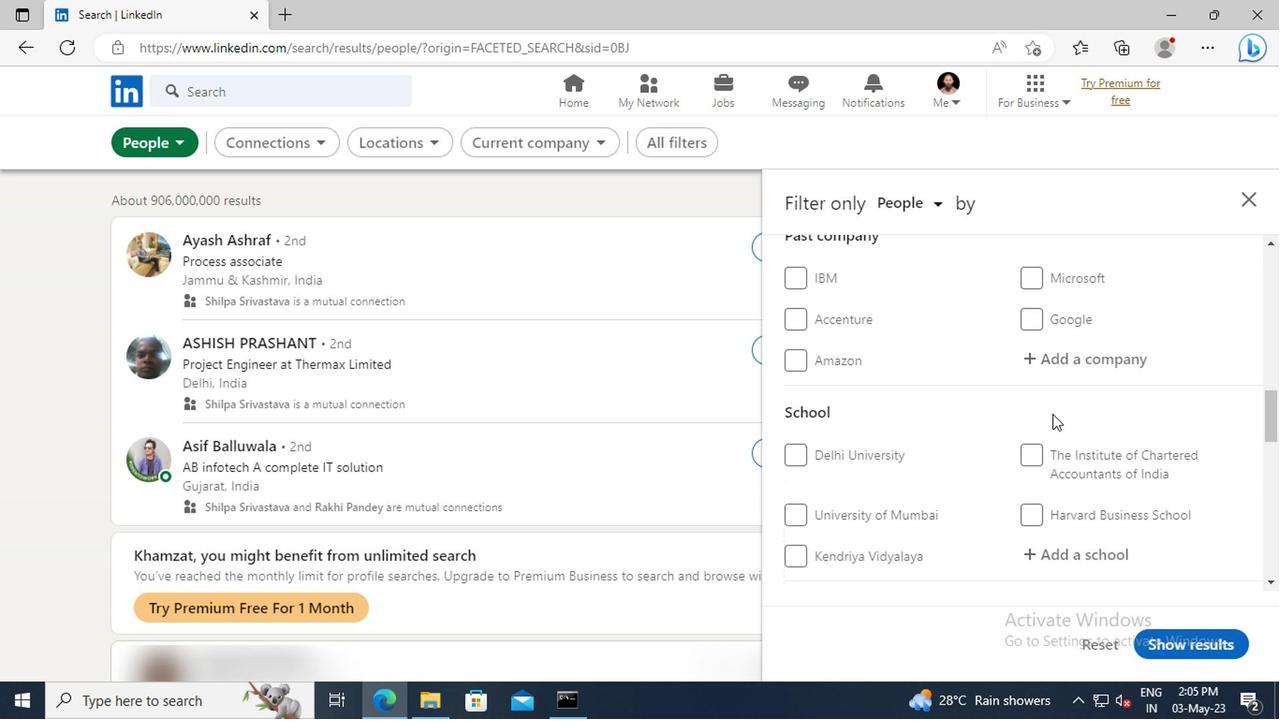 
Action: Mouse scrolled (1048, 414) with delta (0, 0)
Screenshot: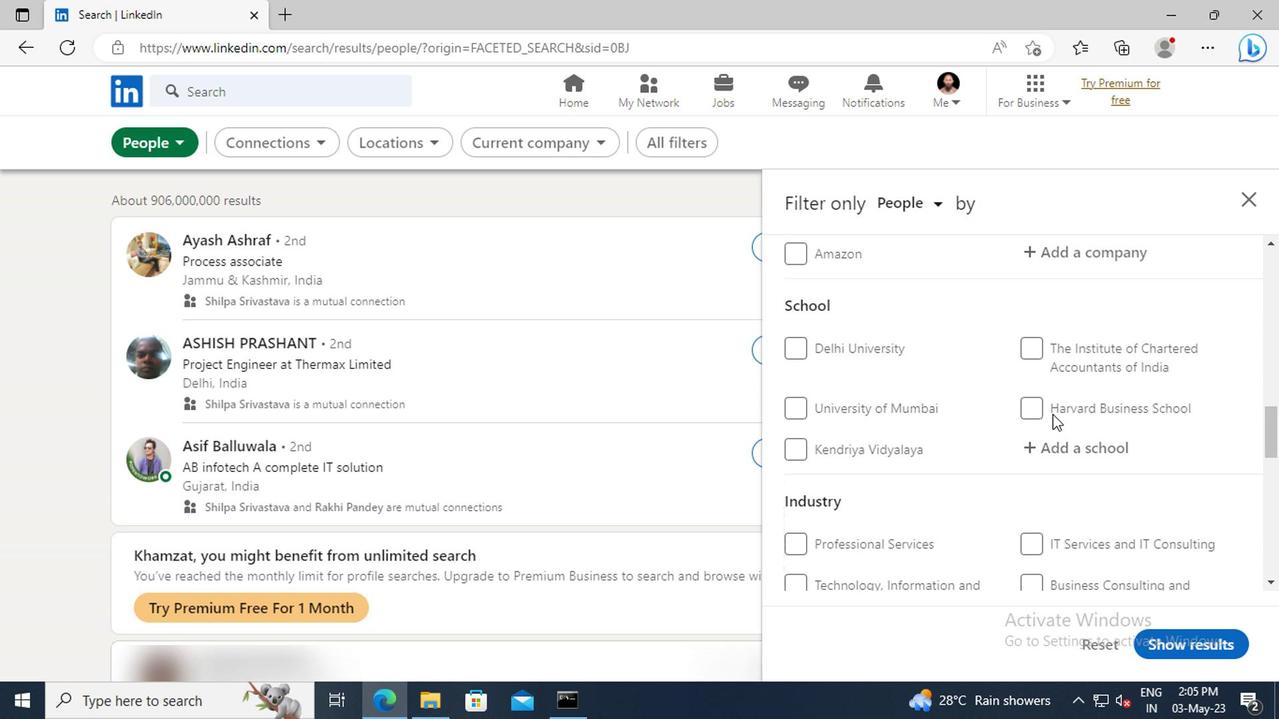 
Action: Mouse moved to (1046, 407)
Screenshot: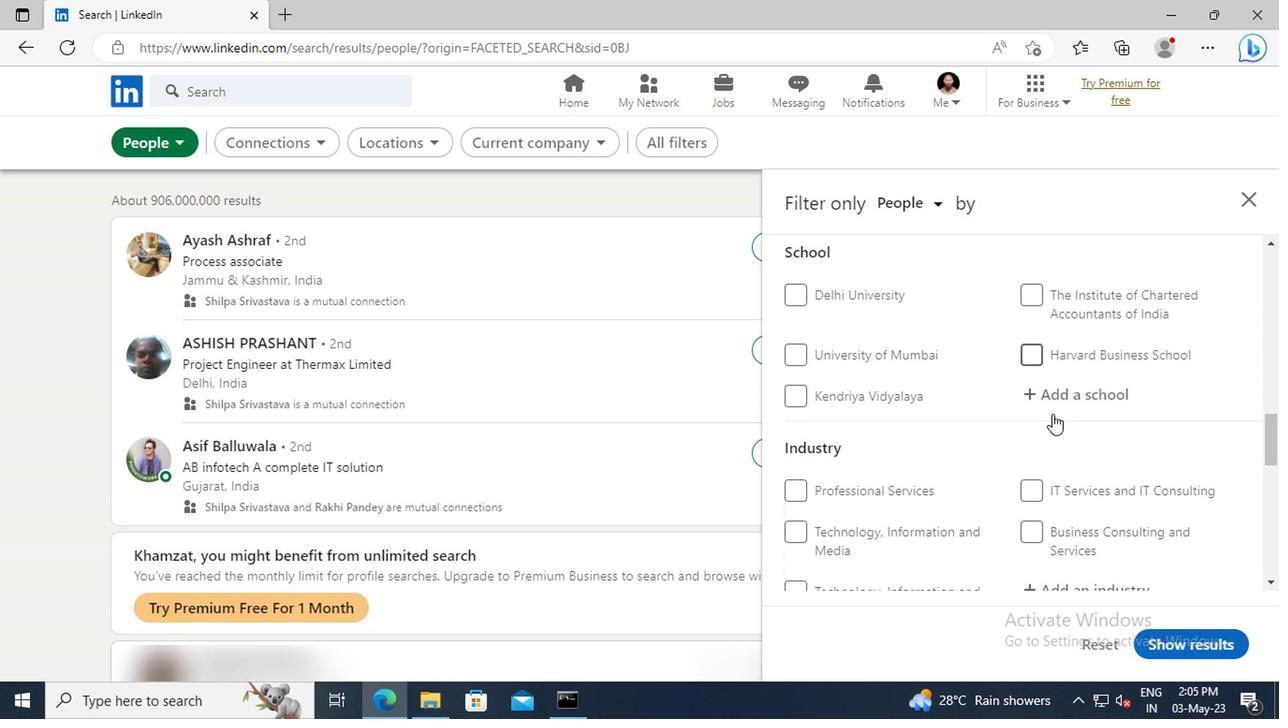 
Action: Mouse pressed left at (1046, 407)
Screenshot: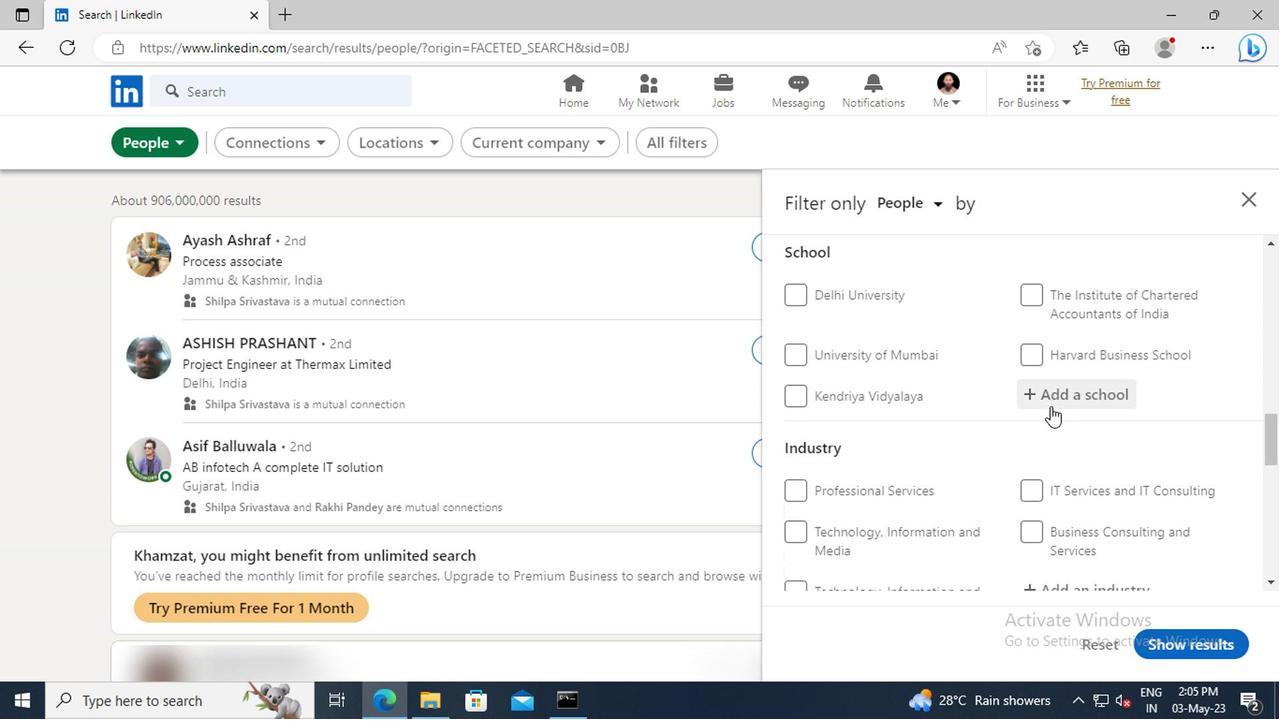 
Action: Key pressed <Key.shift>KOL
Screenshot: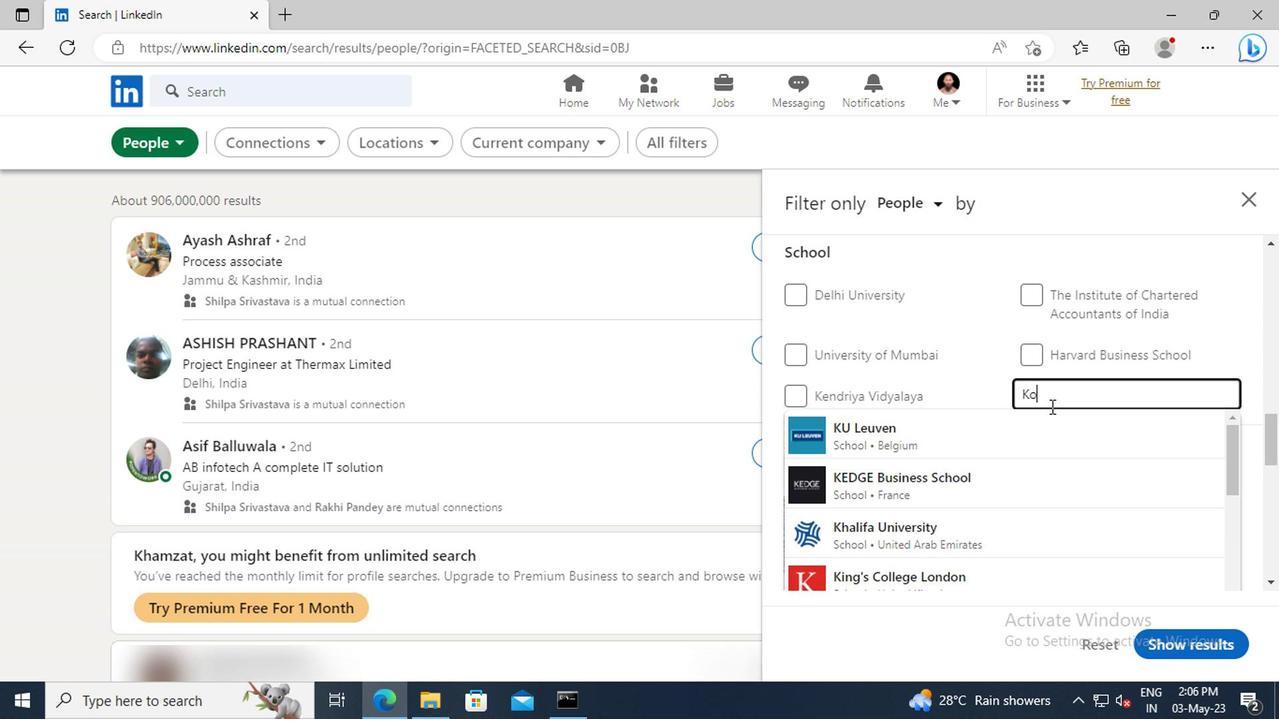 
Action: Mouse moved to (1045, 407)
Screenshot: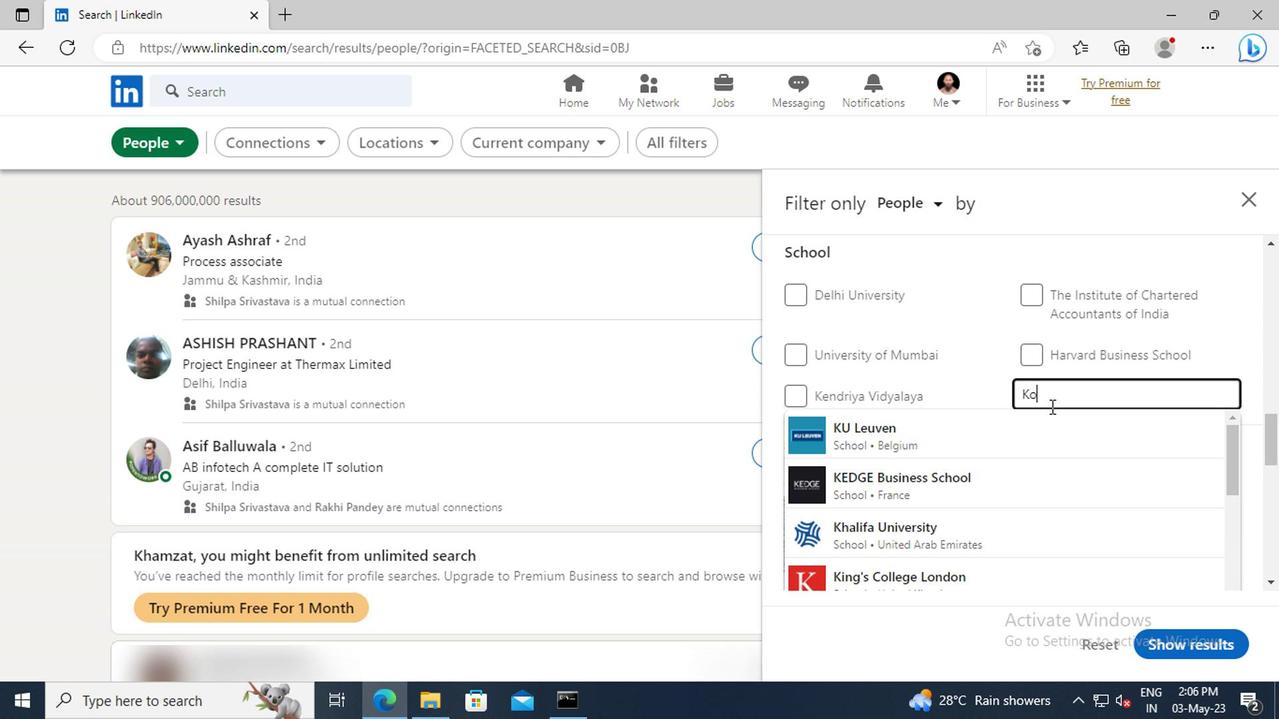 
Action: Key pressed KATA<Key.space>JO
Screenshot: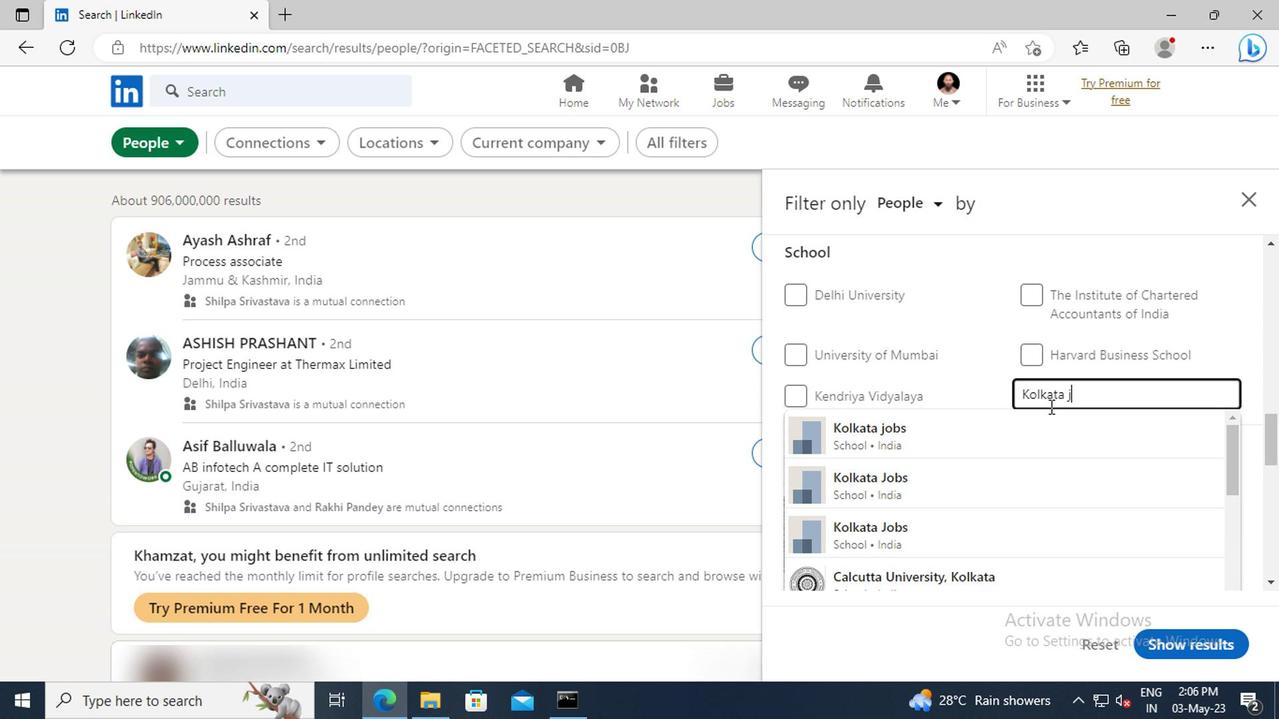 
Action: Mouse moved to (1045, 429)
Screenshot: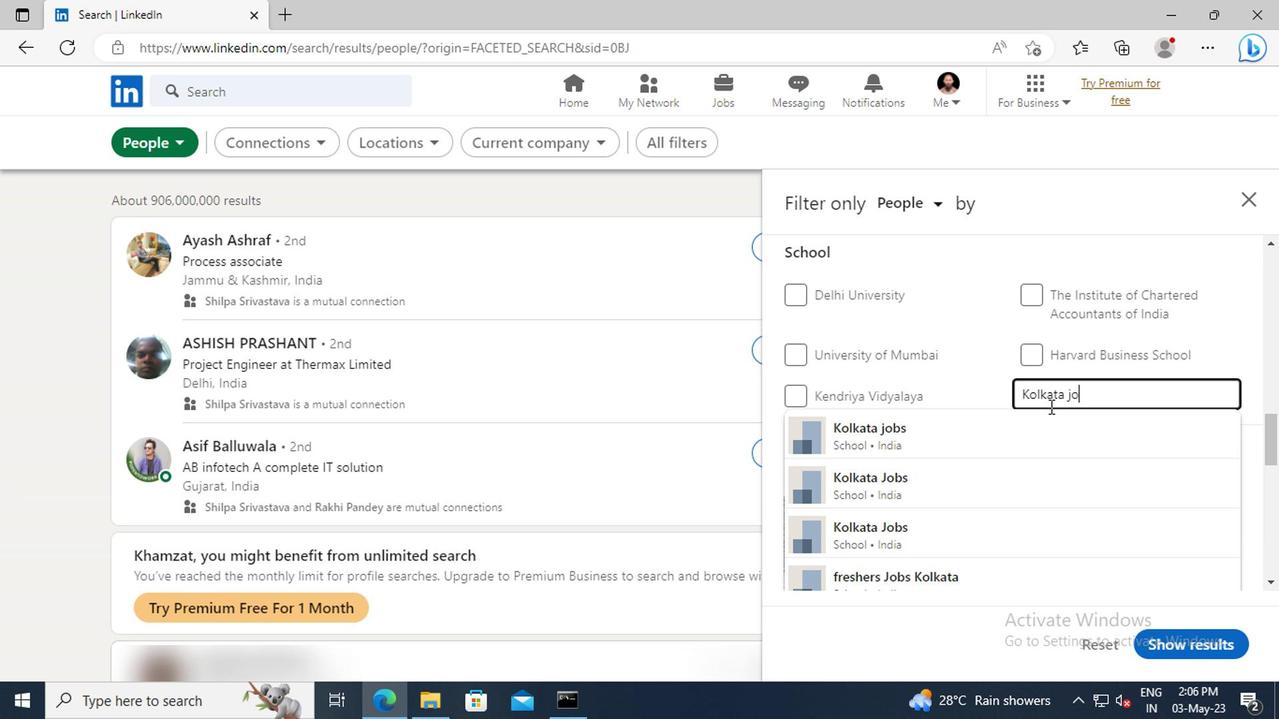 
Action: Mouse pressed left at (1045, 429)
Screenshot: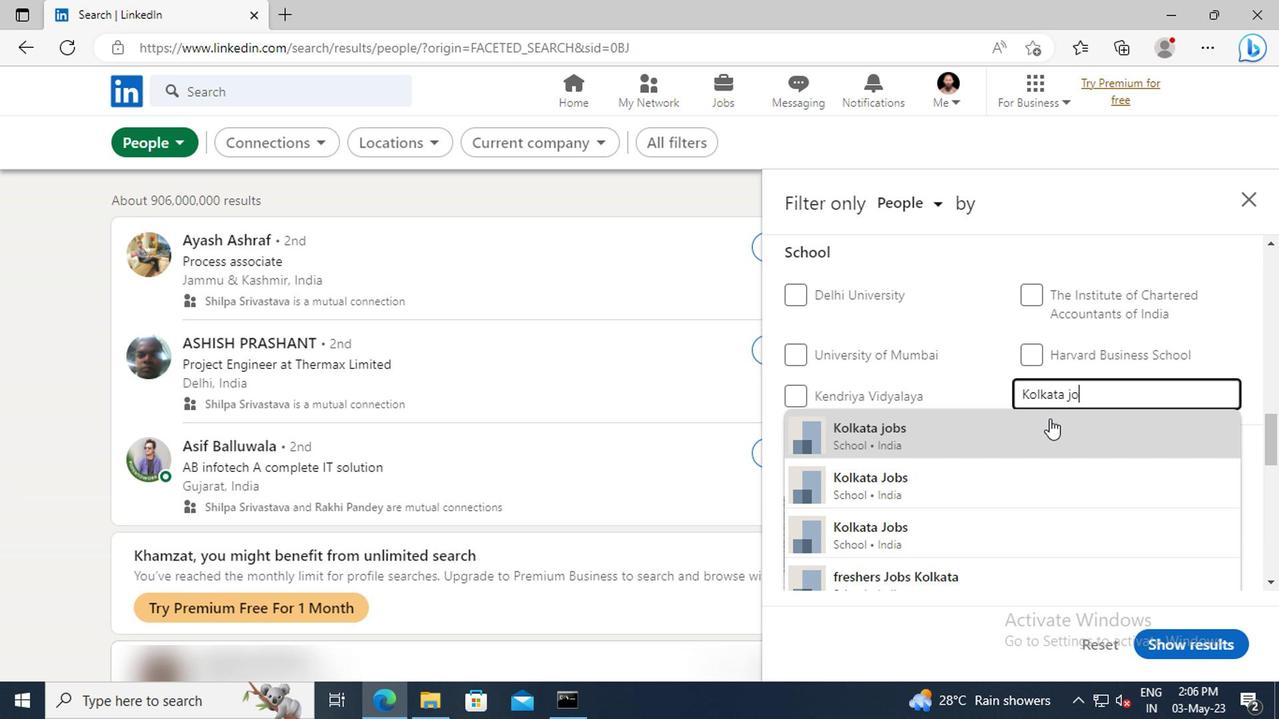 
Action: Mouse scrolled (1045, 429) with delta (0, 0)
Screenshot: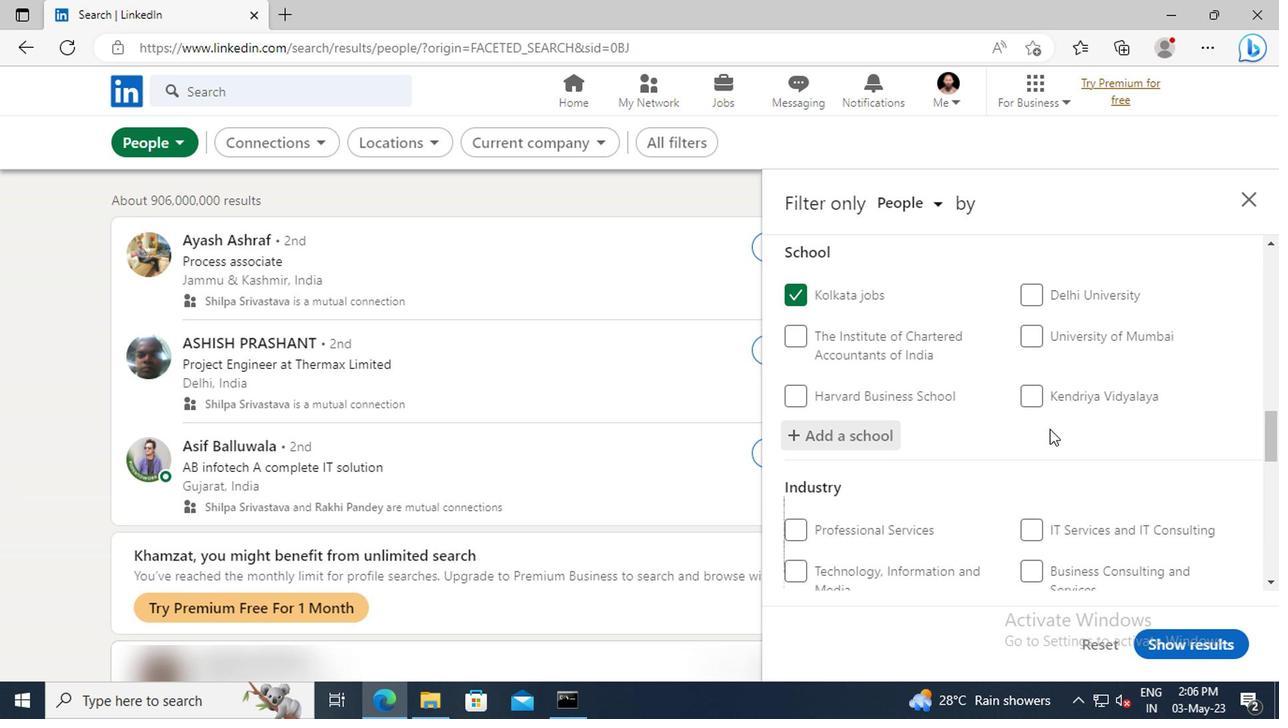 
Action: Mouse scrolled (1045, 429) with delta (0, 0)
Screenshot: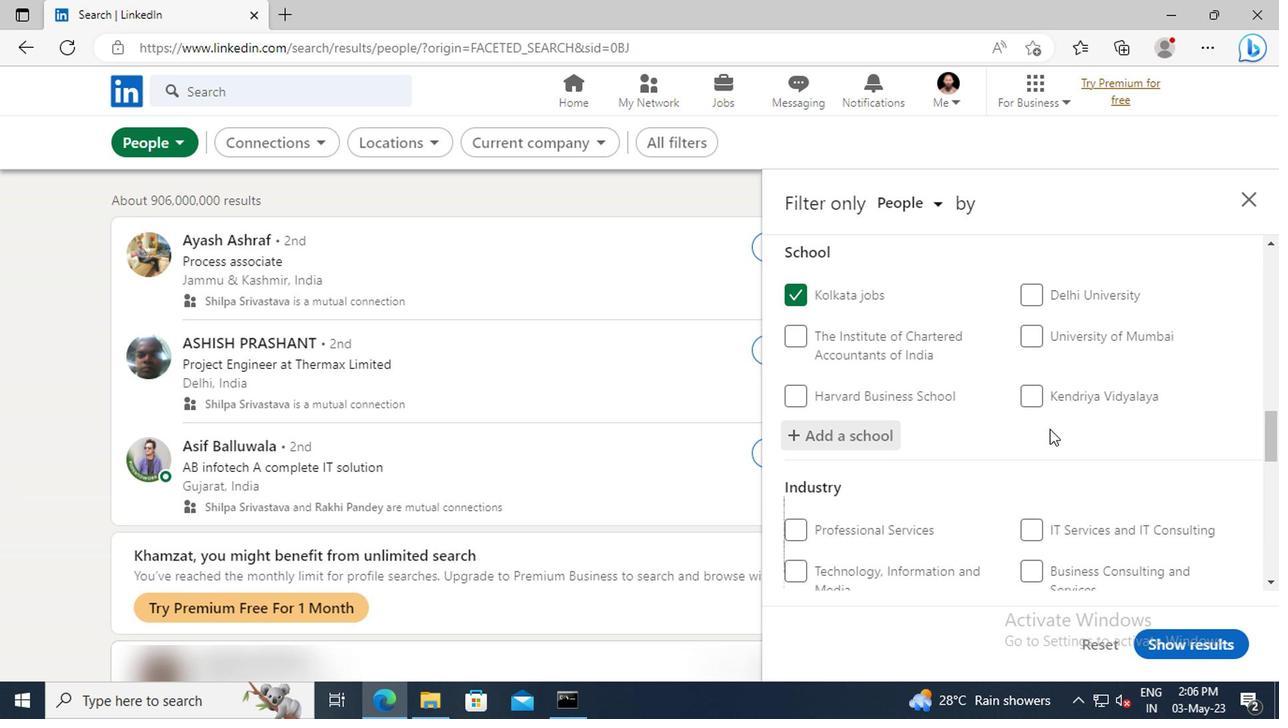 
Action: Mouse moved to (1042, 411)
Screenshot: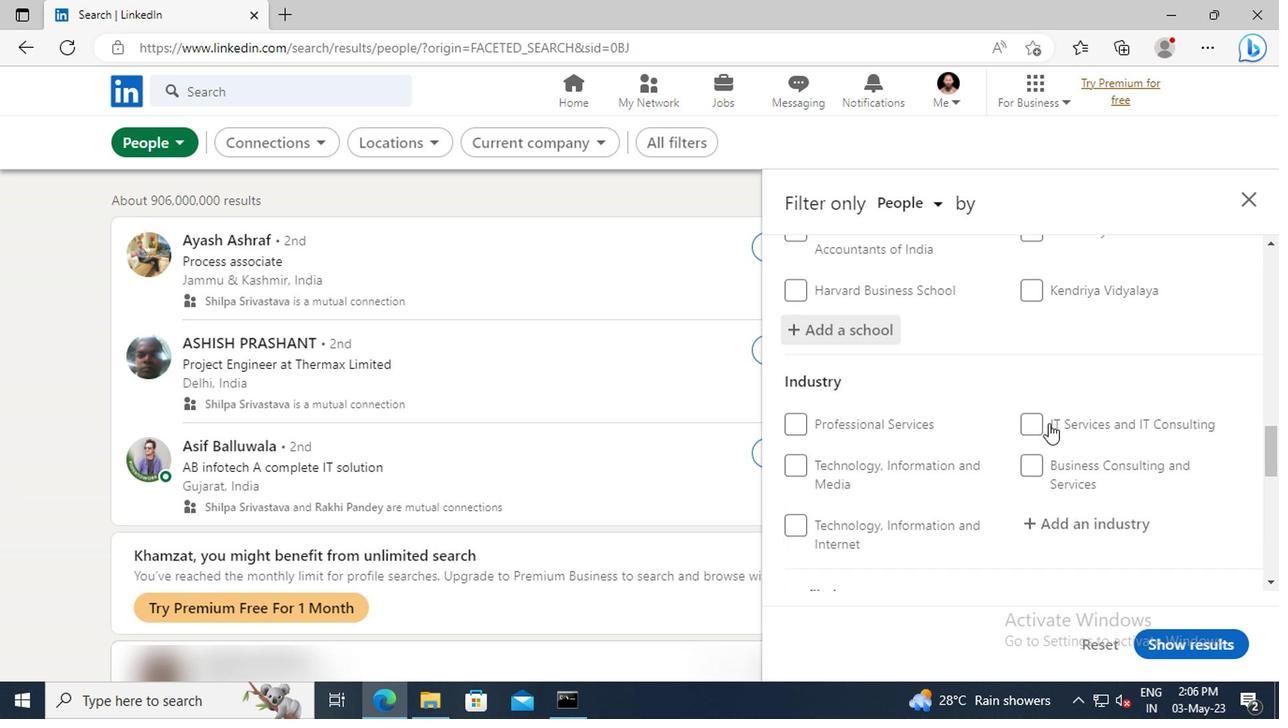 
Action: Mouse scrolled (1042, 410) with delta (0, 0)
Screenshot: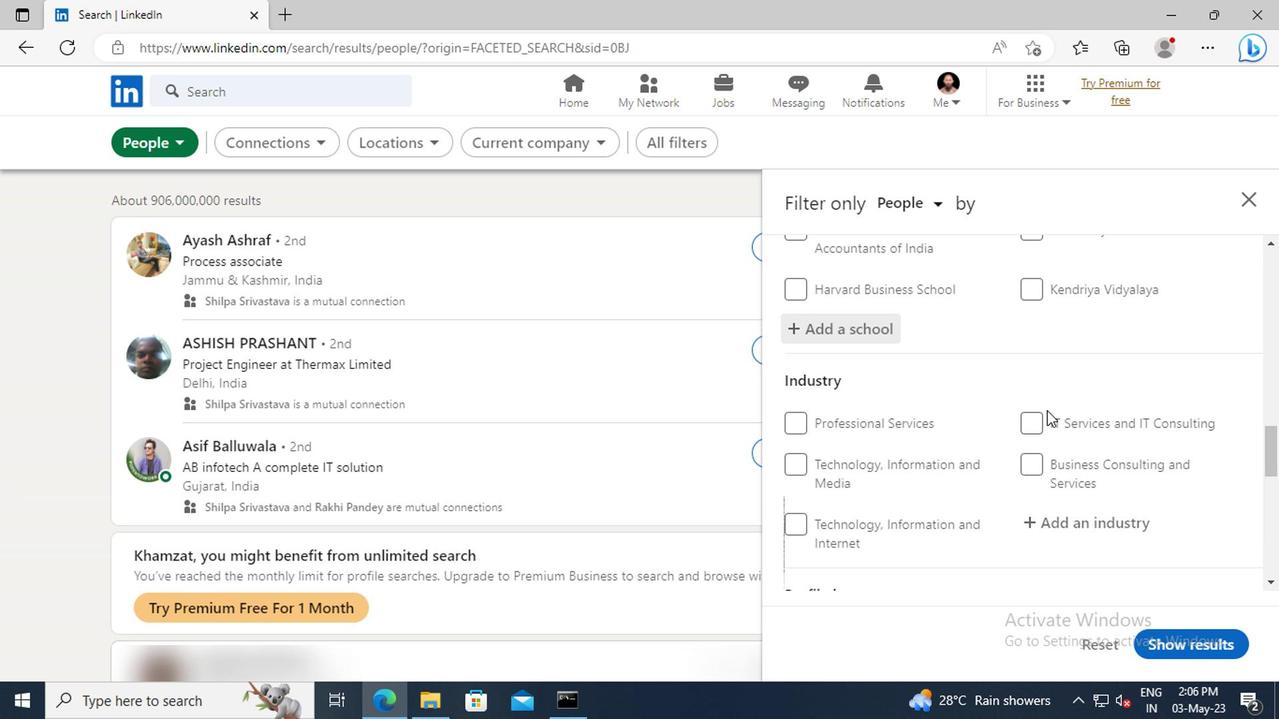 
Action: Mouse scrolled (1042, 410) with delta (0, 0)
Screenshot: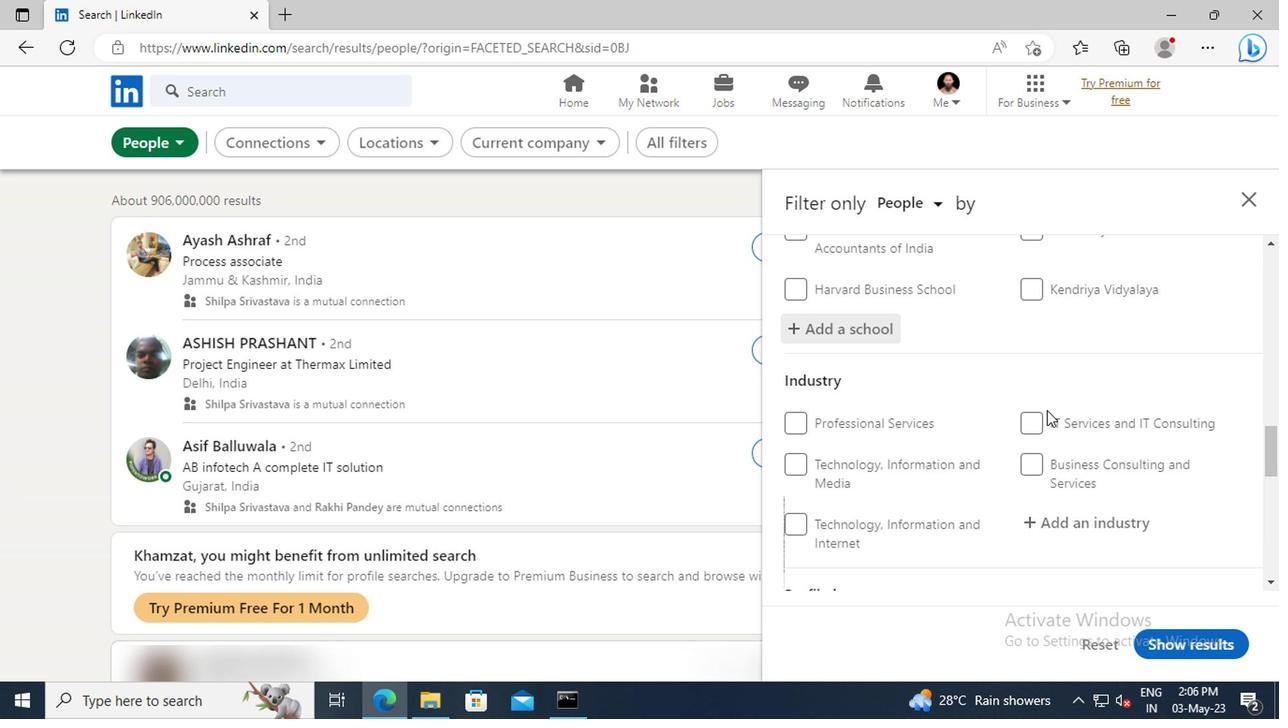 
Action: Mouse moved to (1050, 417)
Screenshot: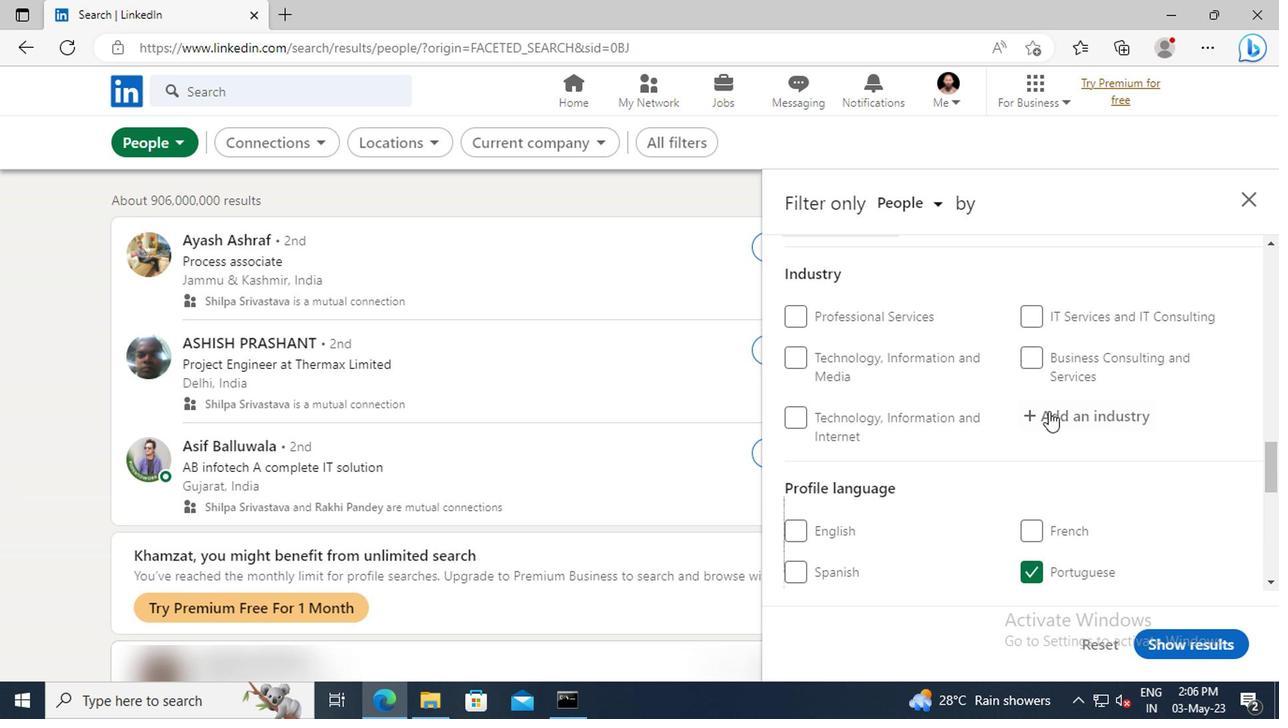 
Action: Mouse pressed left at (1050, 417)
Screenshot: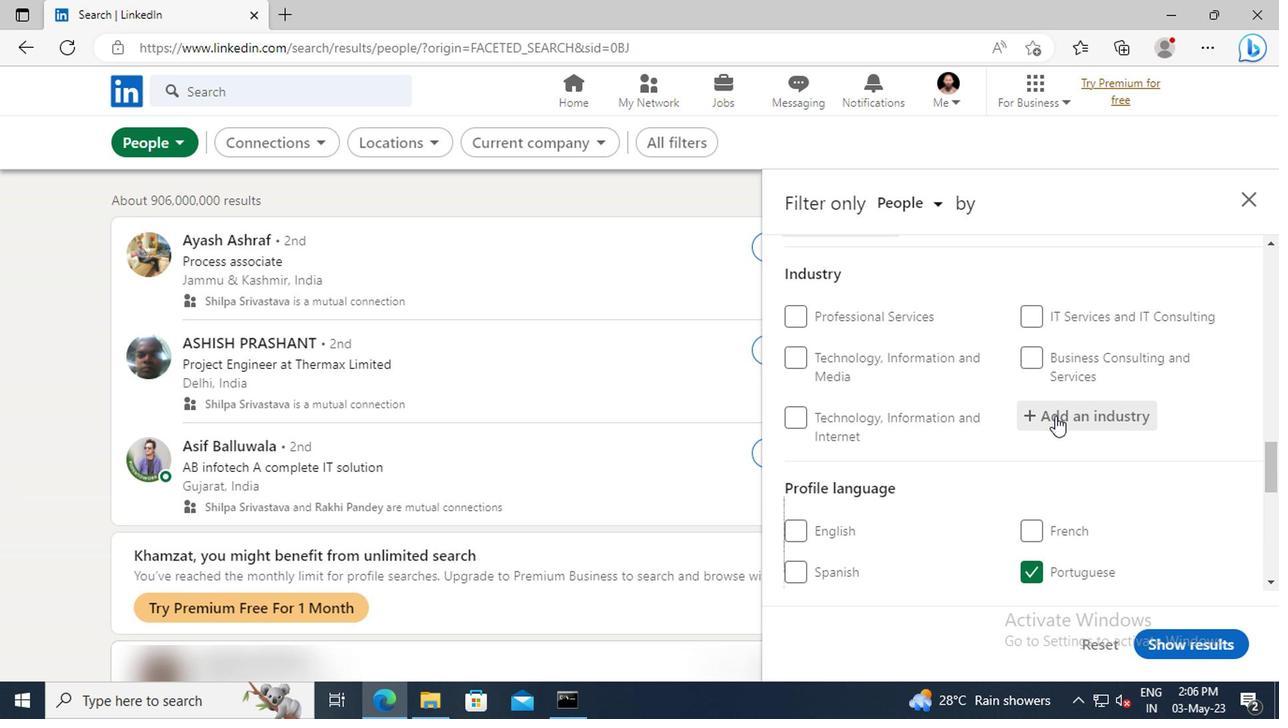 
Action: Key pressed <Key.shift>LIBRA
Screenshot: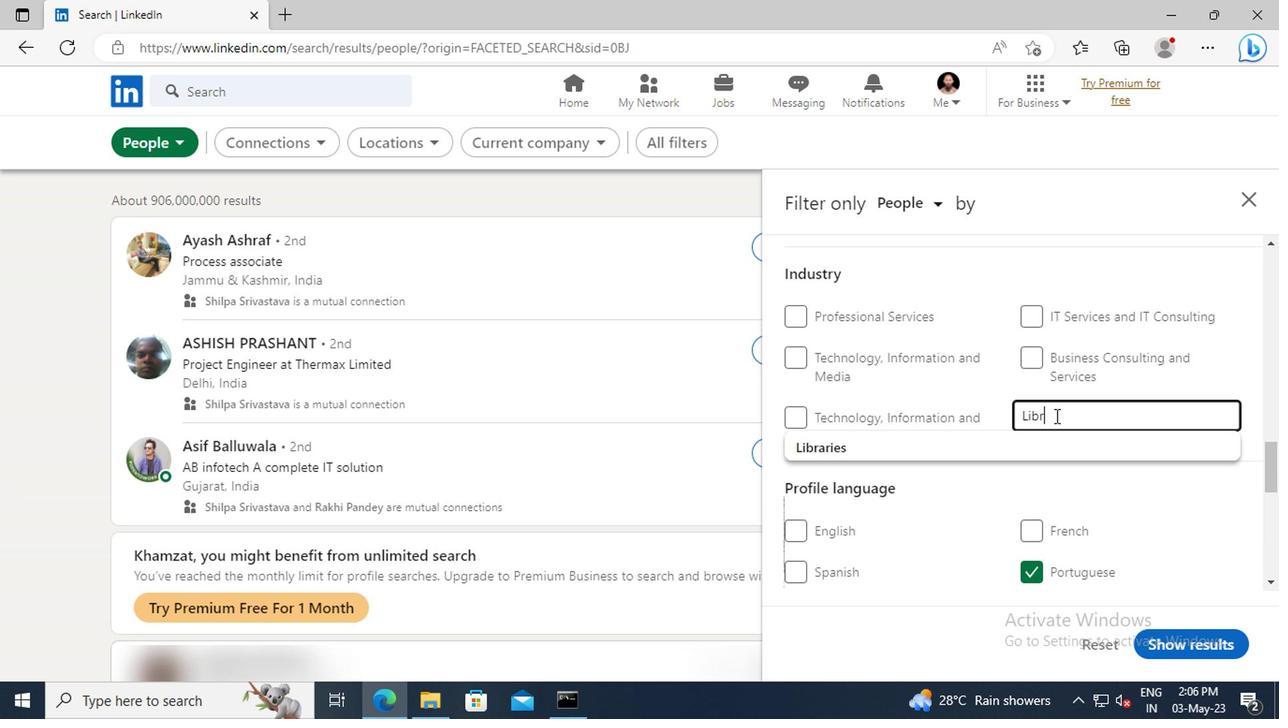
Action: Mouse moved to (1054, 445)
Screenshot: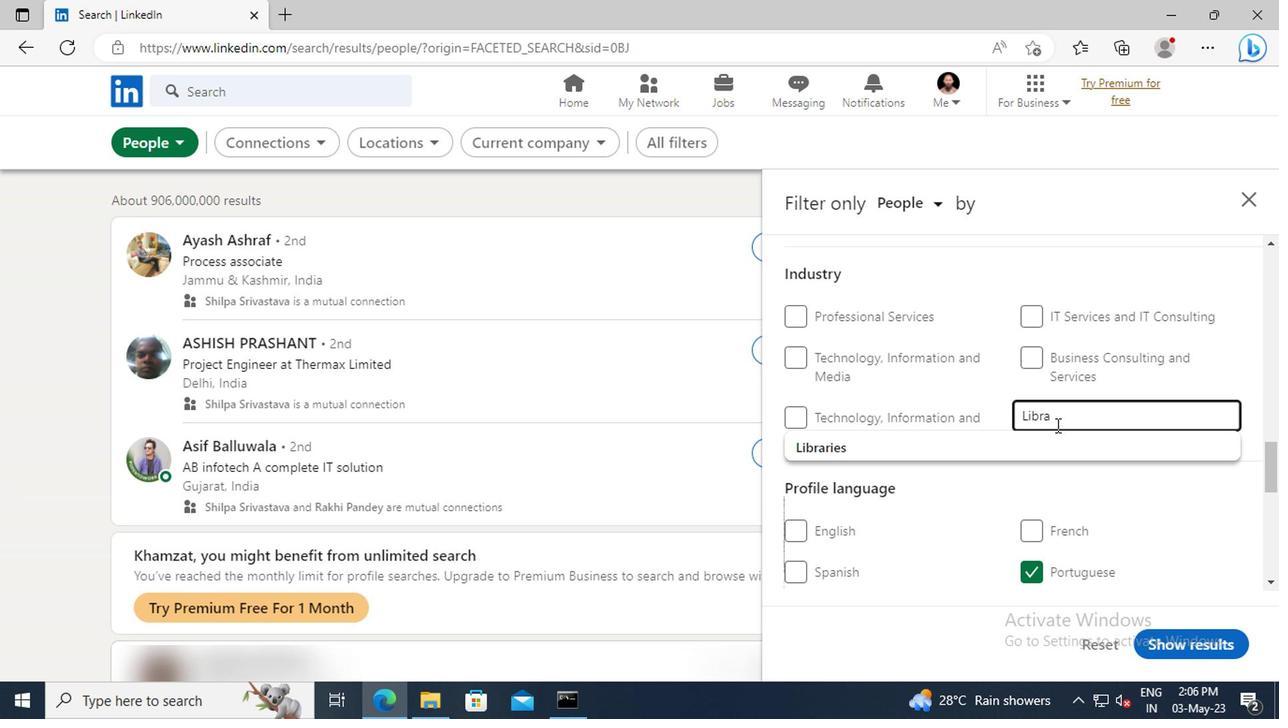 
Action: Mouse pressed left at (1054, 445)
Screenshot: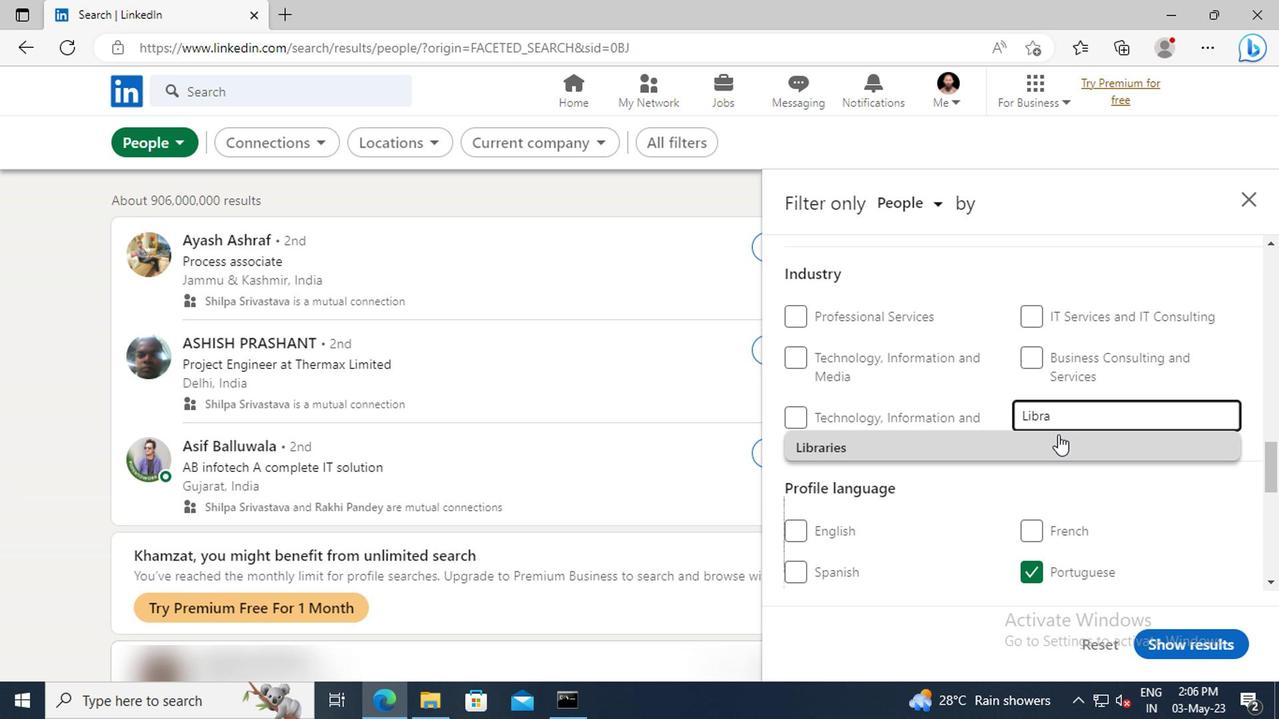 
Action: Mouse scrolled (1054, 443) with delta (0, -1)
Screenshot: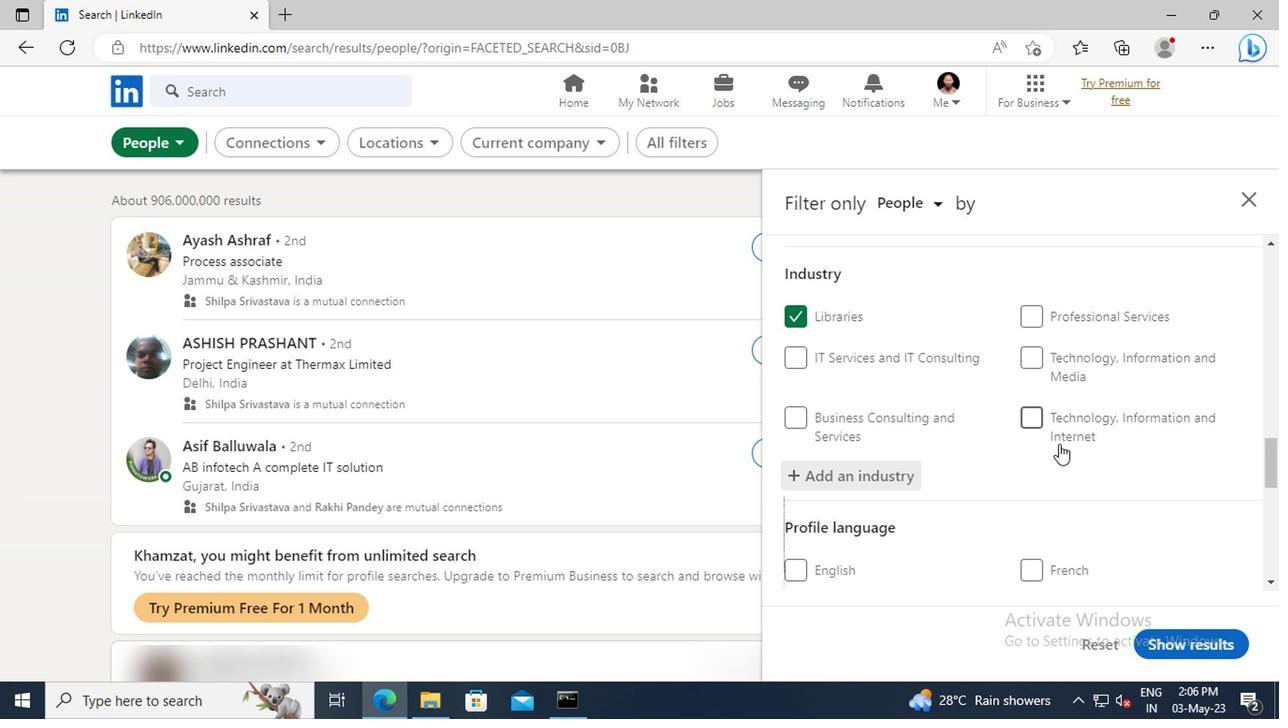 
Action: Mouse scrolled (1054, 443) with delta (0, -1)
Screenshot: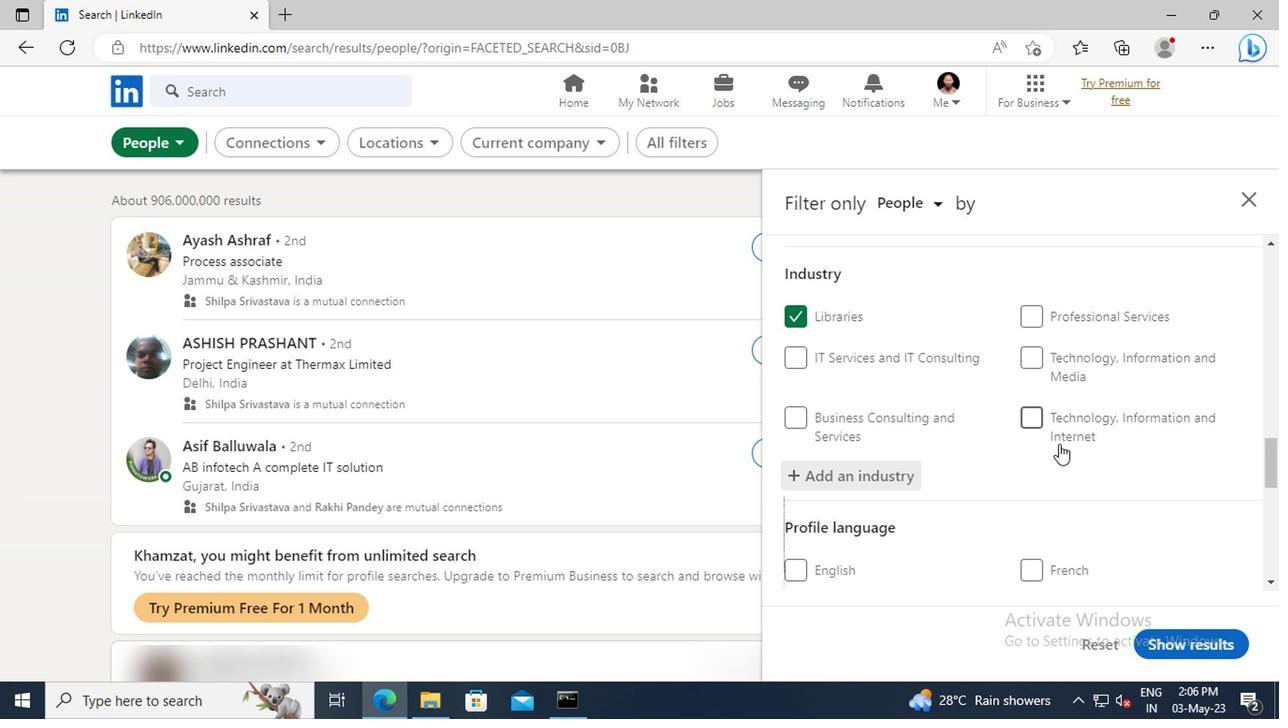 
Action: Mouse moved to (1054, 435)
Screenshot: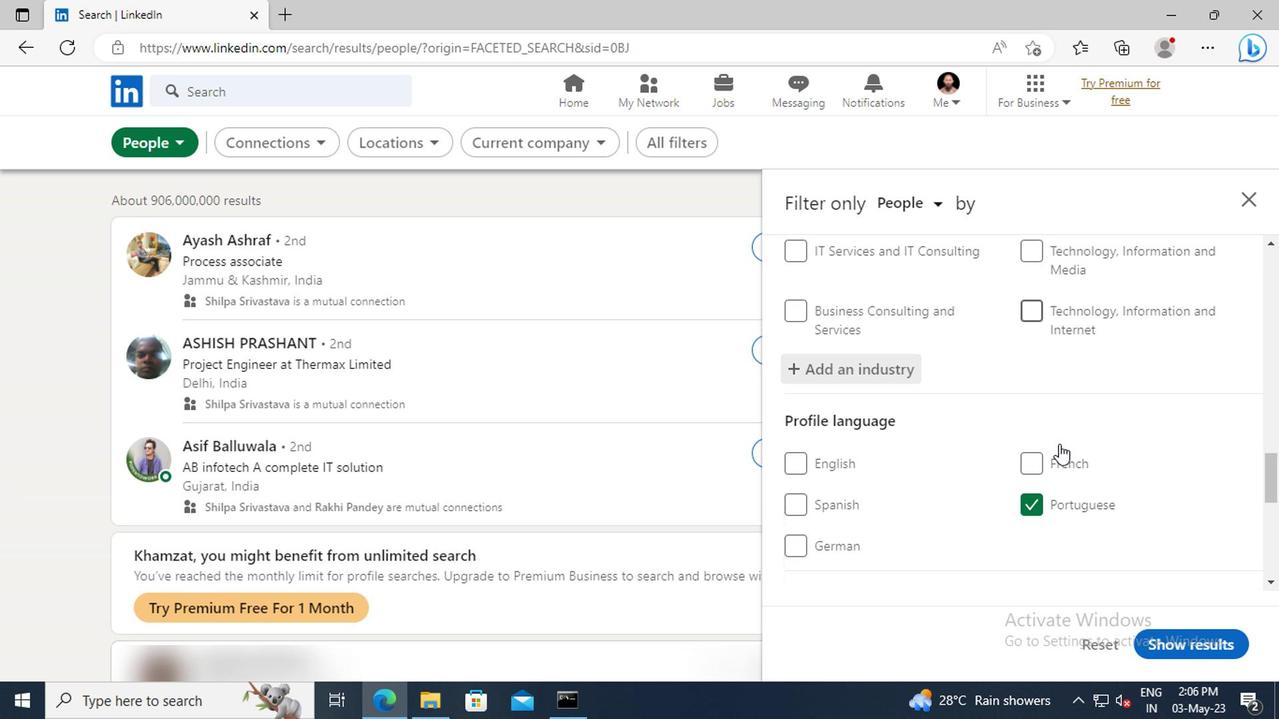 
Action: Mouse scrolled (1054, 434) with delta (0, -1)
Screenshot: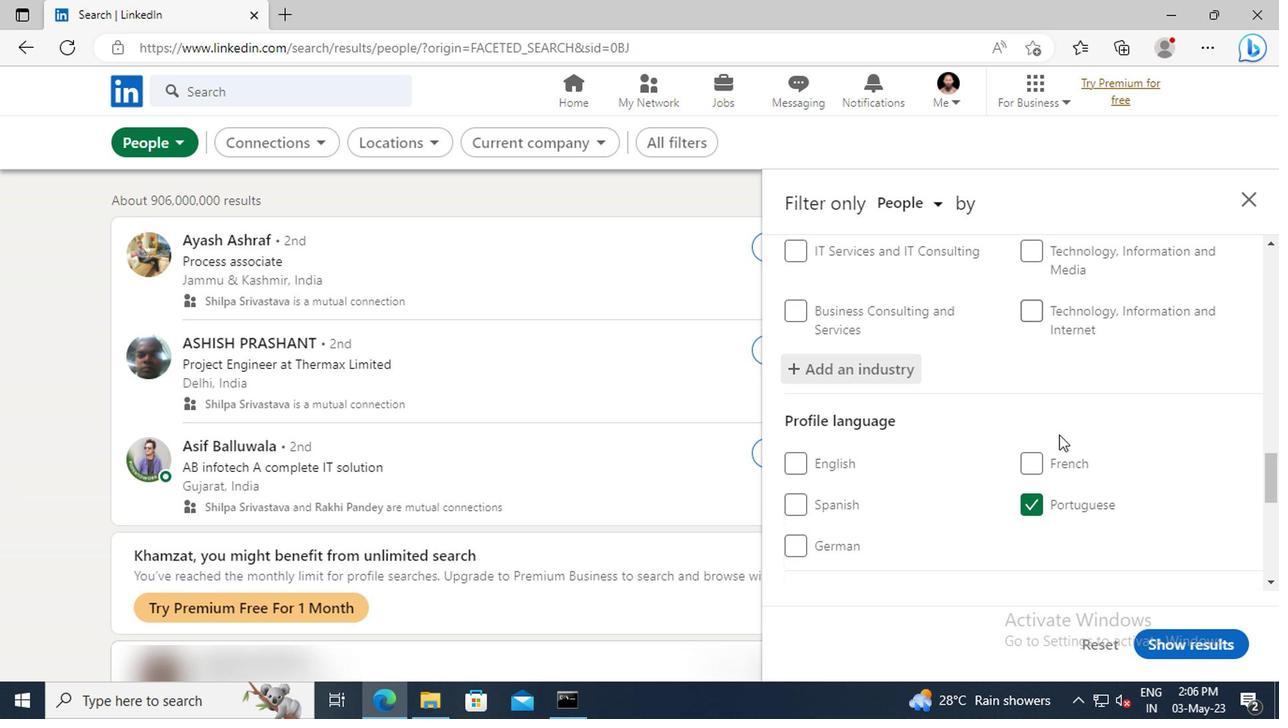 
Action: Mouse scrolled (1054, 434) with delta (0, -1)
Screenshot: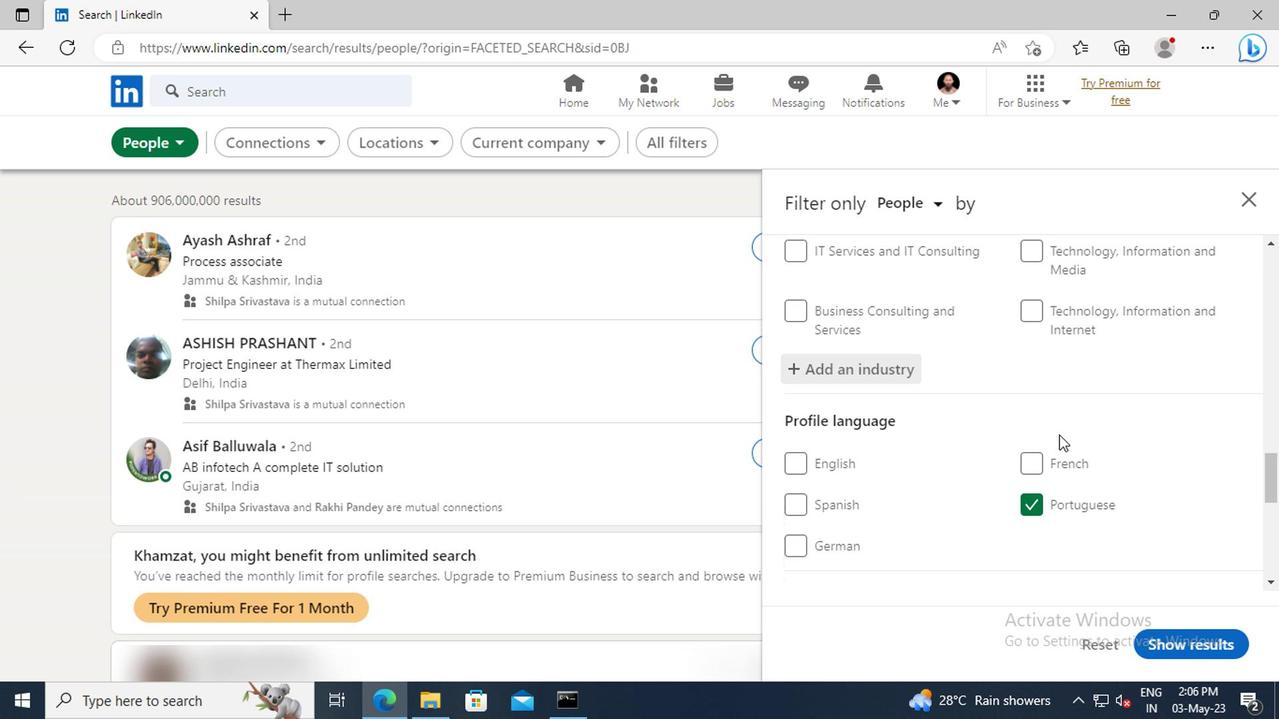 
Action: Mouse moved to (1055, 417)
Screenshot: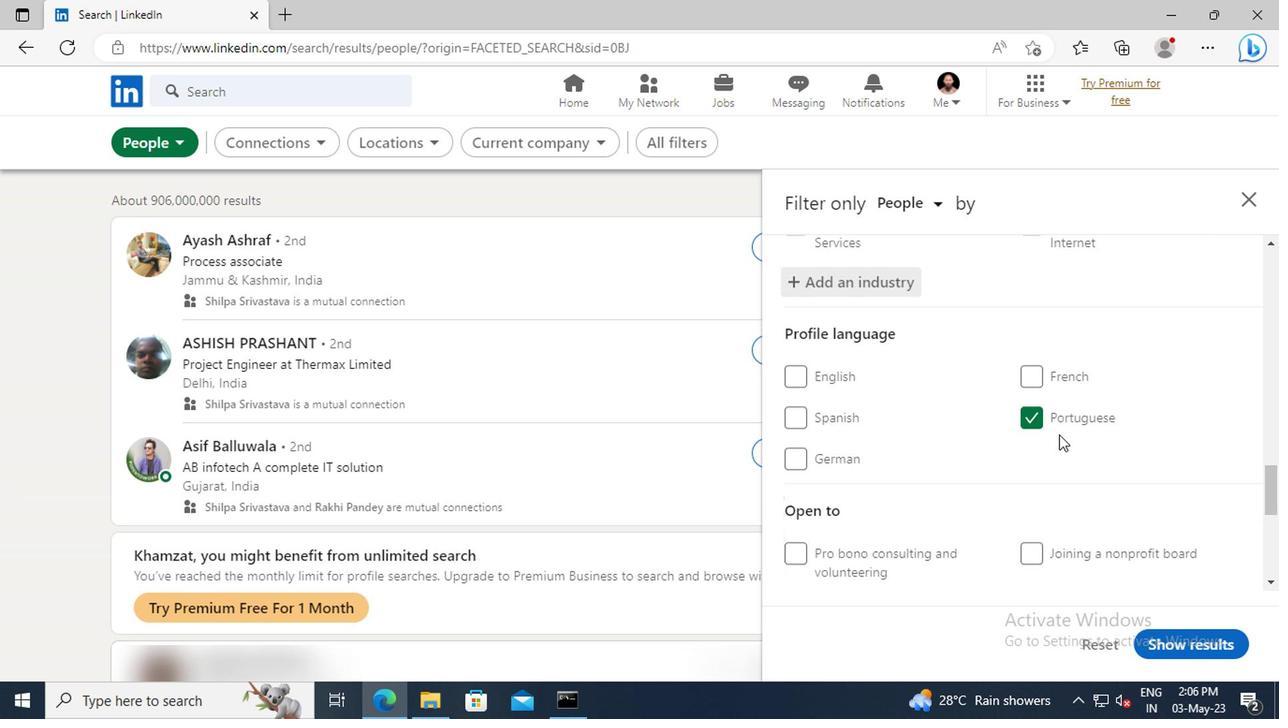 
Action: Mouse scrolled (1055, 415) with delta (0, -1)
Screenshot: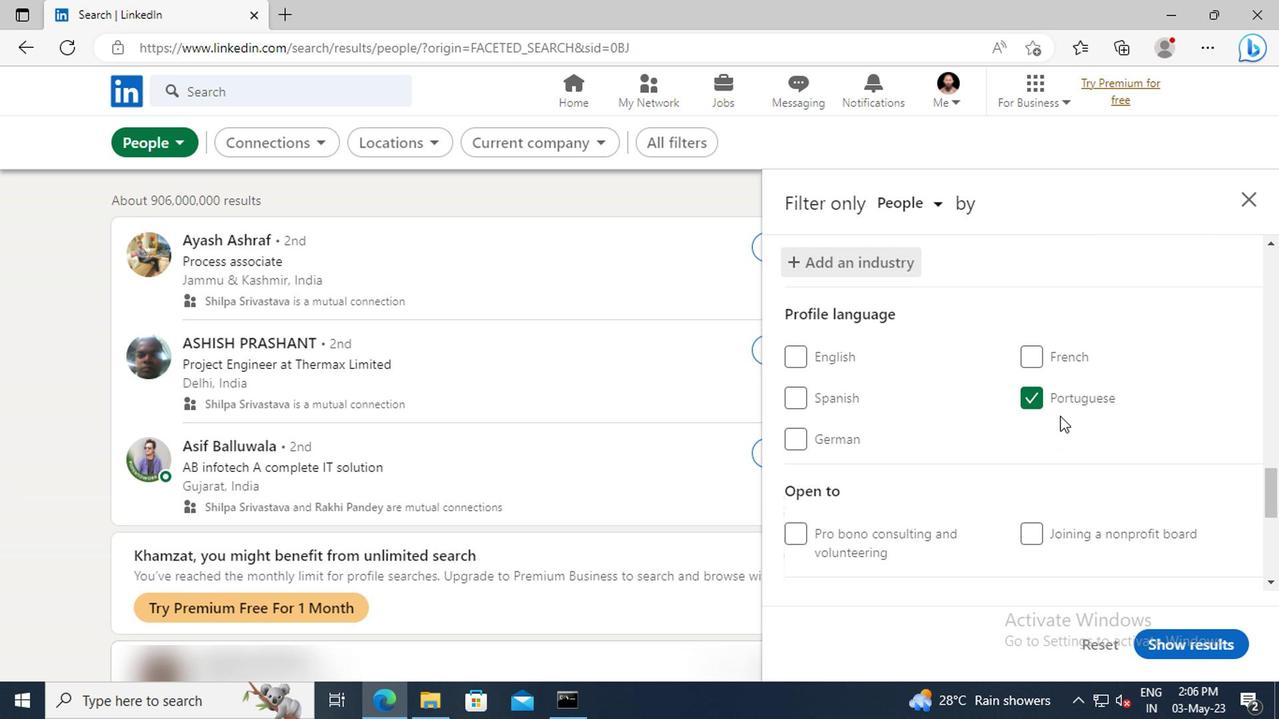 
Action: Mouse scrolled (1055, 415) with delta (0, -1)
Screenshot: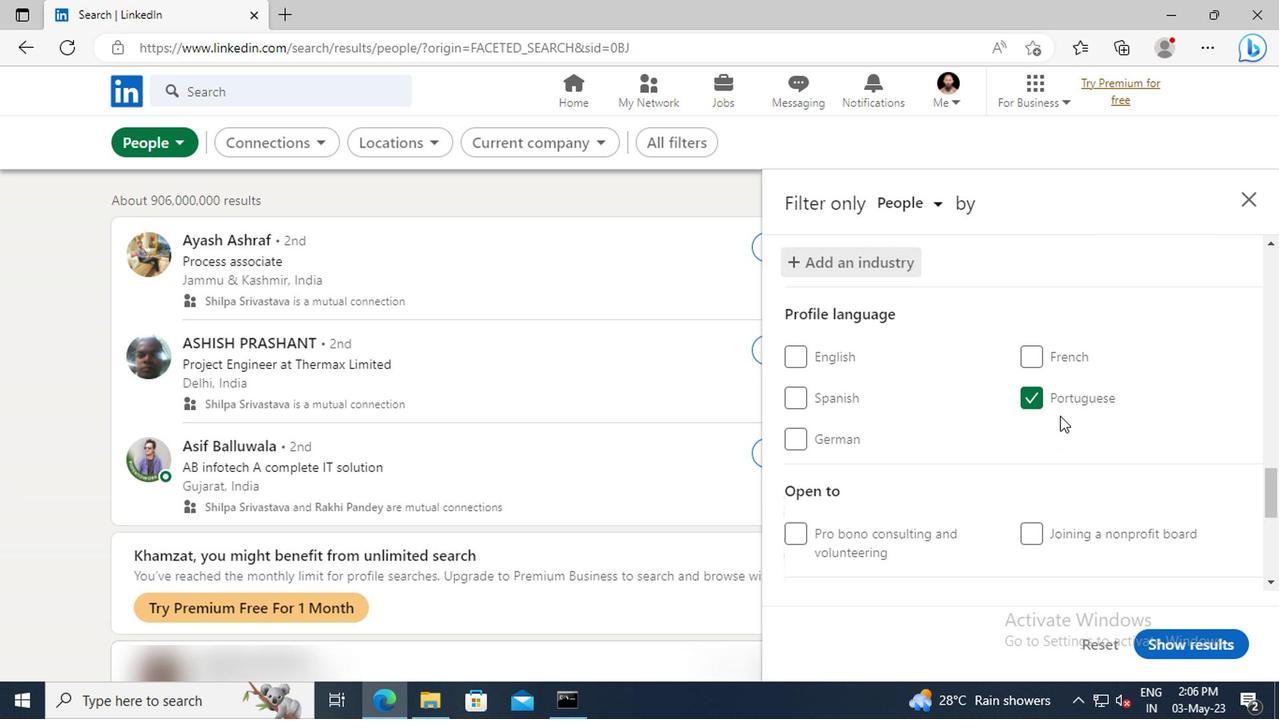 
Action: Mouse scrolled (1055, 415) with delta (0, -1)
Screenshot: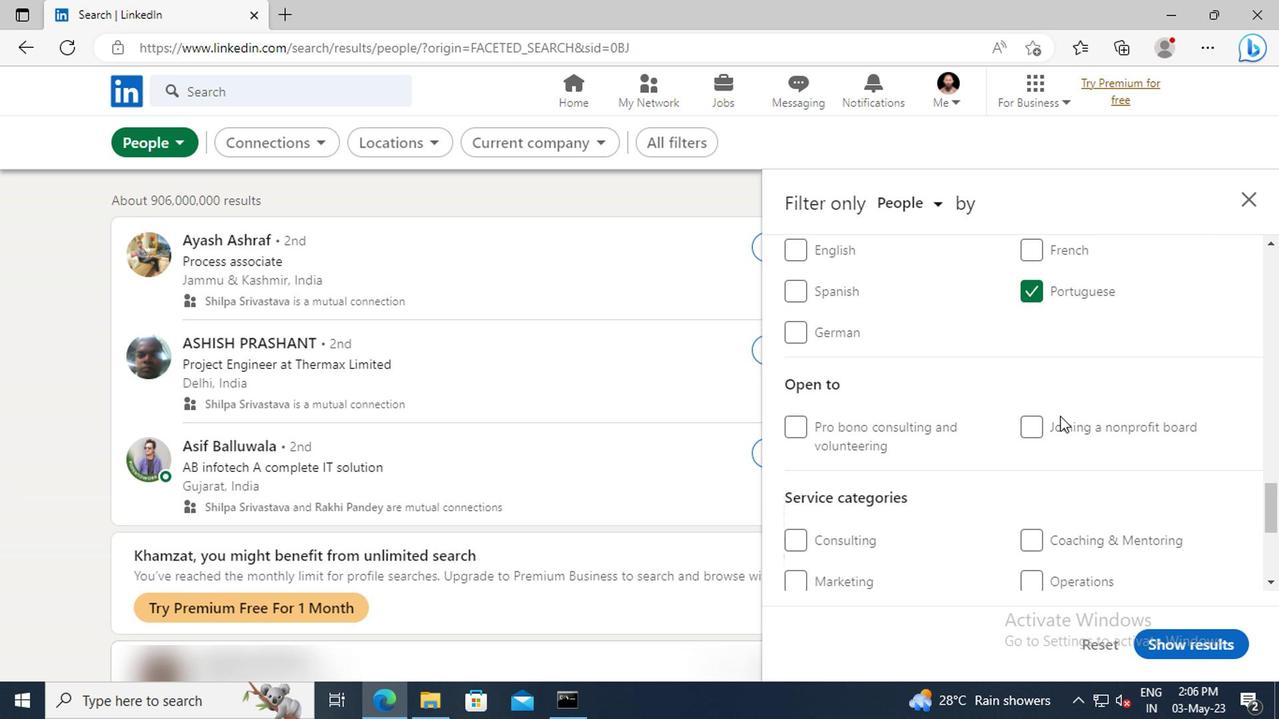 
Action: Mouse scrolled (1055, 415) with delta (0, -1)
Screenshot: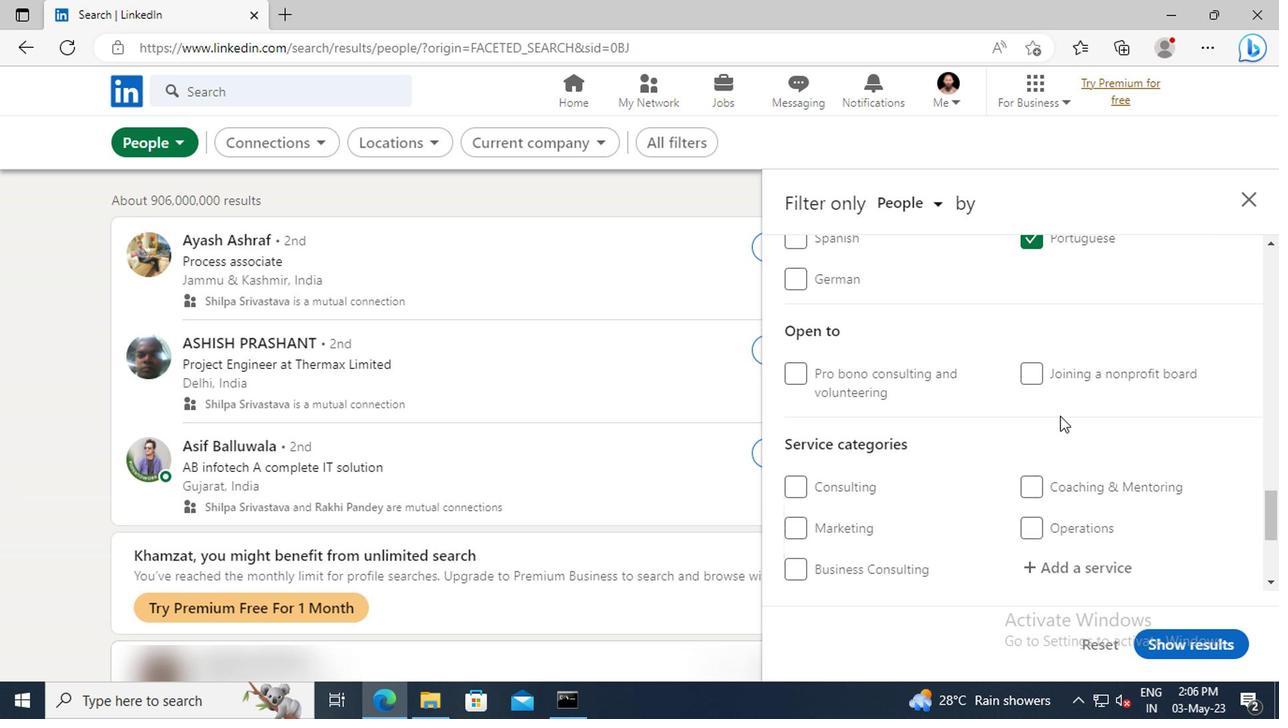 
Action: Mouse scrolled (1055, 415) with delta (0, -1)
Screenshot: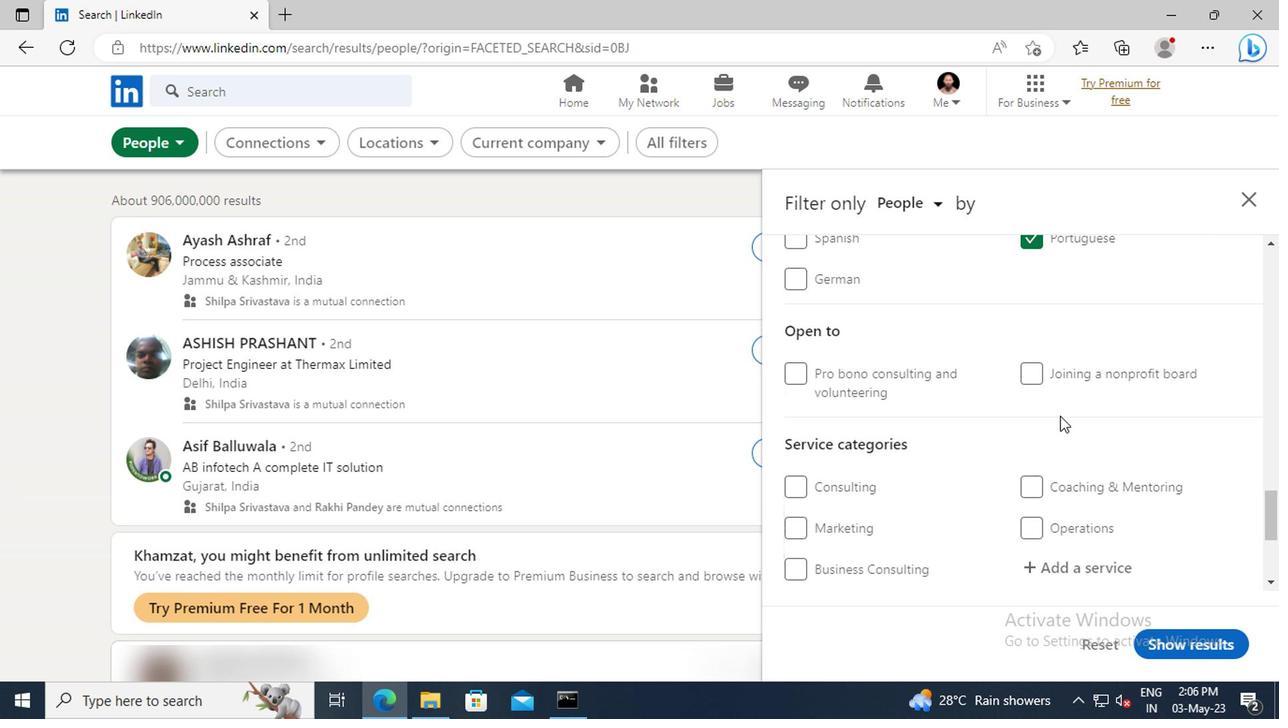 
Action: Mouse moved to (1060, 450)
Screenshot: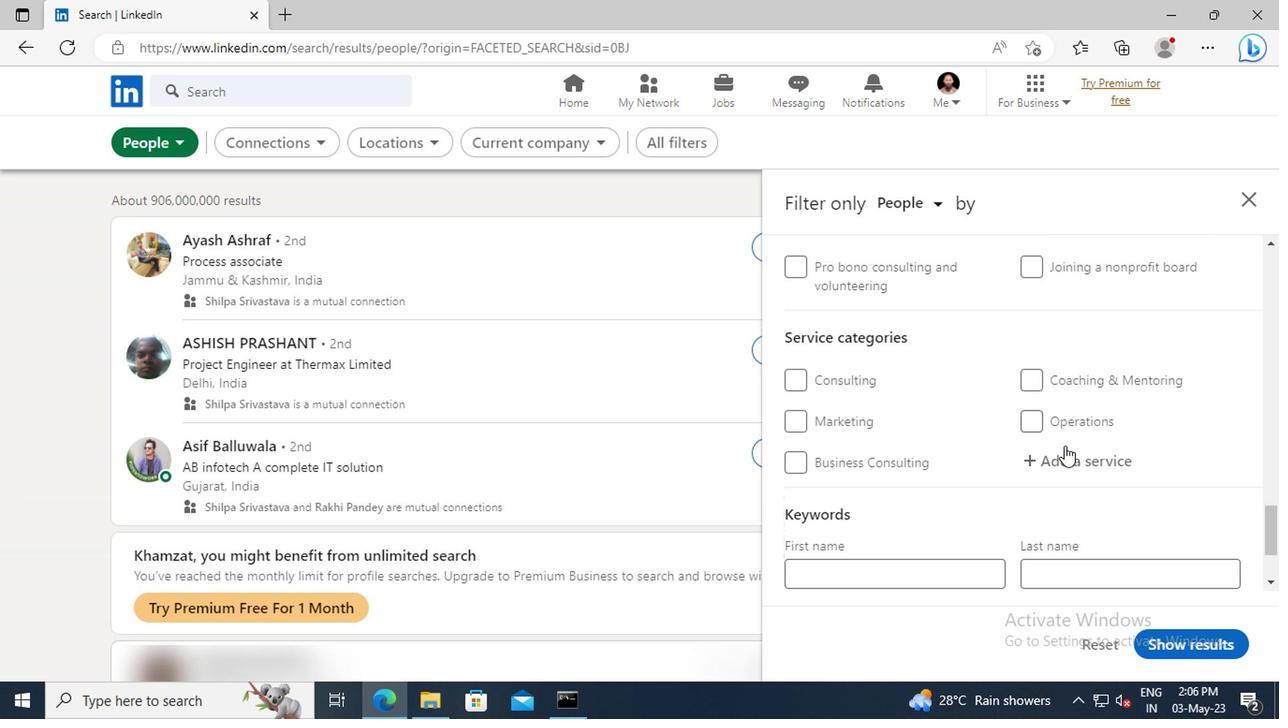 
Action: Mouse pressed left at (1060, 450)
Screenshot: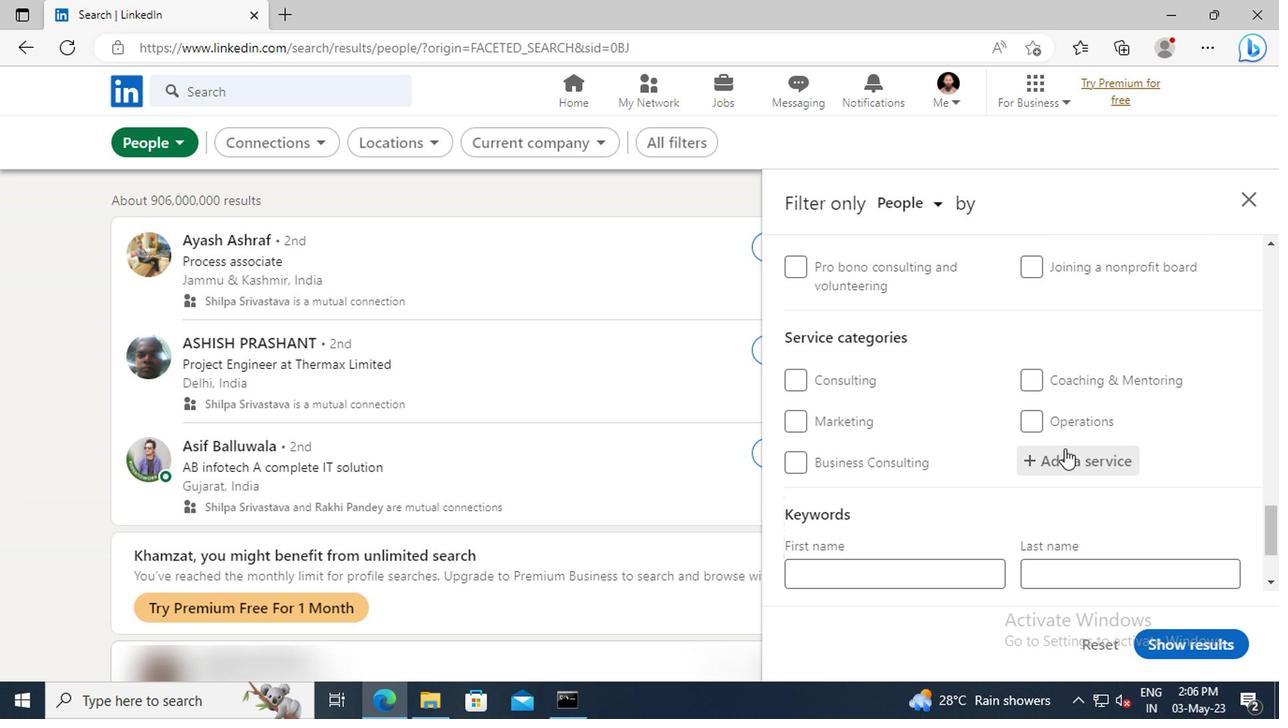 
Action: Key pressed <Key.shift>WRITING
Screenshot: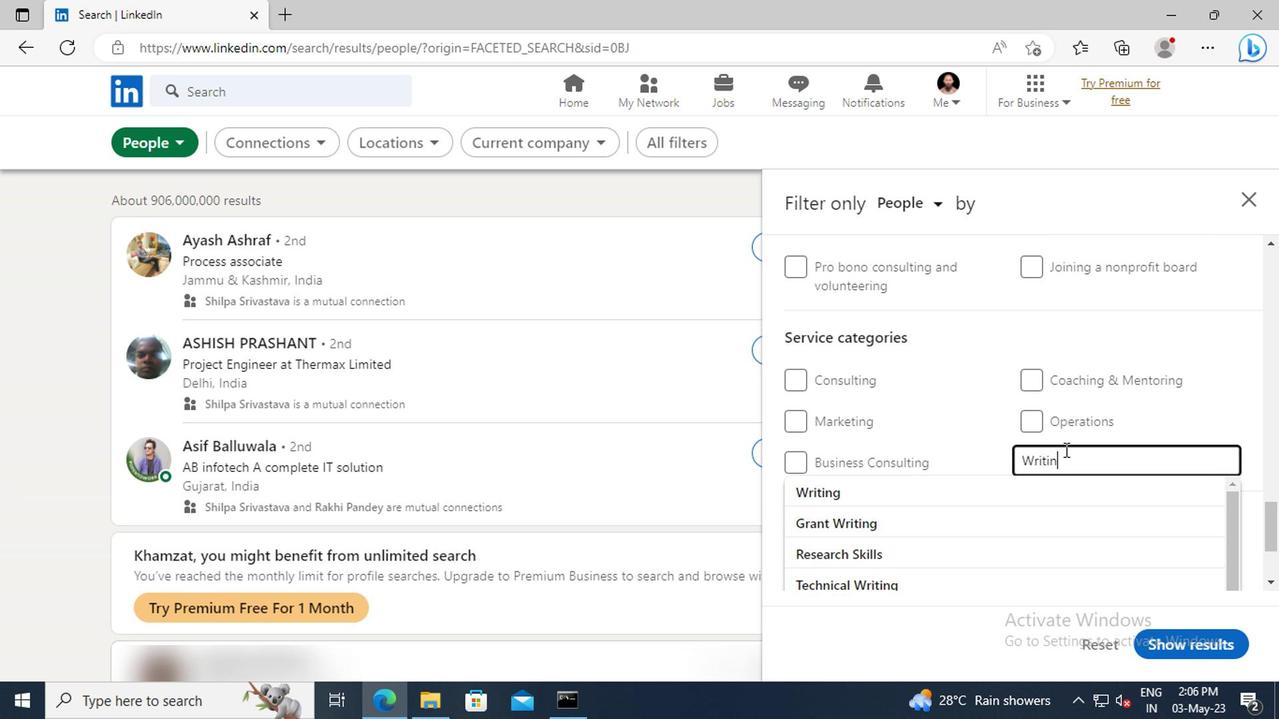 
Action: Mouse moved to (1060, 490)
Screenshot: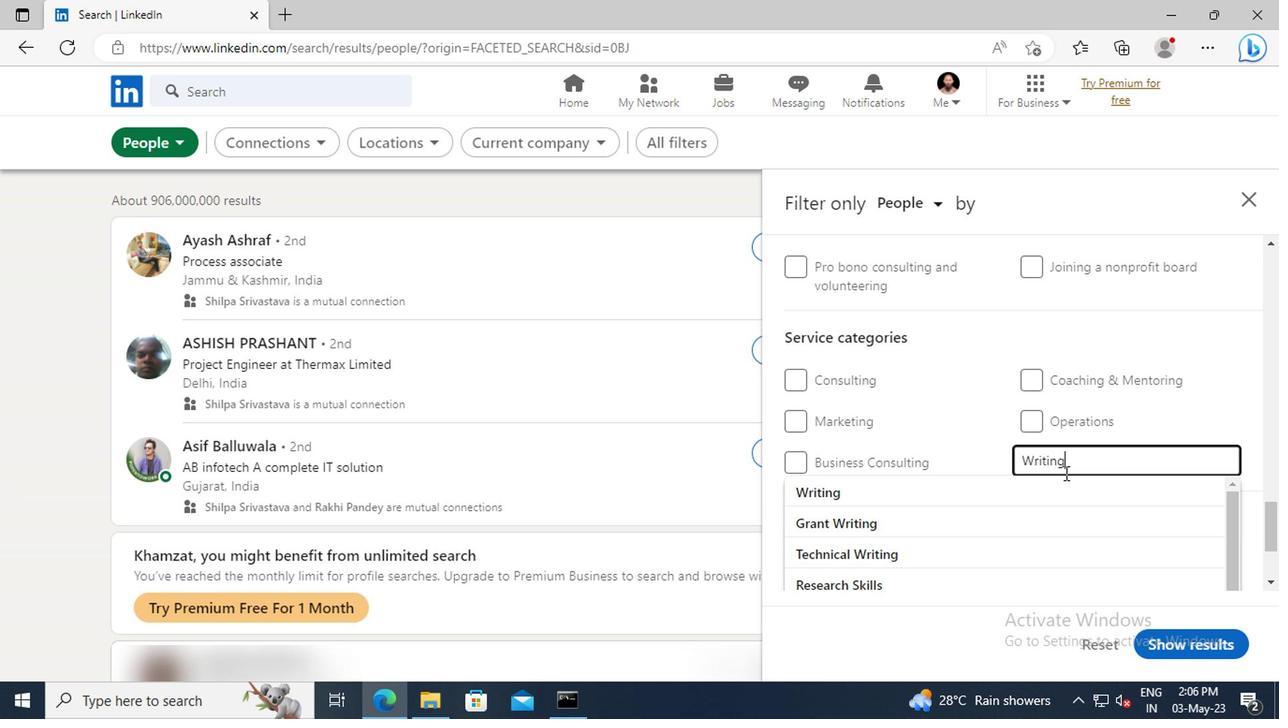
Action: Mouse pressed left at (1060, 490)
Screenshot: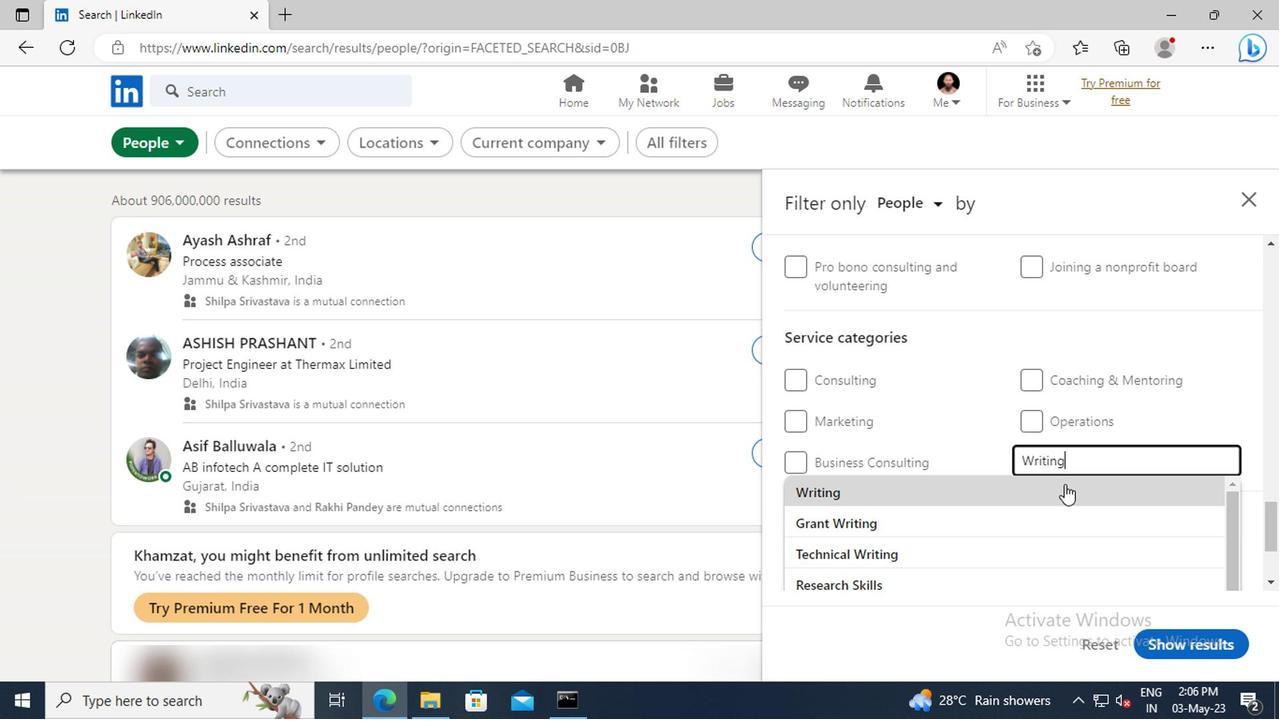 
Action: Mouse scrolled (1060, 489) with delta (0, 0)
Screenshot: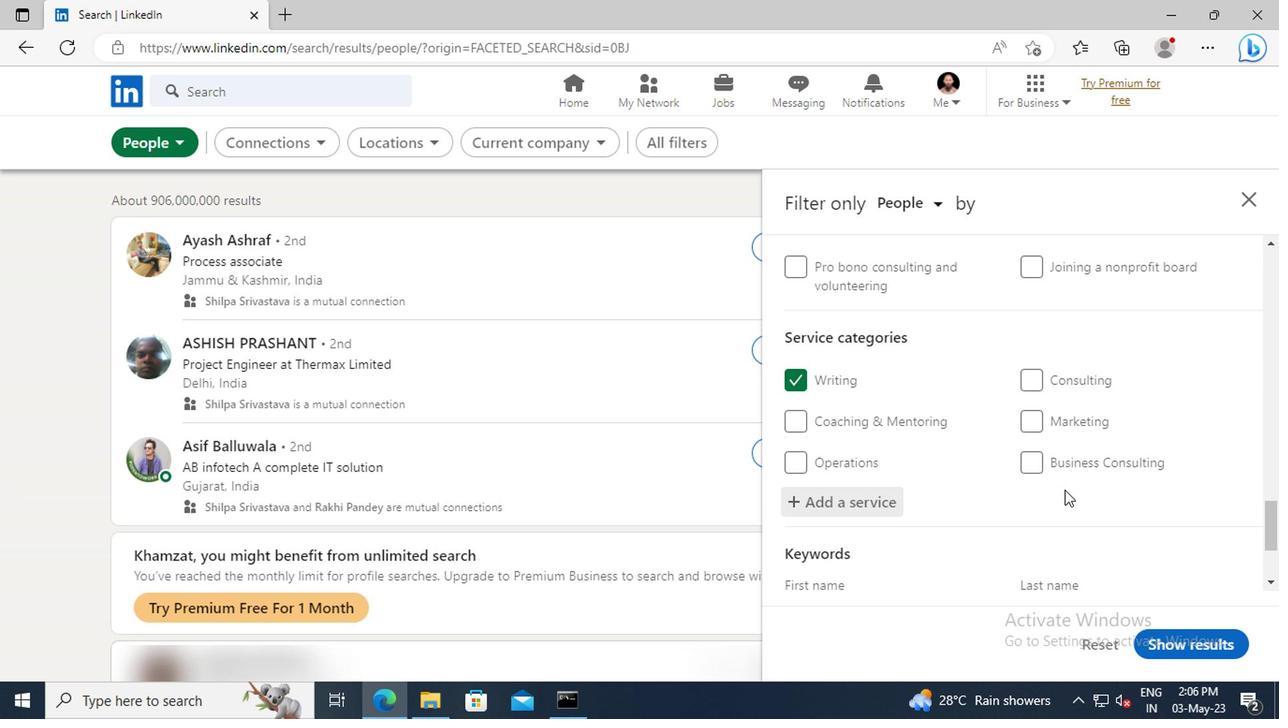 
Action: Mouse scrolled (1060, 489) with delta (0, 0)
Screenshot: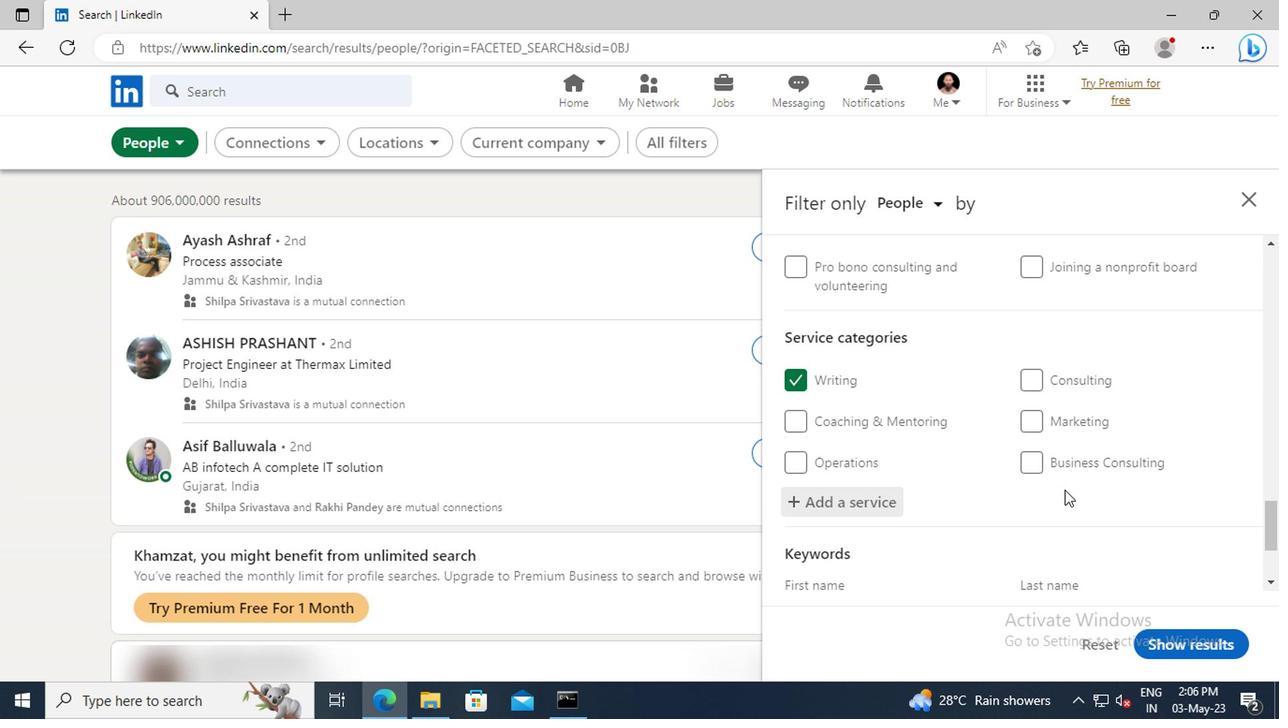 
Action: Mouse scrolled (1060, 489) with delta (0, 0)
Screenshot: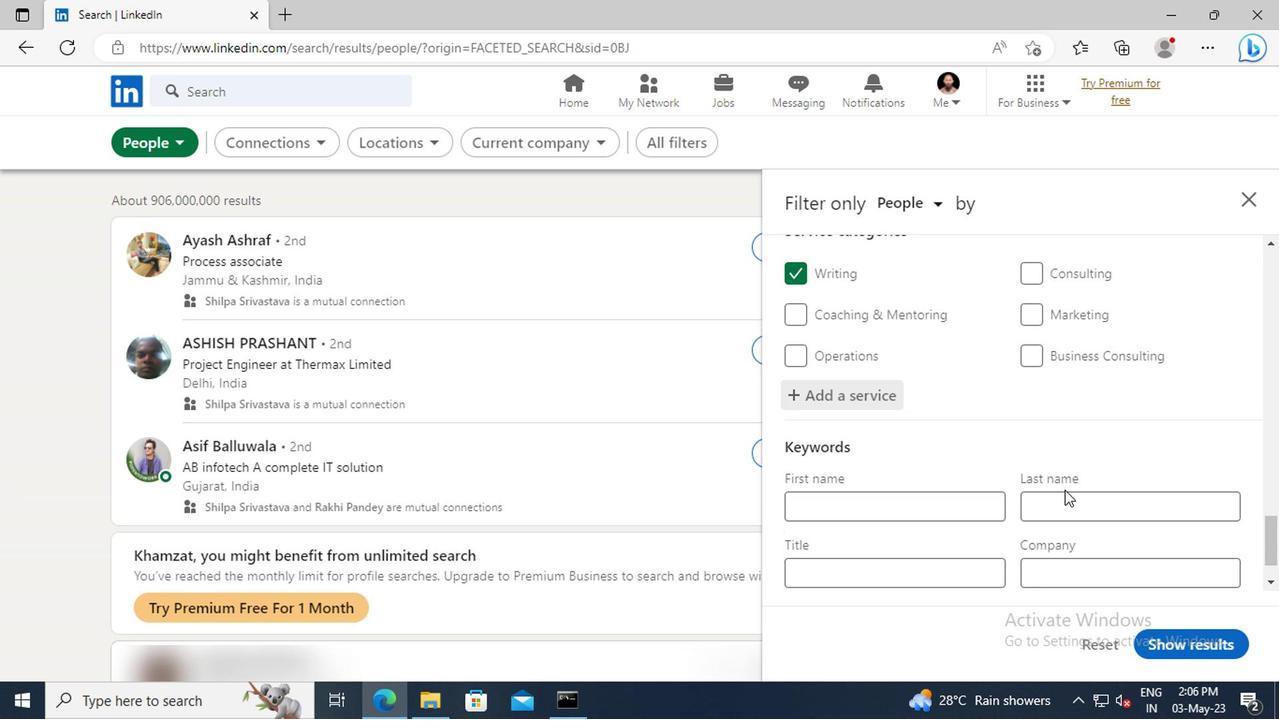 
Action: Mouse scrolled (1060, 489) with delta (0, 0)
Screenshot: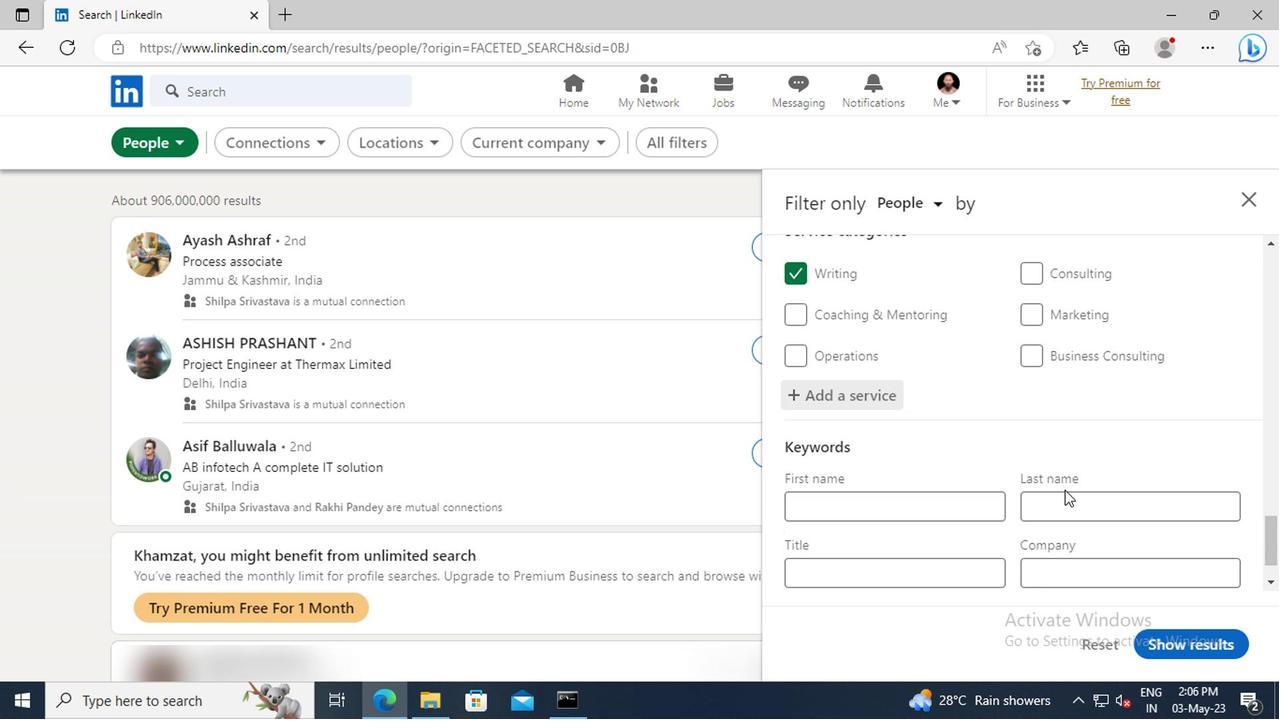 
Action: Mouse moved to (943, 516)
Screenshot: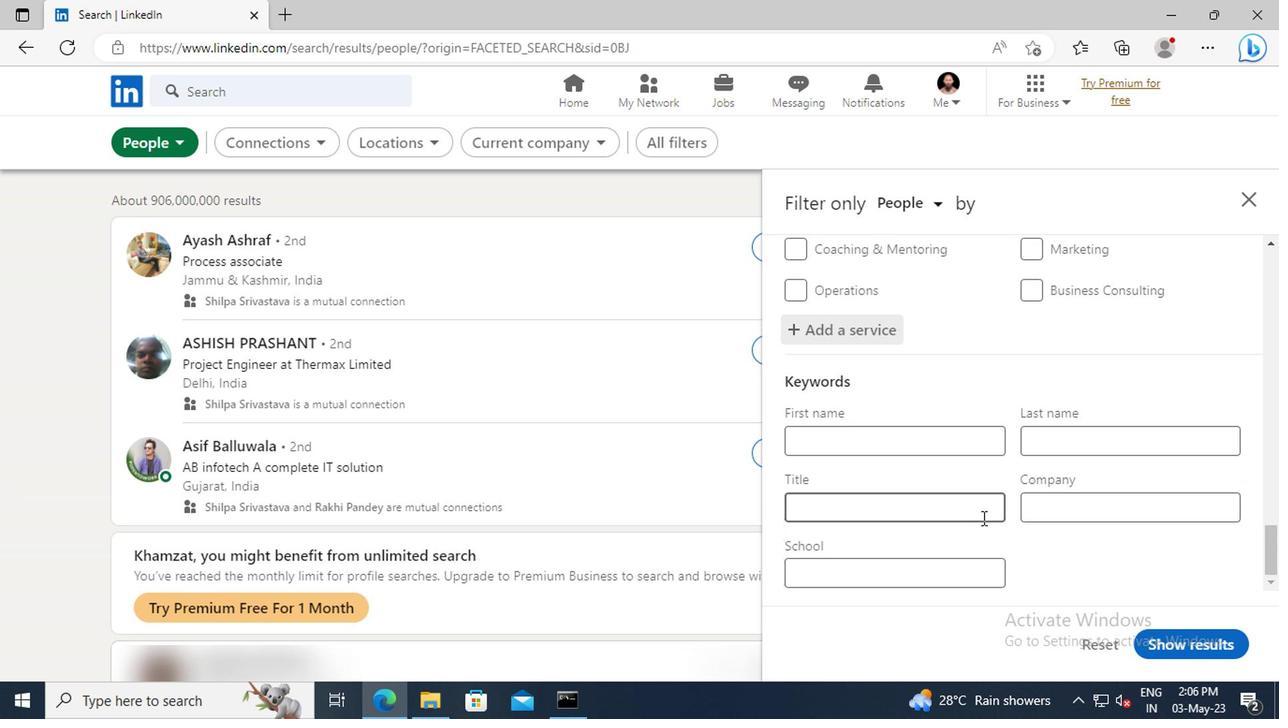 
Action: Mouse pressed left at (943, 516)
Screenshot: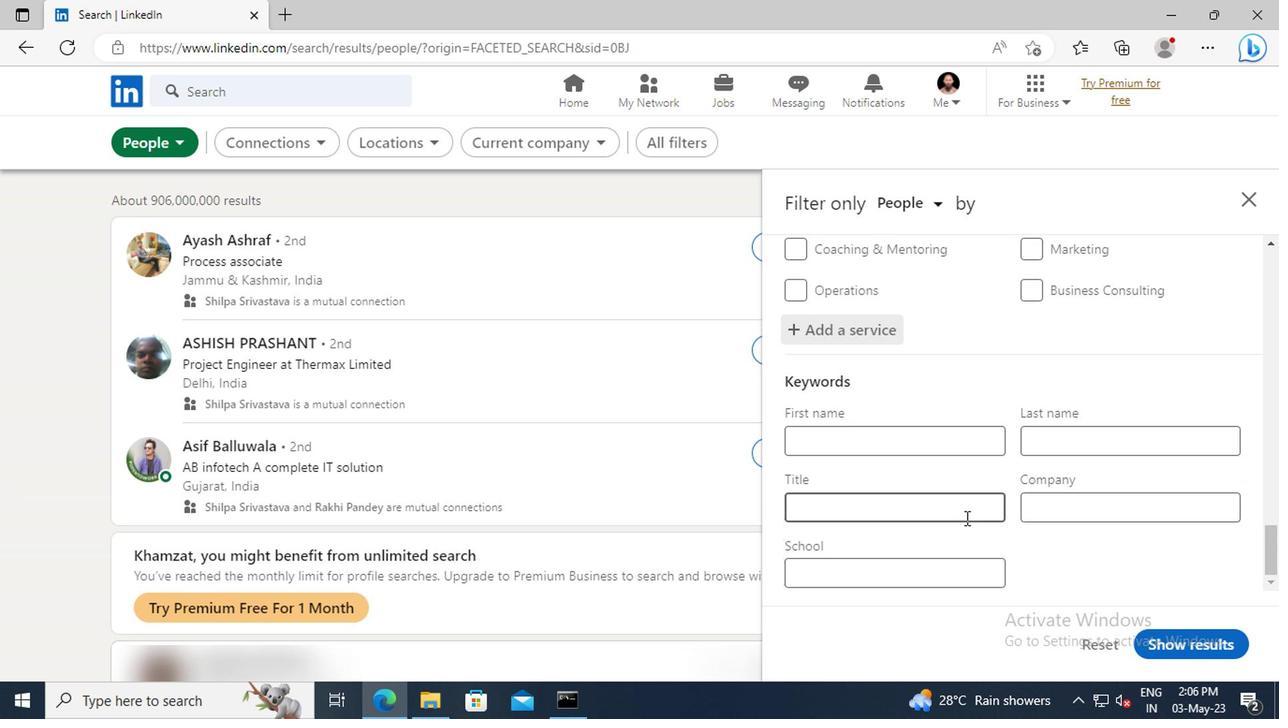 
Action: Key pressed <Key.shift>WEB<Key.space><Key.shift>DESIGNER<Key.enter>
Screenshot: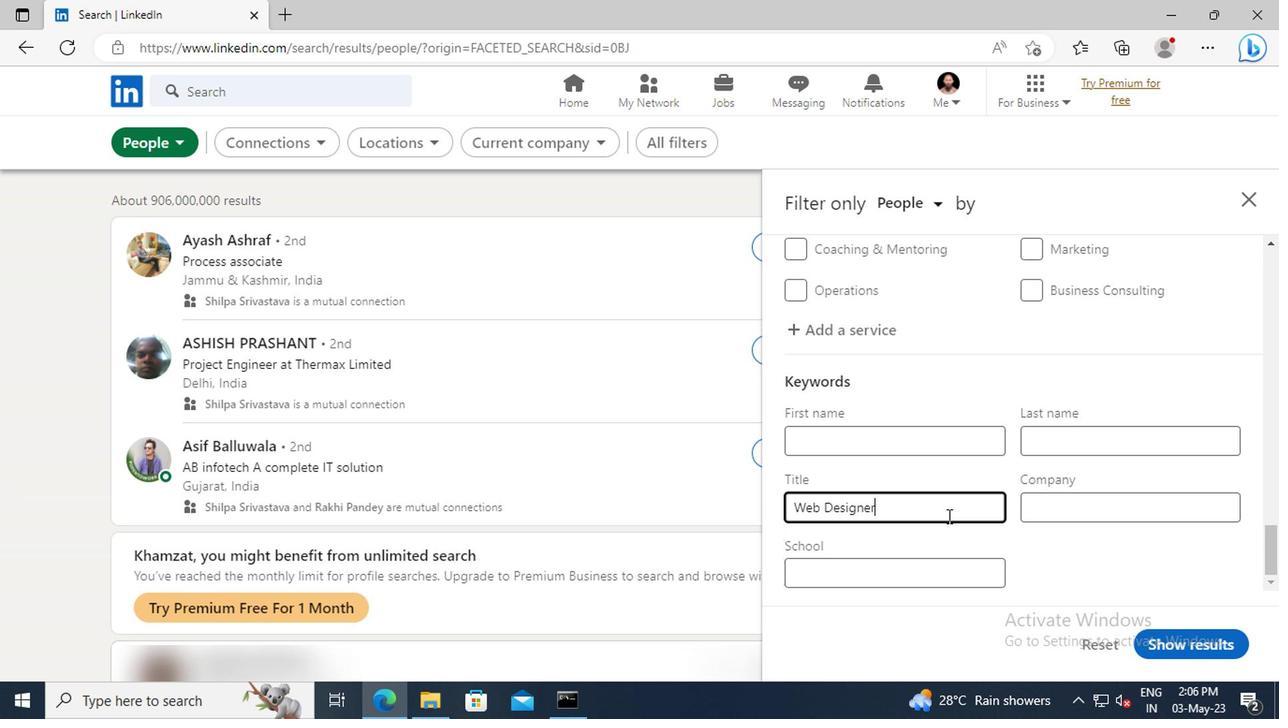 
Action: Mouse moved to (1152, 639)
Screenshot: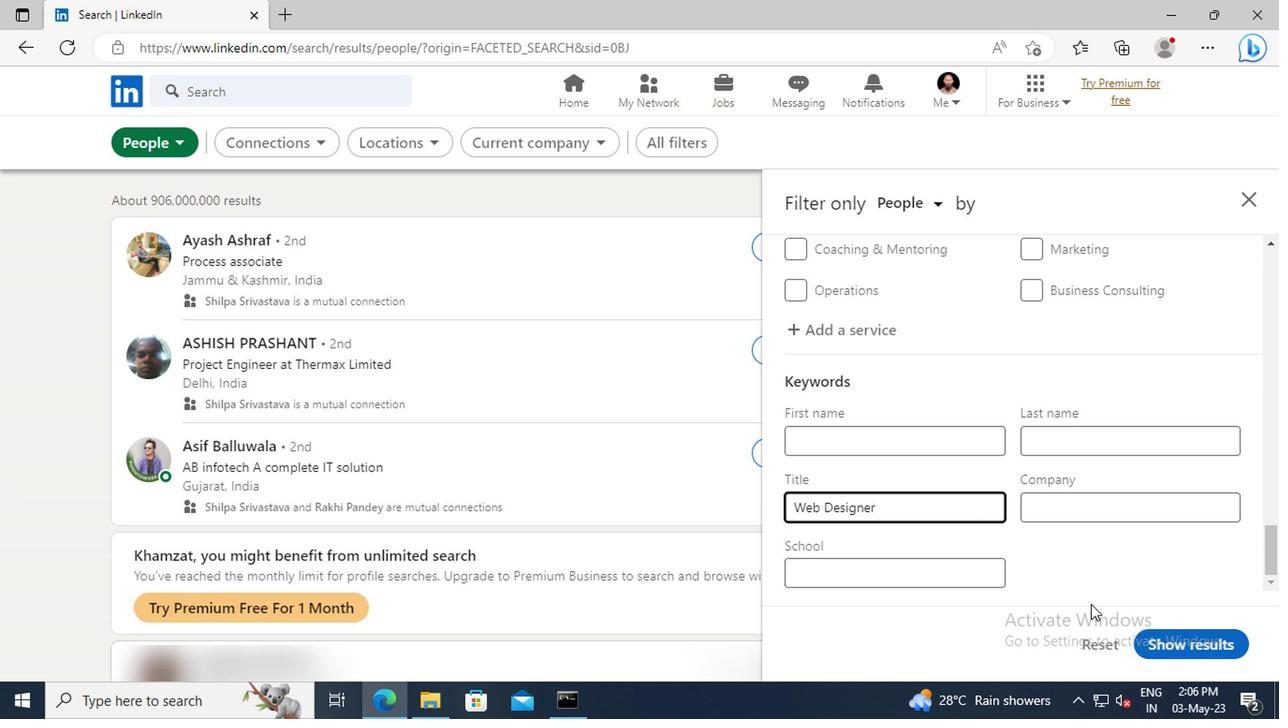 
Action: Mouse pressed left at (1152, 639)
Screenshot: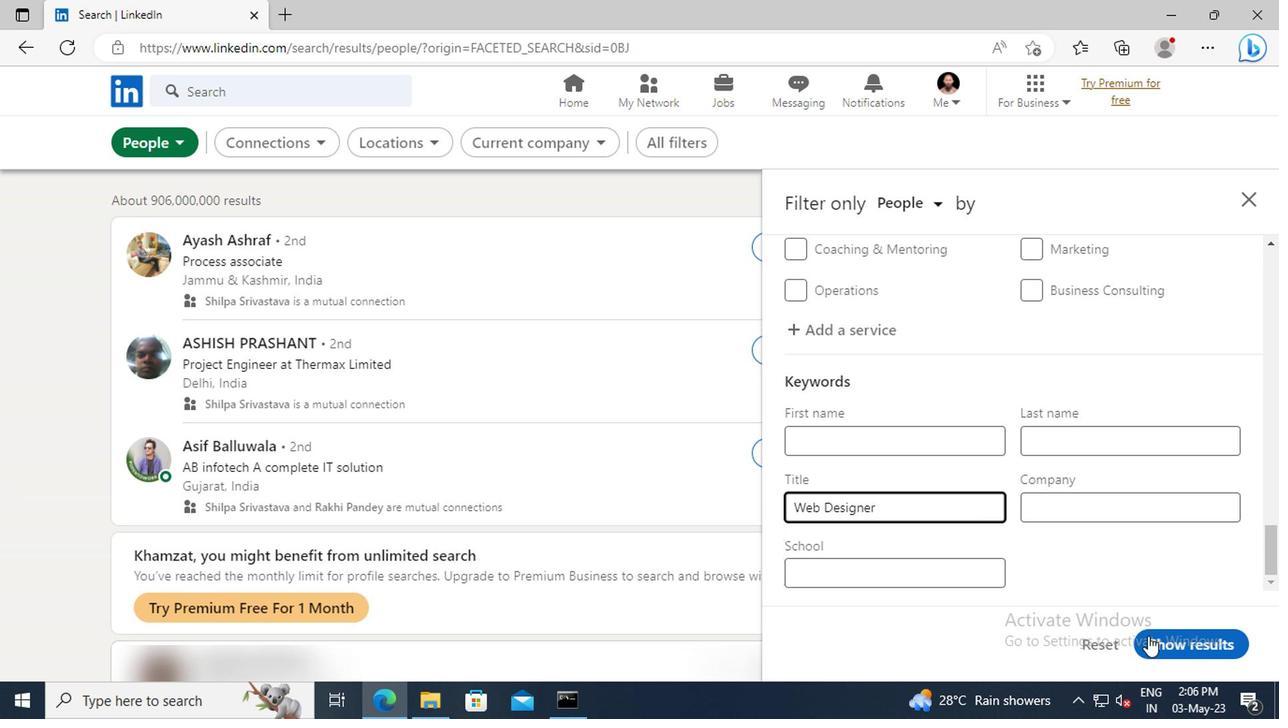 
